 Task: Apply the "Change Tempo" effect creatively to simulate a vinyl record slowing down.
Action: Mouse moved to (82, 7)
Screenshot: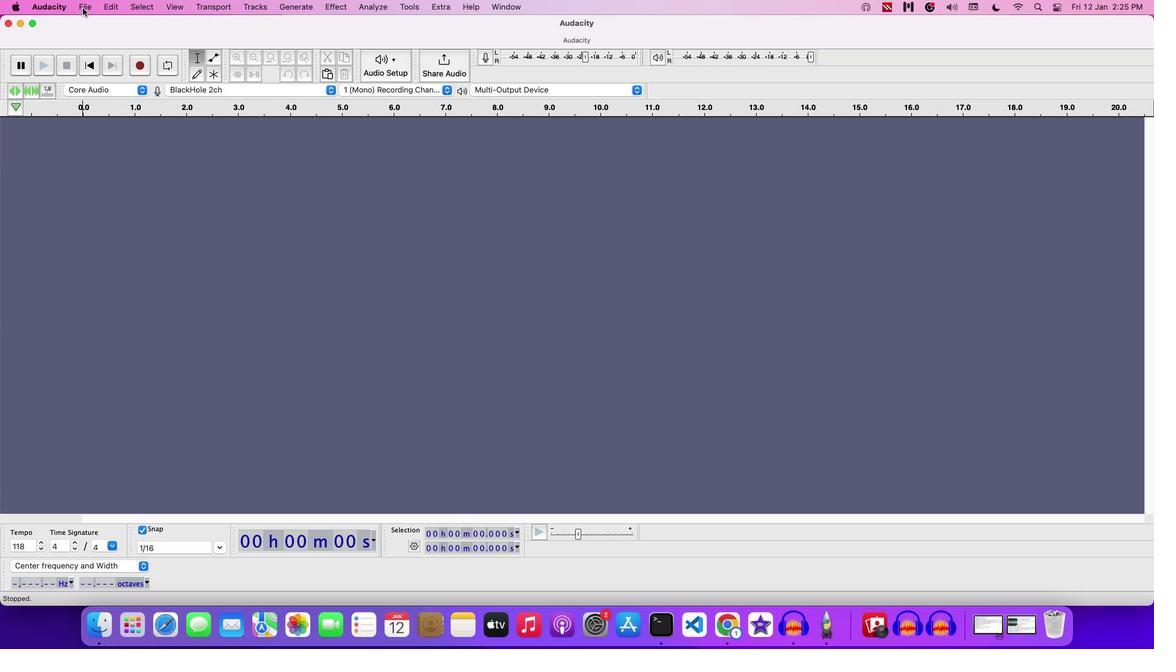 
Action: Mouse pressed left at (82, 7)
Screenshot: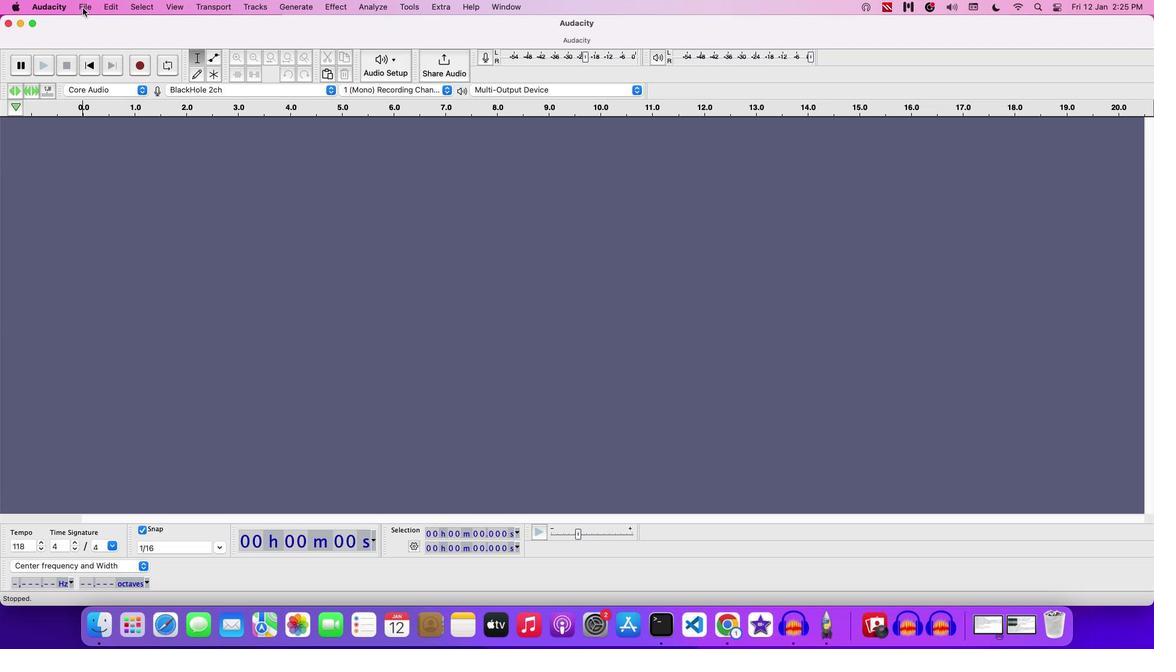 
Action: Mouse moved to (94, 33)
Screenshot: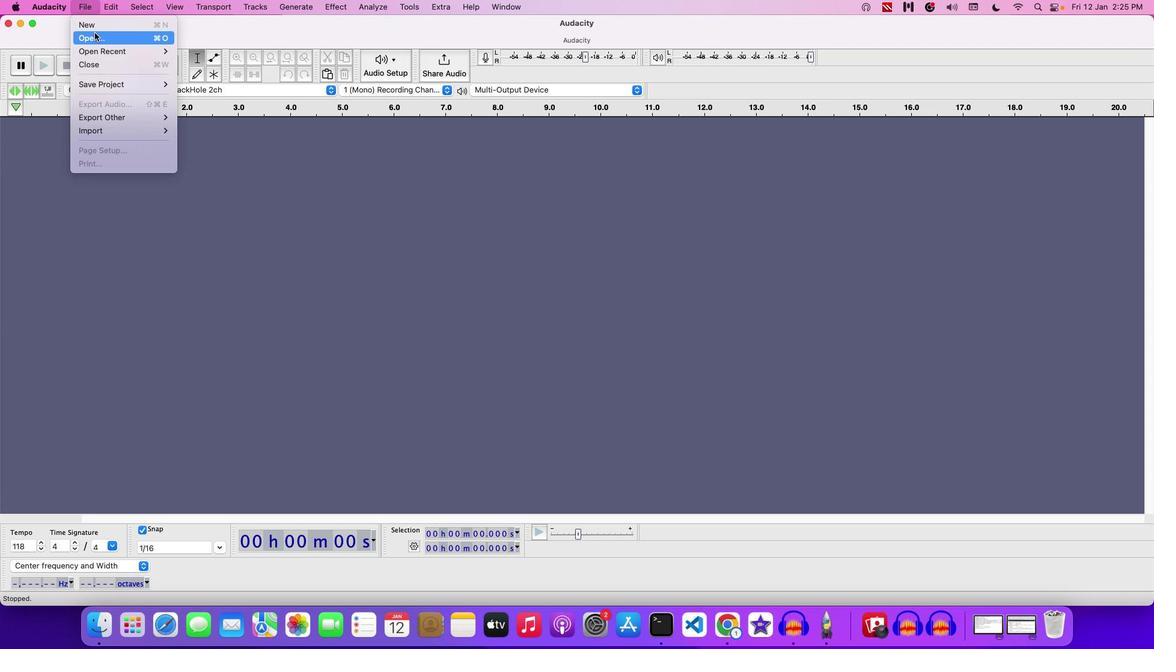 
Action: Mouse pressed left at (94, 33)
Screenshot: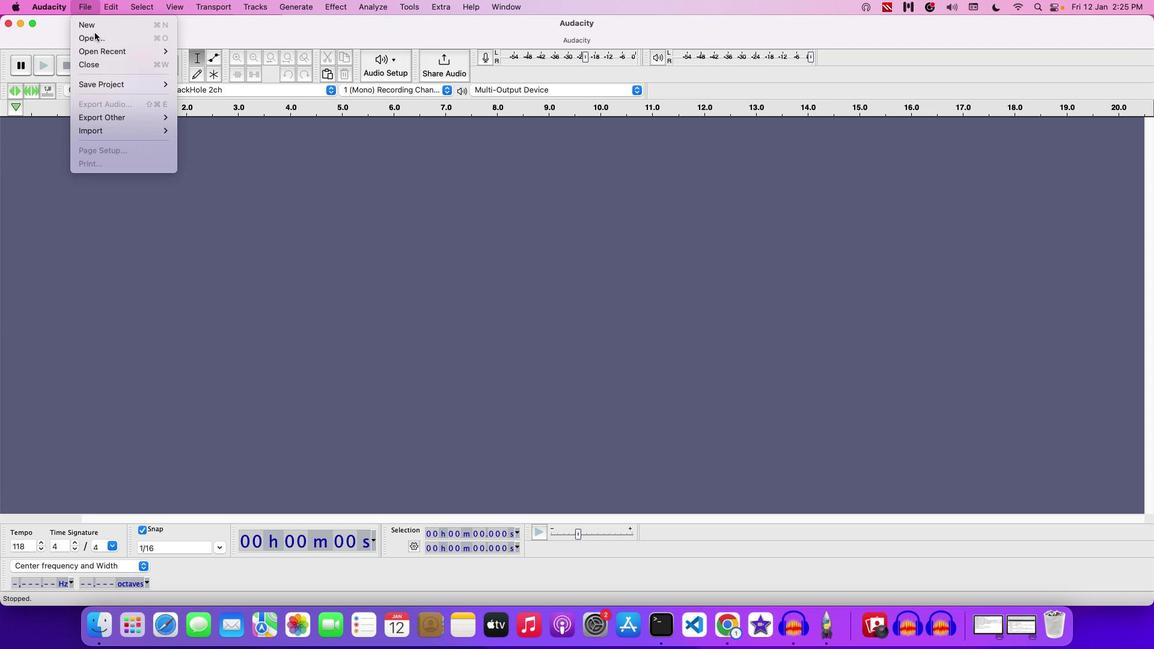 
Action: Mouse moved to (584, 128)
Screenshot: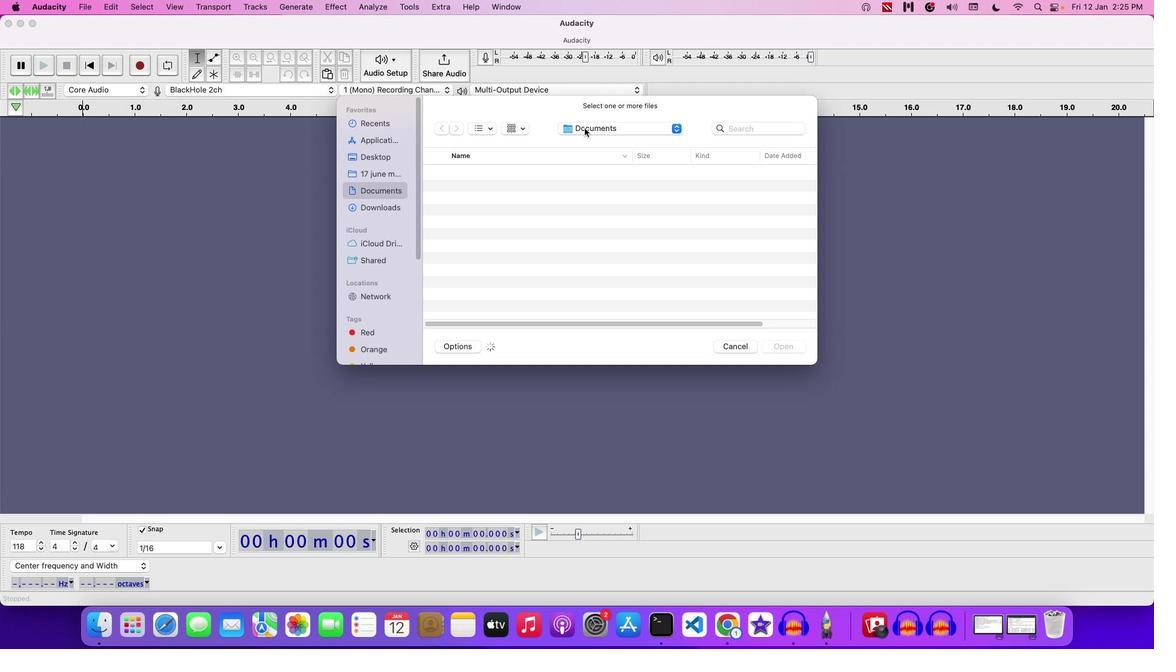 
Action: Mouse pressed left at (584, 128)
Screenshot: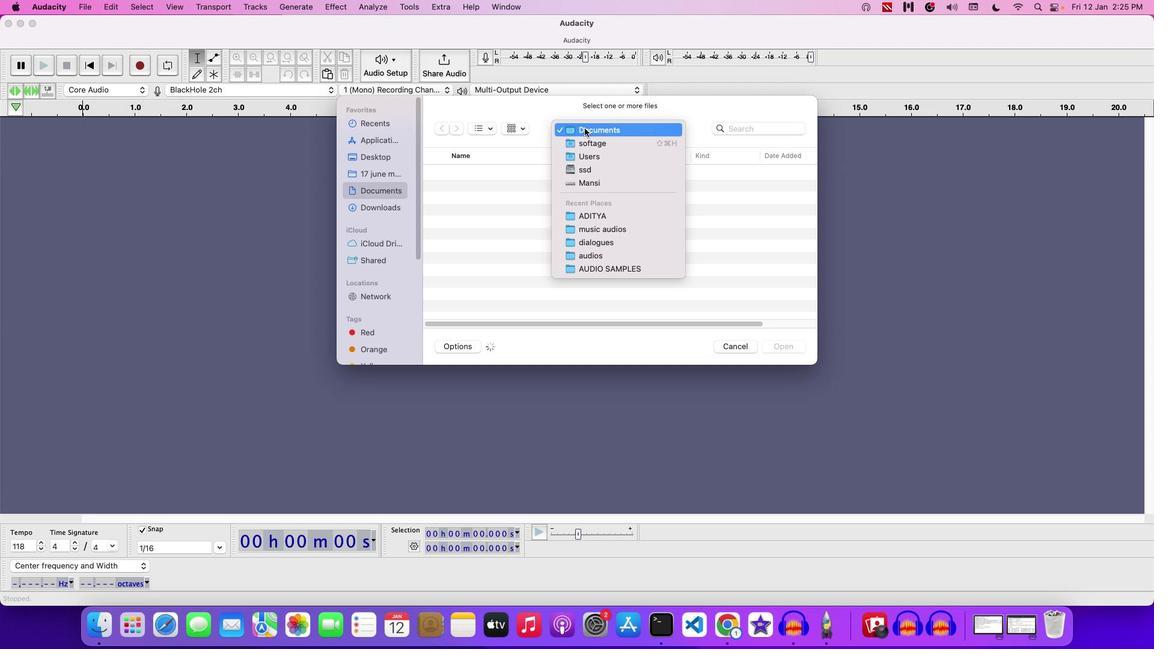 
Action: Mouse moved to (602, 218)
Screenshot: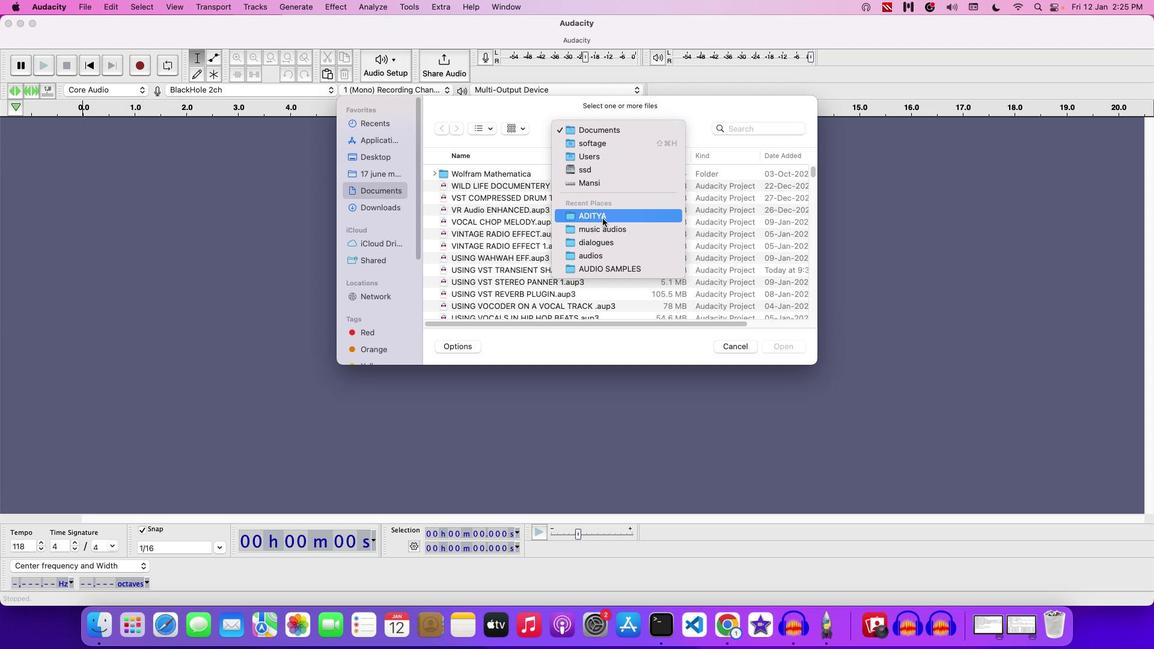 
Action: Mouse pressed left at (602, 218)
Screenshot: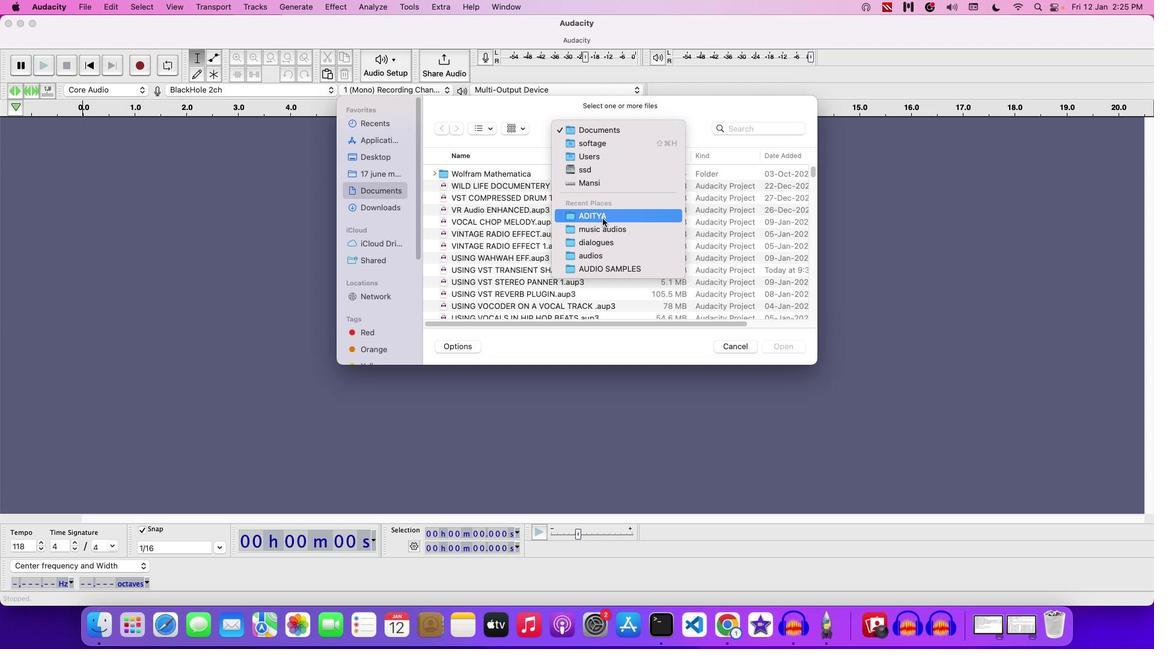
Action: Mouse moved to (537, 245)
Screenshot: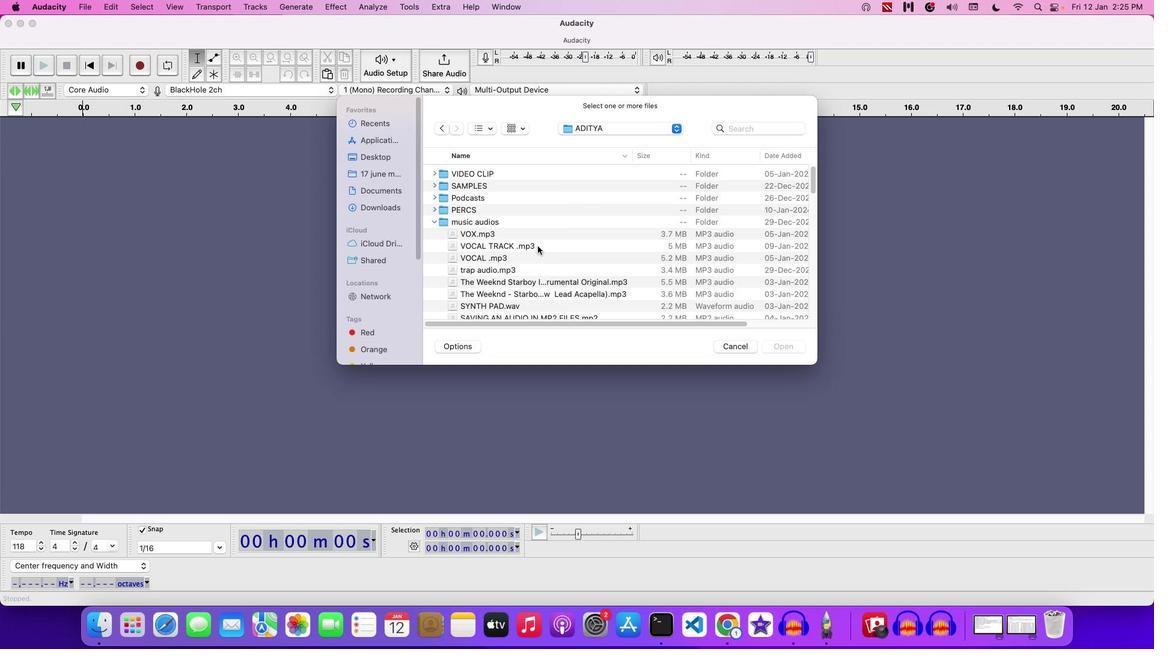 
Action: Mouse scrolled (537, 245) with delta (0, 0)
Screenshot: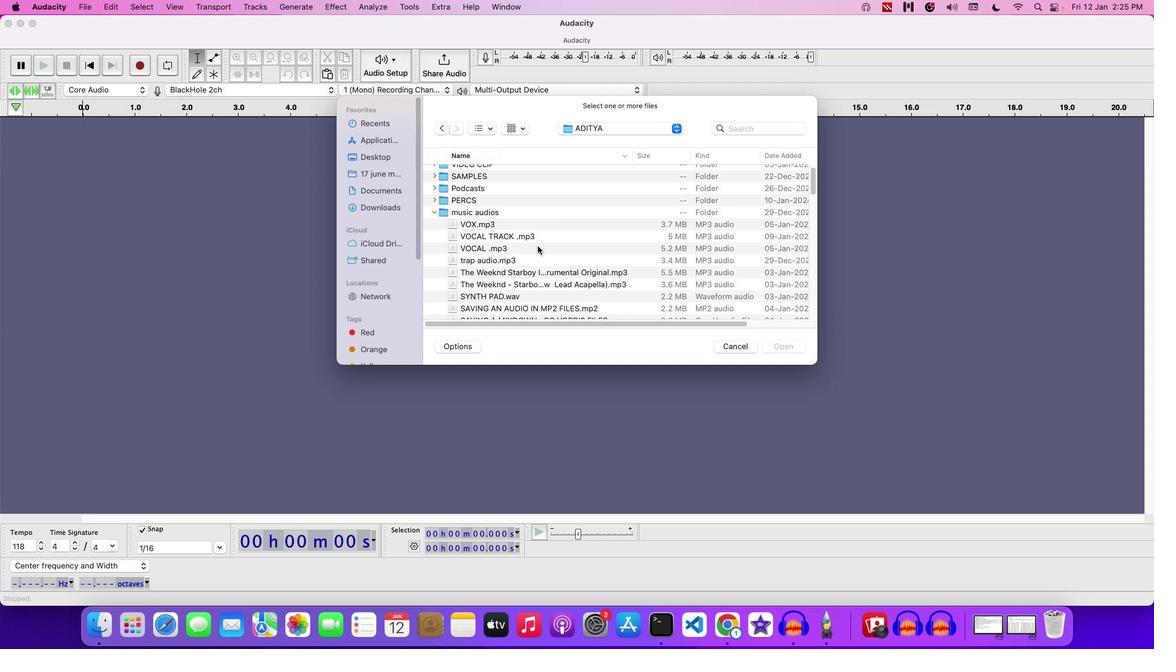 
Action: Mouse scrolled (537, 245) with delta (0, 0)
Screenshot: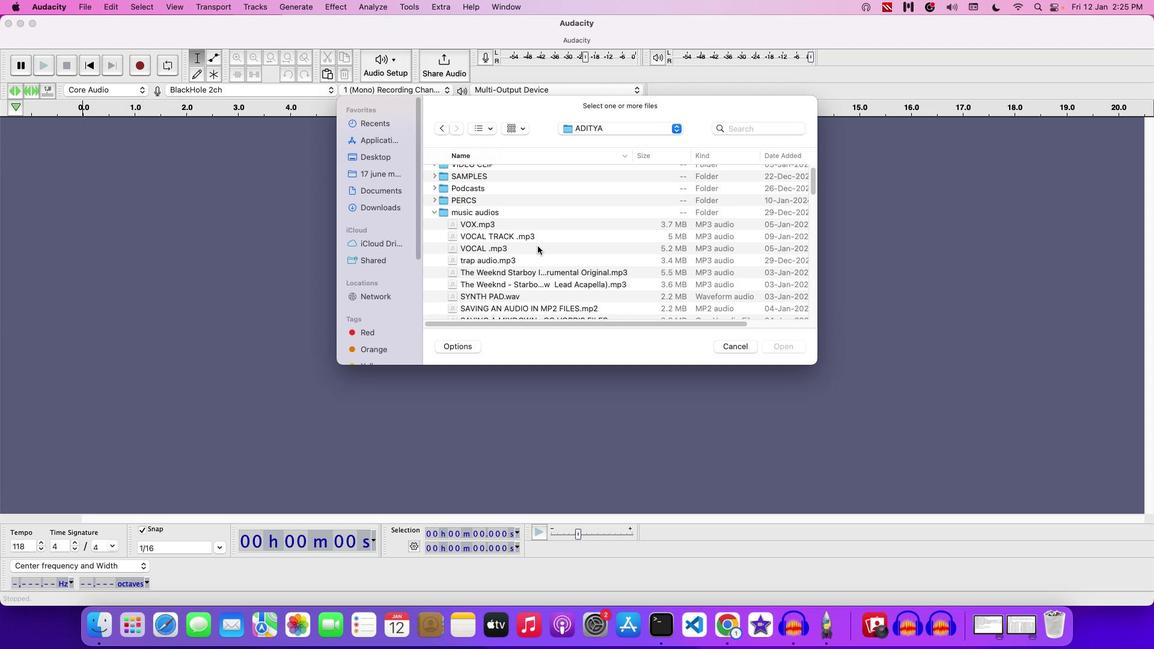 
Action: Mouse scrolled (537, 245) with delta (0, 0)
Screenshot: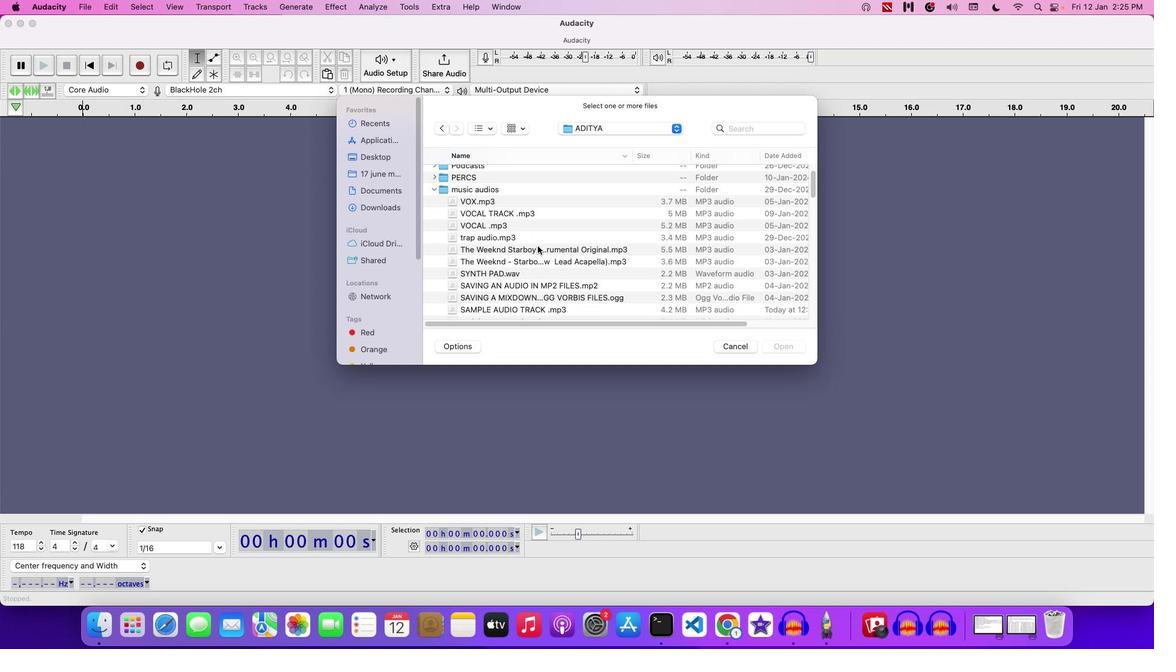 
Action: Mouse moved to (527, 214)
Screenshot: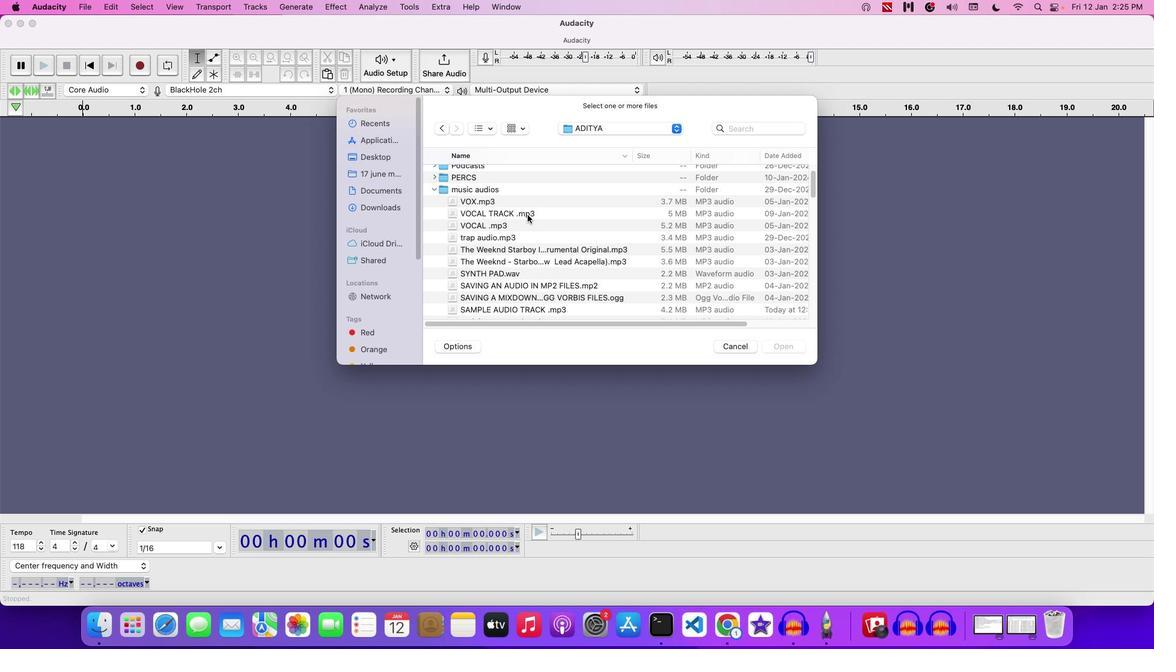 
Action: Mouse pressed left at (527, 214)
Screenshot: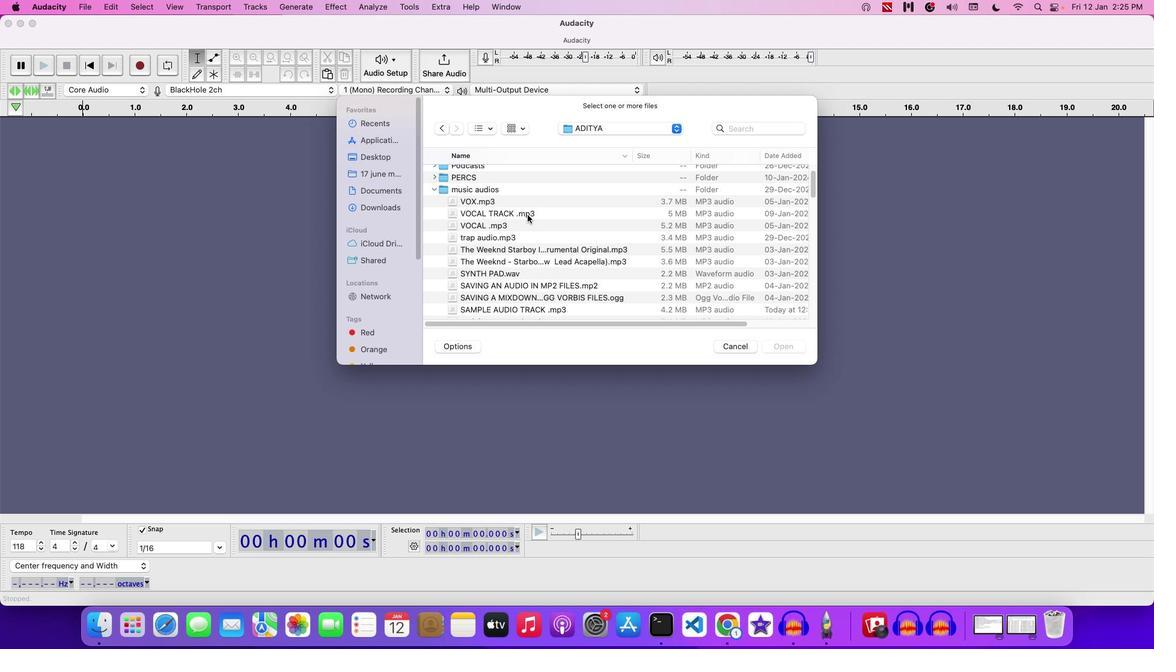 
Action: Mouse moved to (533, 213)
Screenshot: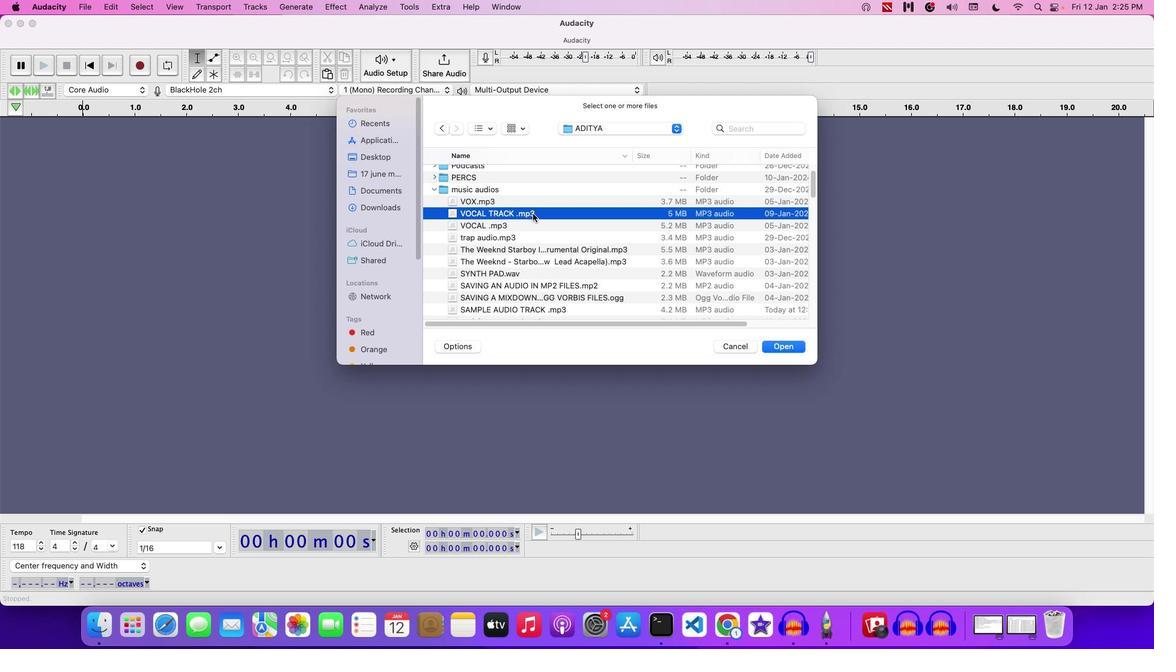 
Action: Mouse pressed left at (533, 213)
Screenshot: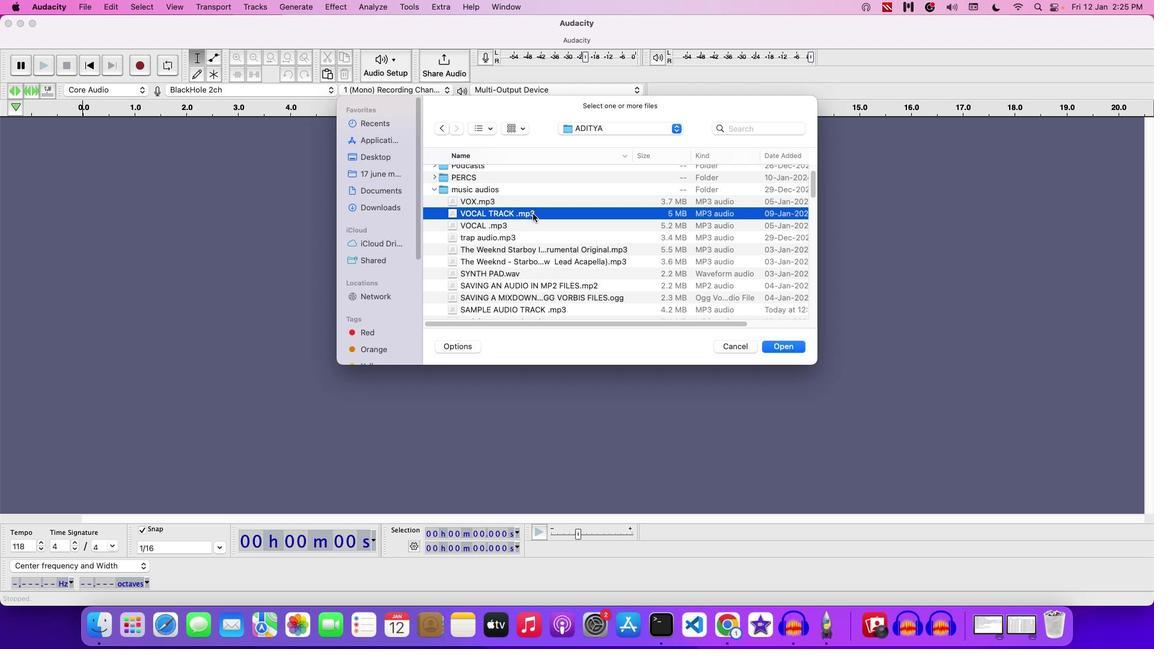 
Action: Mouse moved to (731, 346)
Screenshot: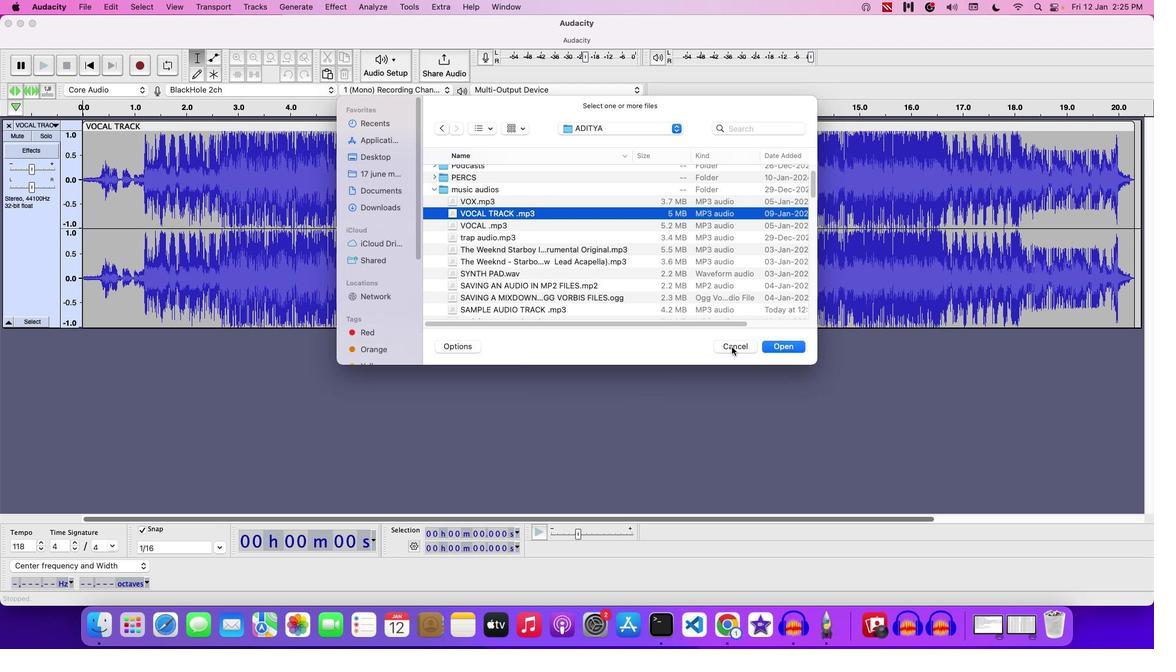 
Action: Mouse pressed left at (731, 346)
Screenshot: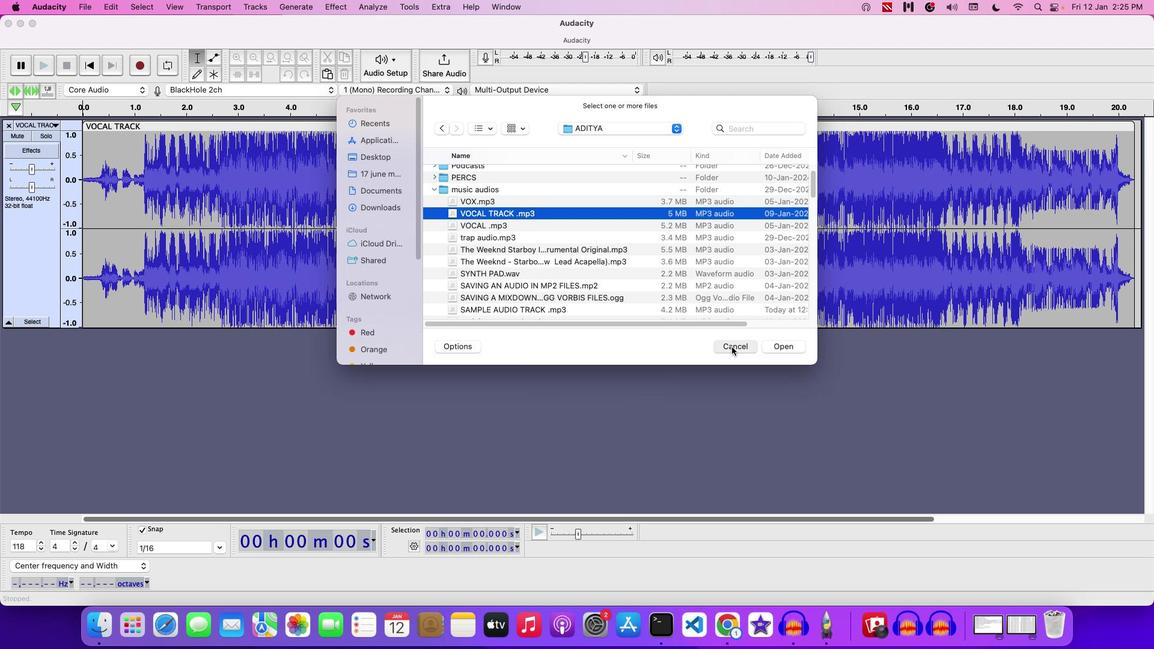 
Action: Mouse moved to (80, 129)
Screenshot: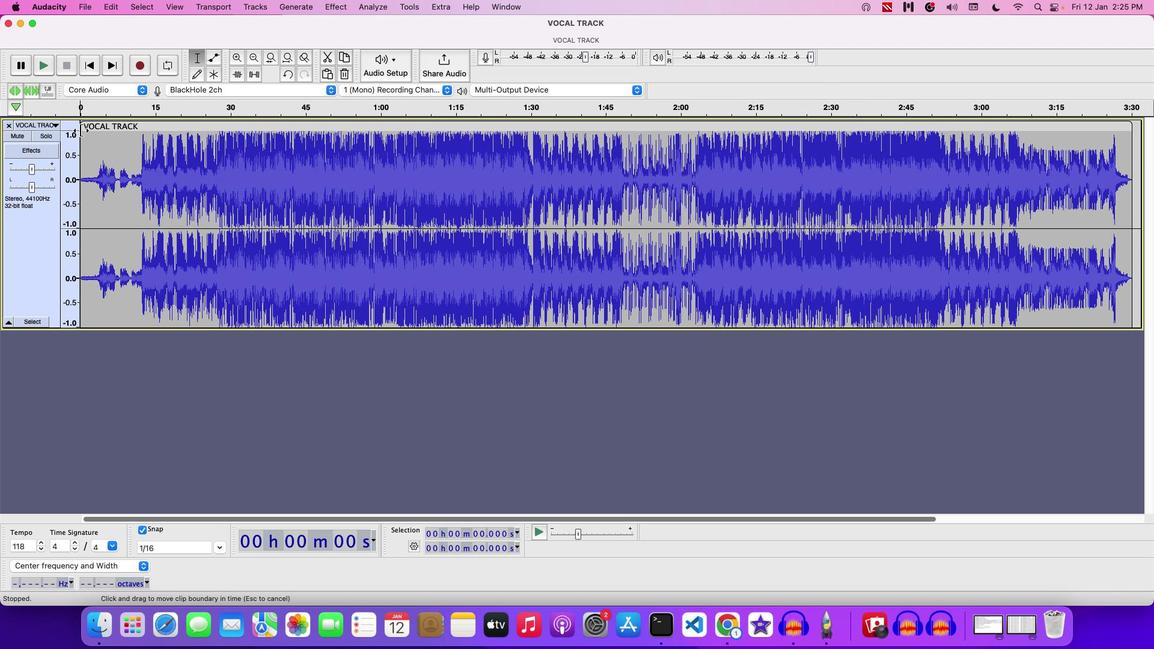 
Action: Mouse pressed left at (80, 129)
Screenshot: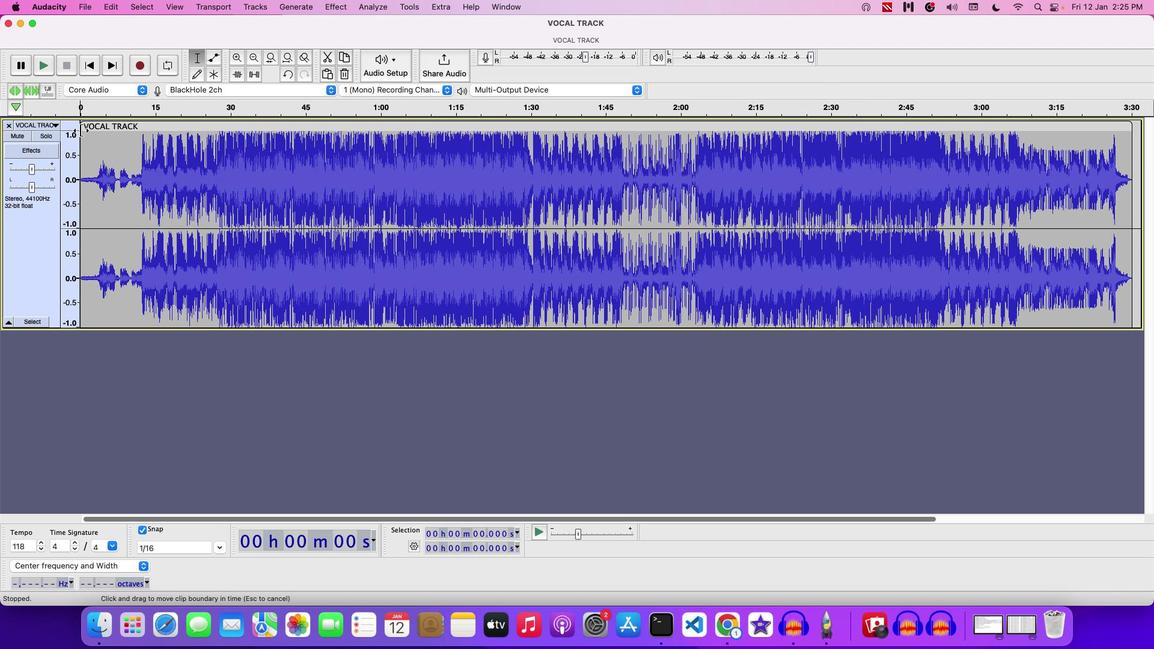 
Action: Mouse moved to (142, 128)
Screenshot: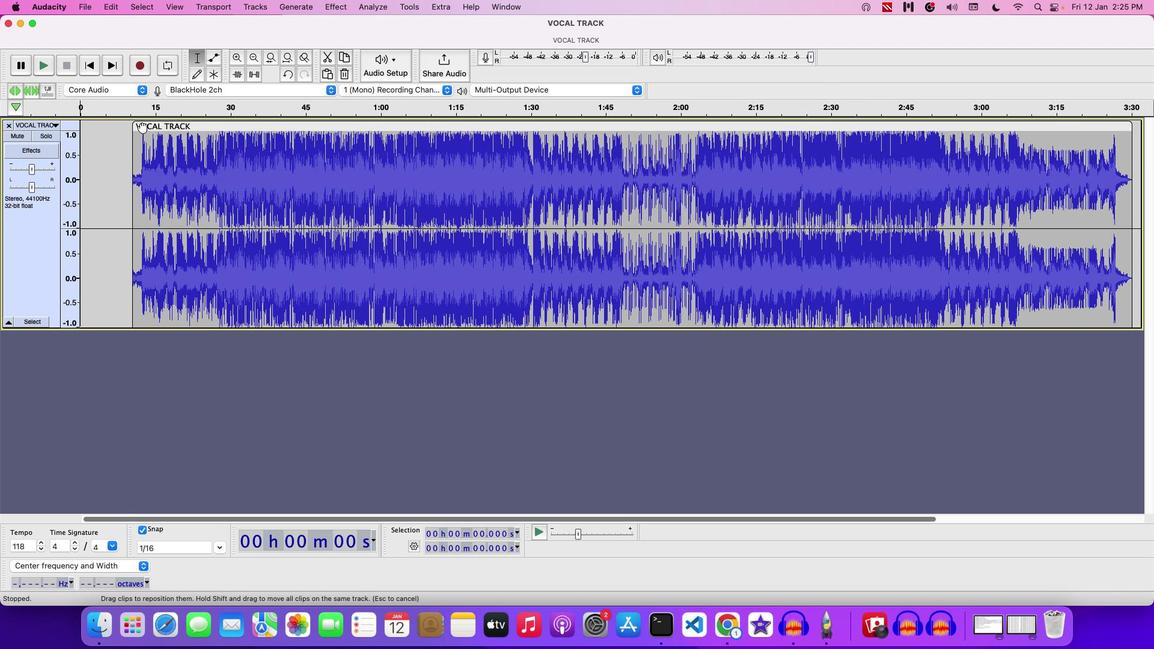 
Action: Mouse pressed left at (142, 128)
Screenshot: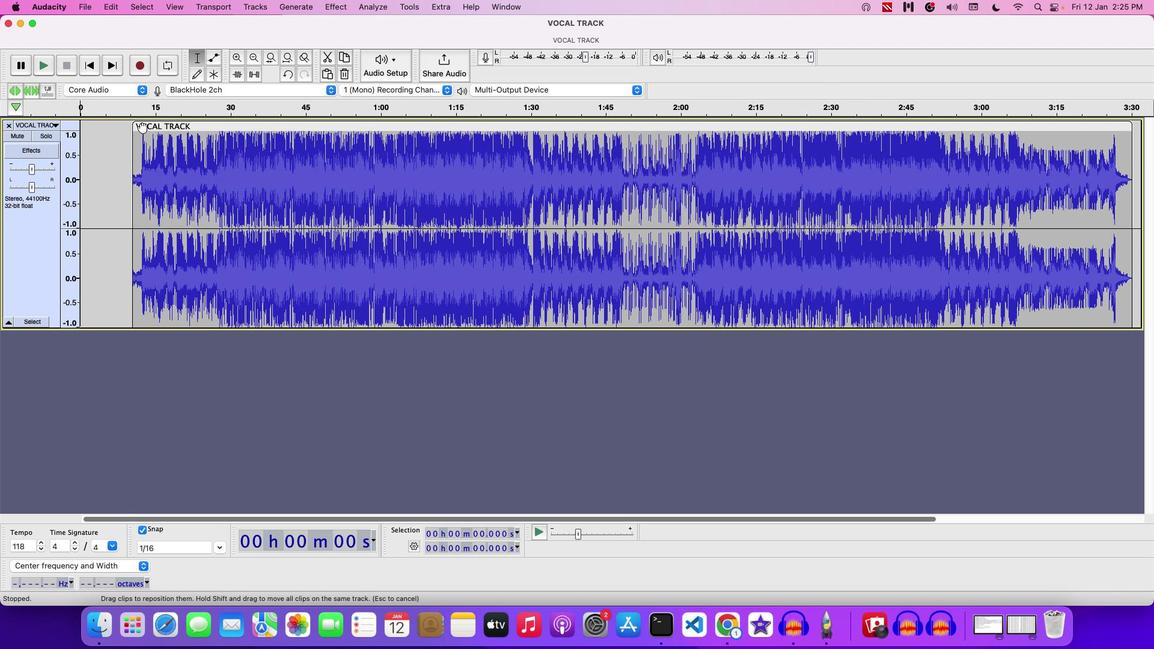 
Action: Mouse moved to (92, 125)
Screenshot: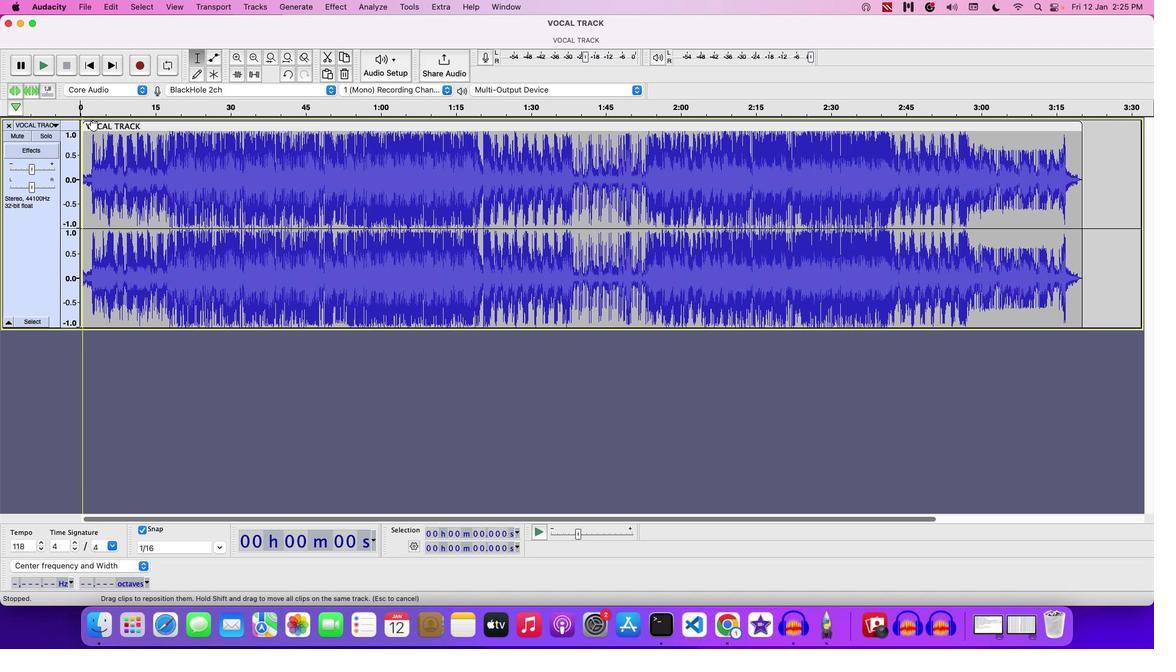 
Action: Key pressed Key.space
Screenshot: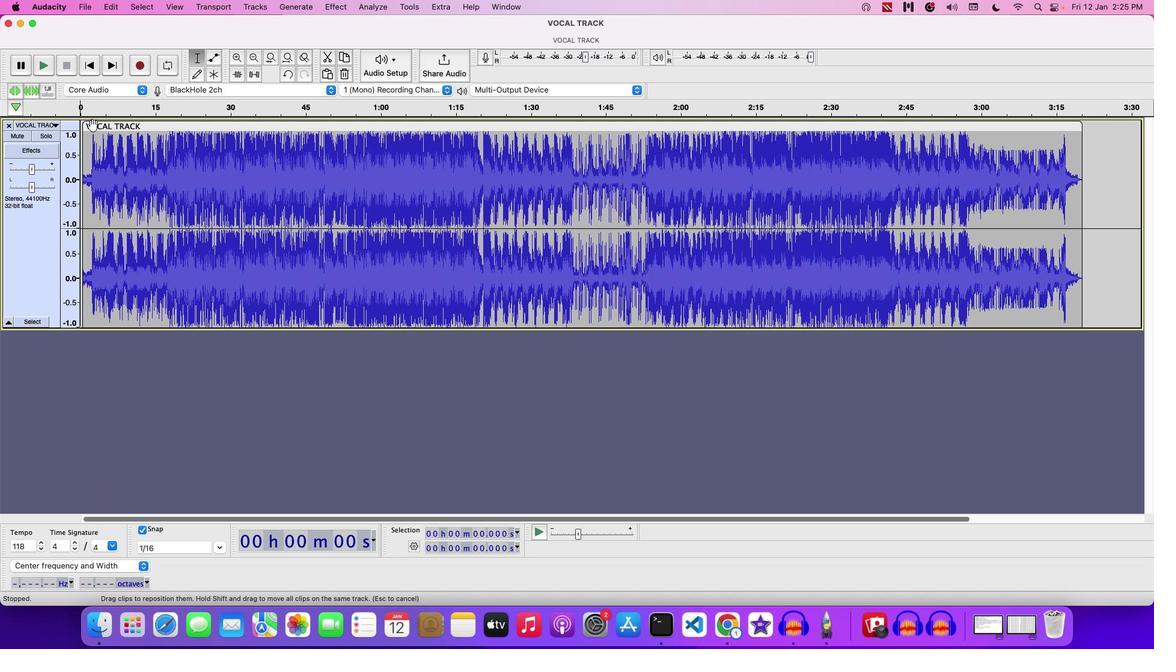 
Action: Mouse moved to (106, 129)
Screenshot: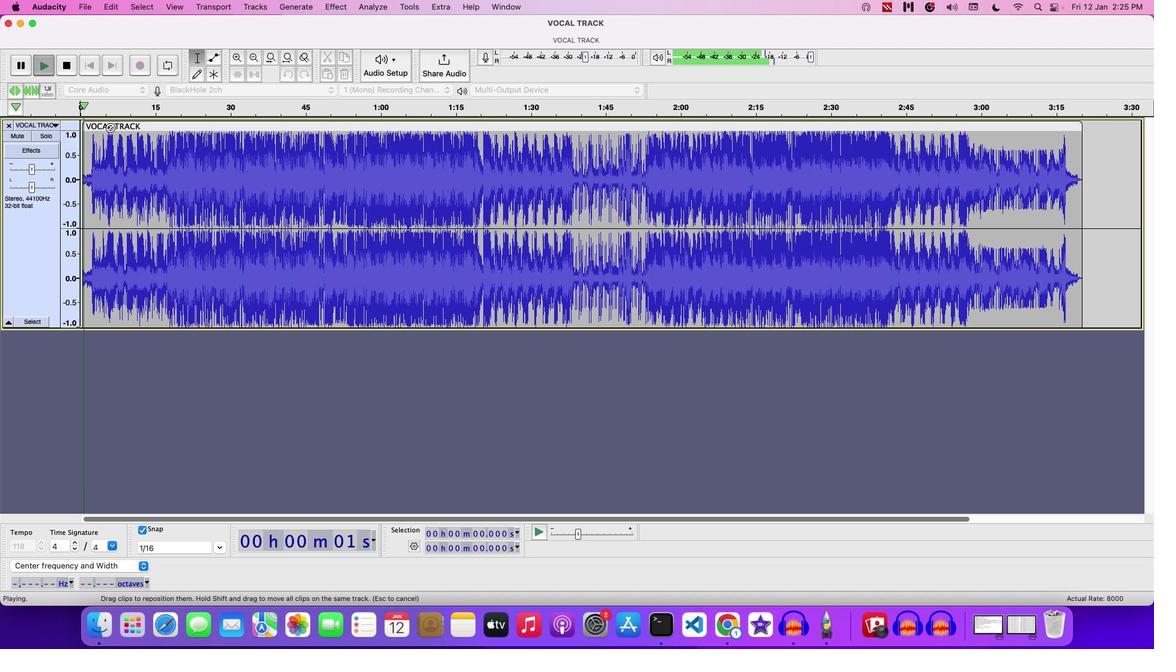 
Action: Key pressed Key.space
Screenshot: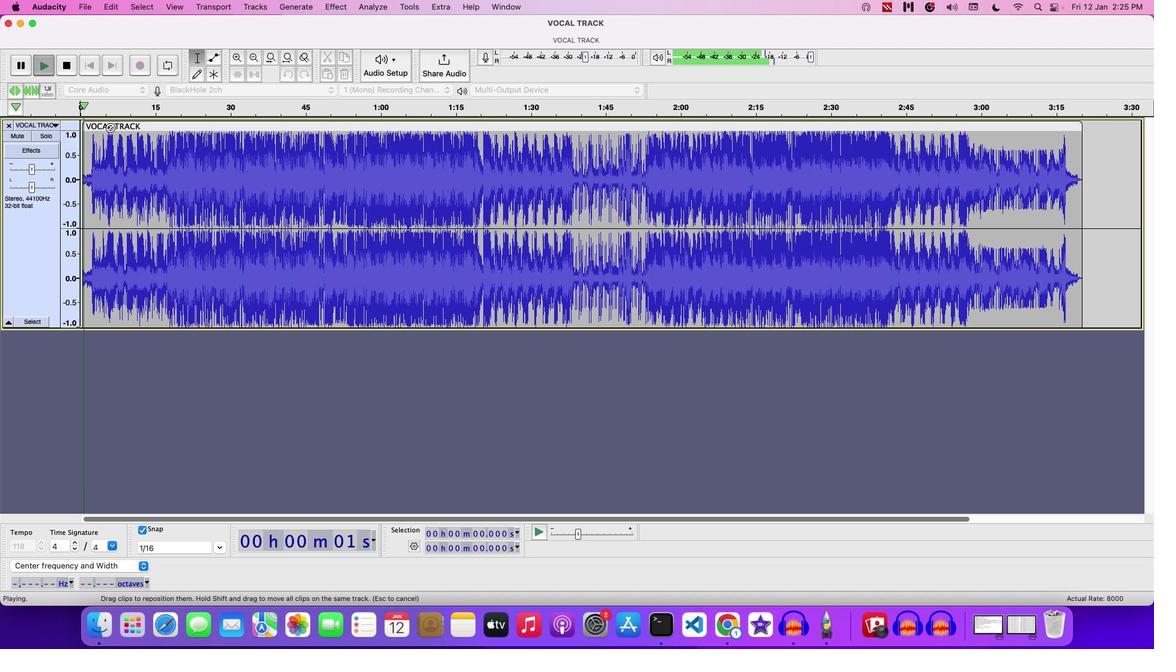 
Action: Mouse moved to (110, 127)
Screenshot: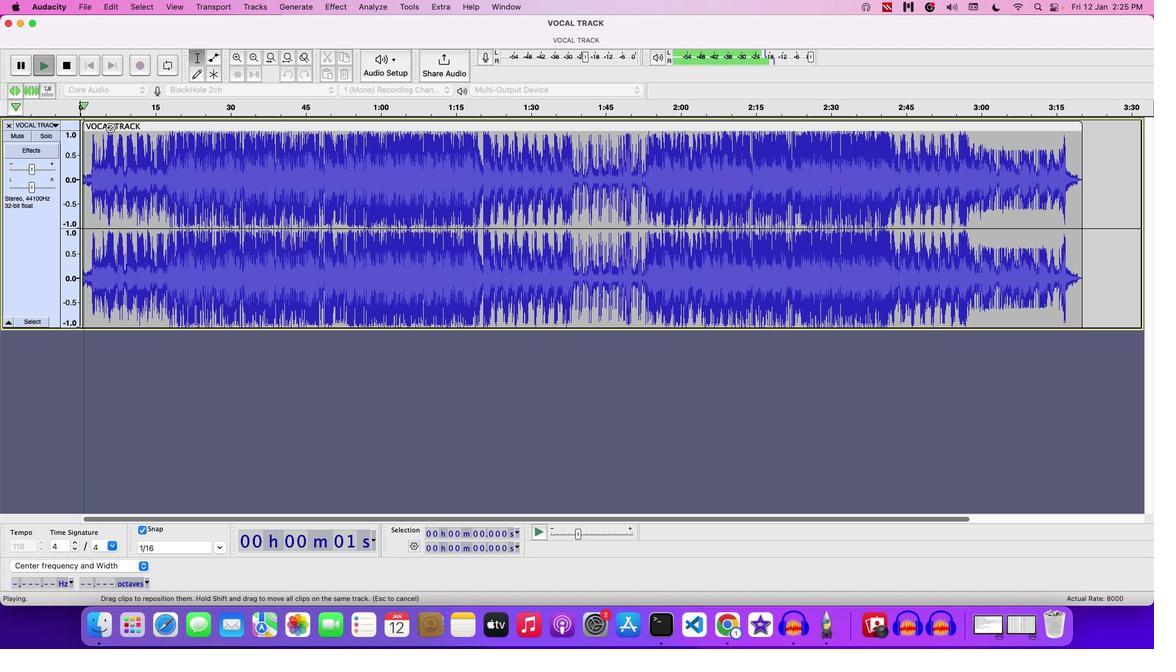 
Action: Mouse pressed left at (110, 127)
Screenshot: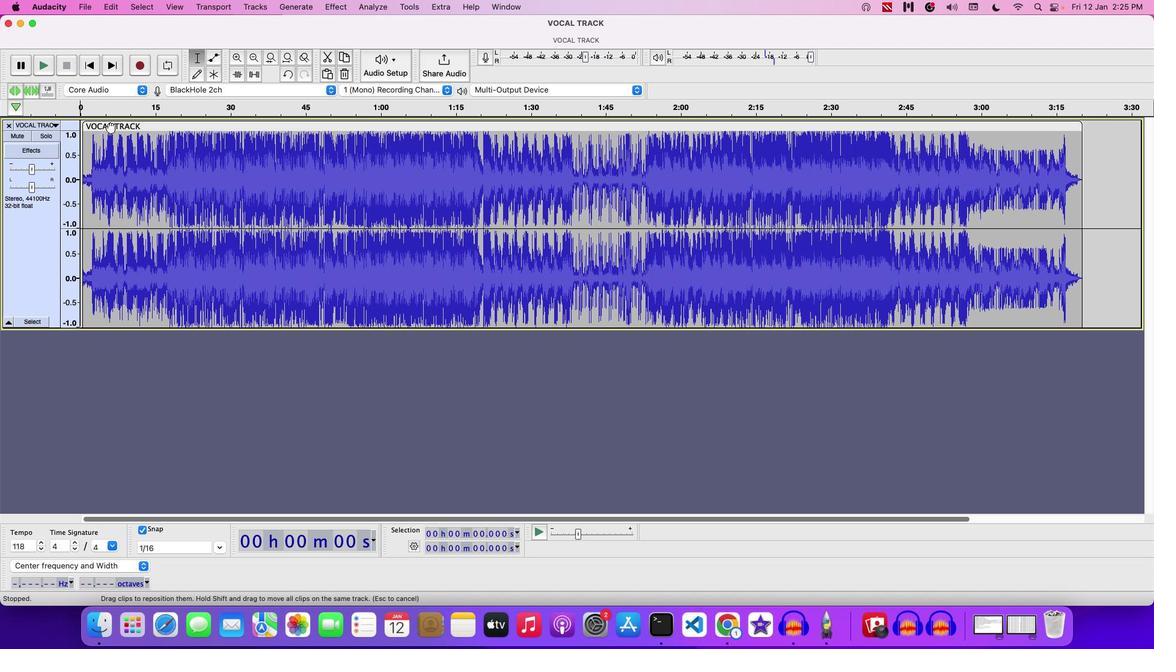 
Action: Mouse moved to (106, 125)
Screenshot: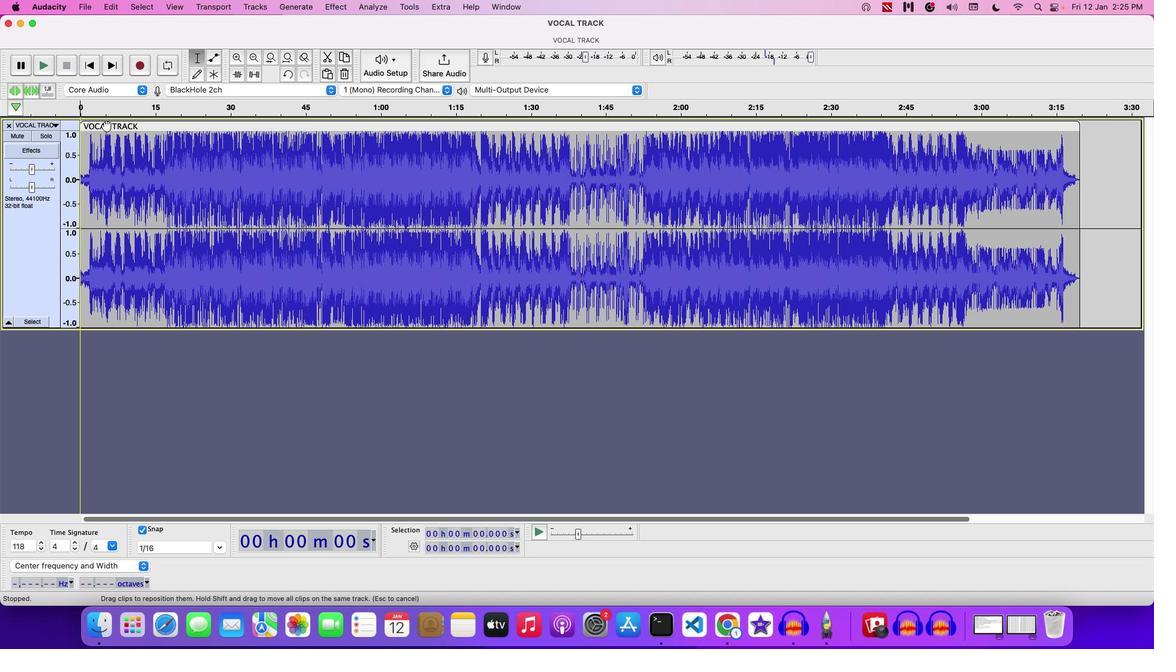 
Action: Key pressed Key.space
Screenshot: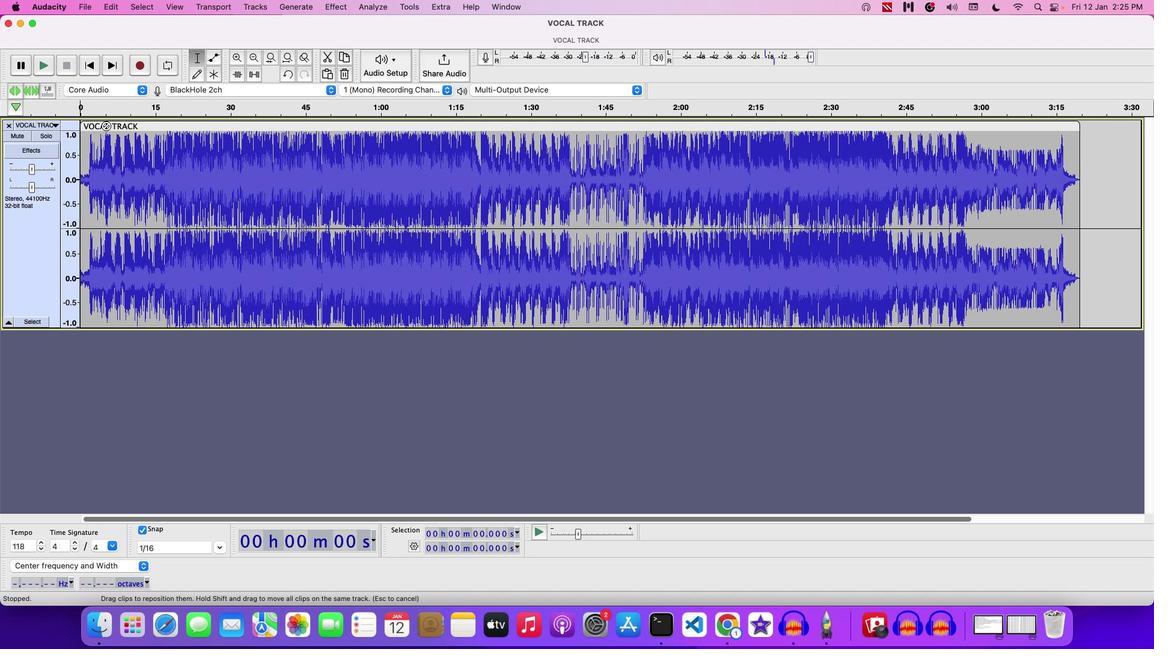 
Action: Mouse moved to (238, 145)
Screenshot: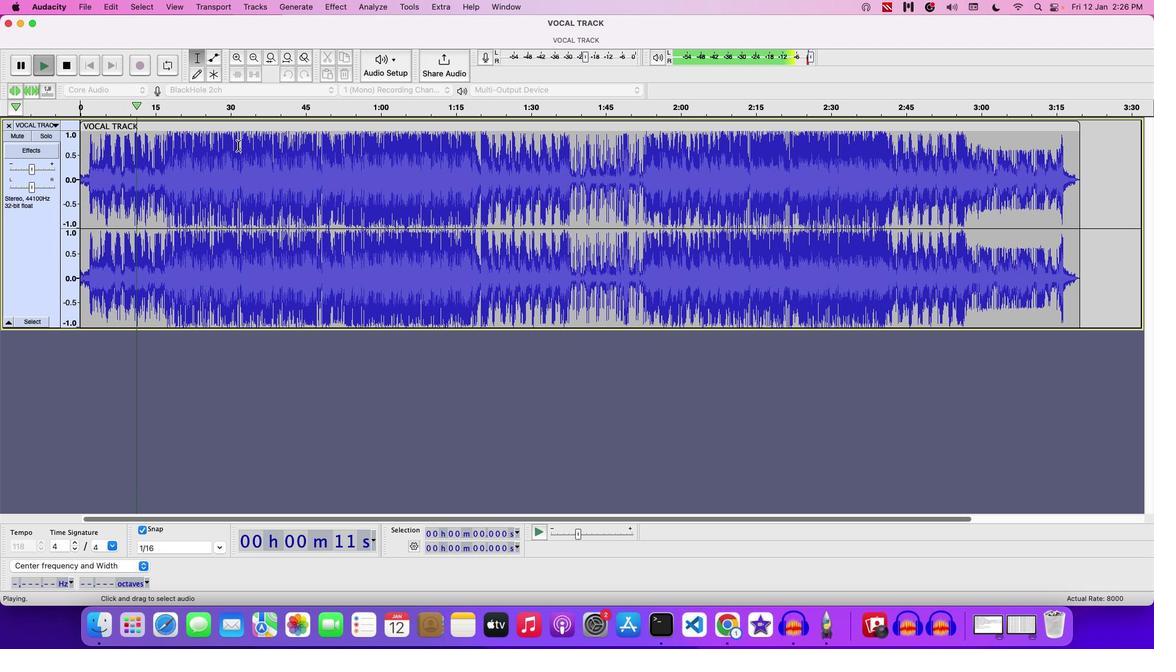
Action: Mouse pressed left at (238, 145)
Screenshot: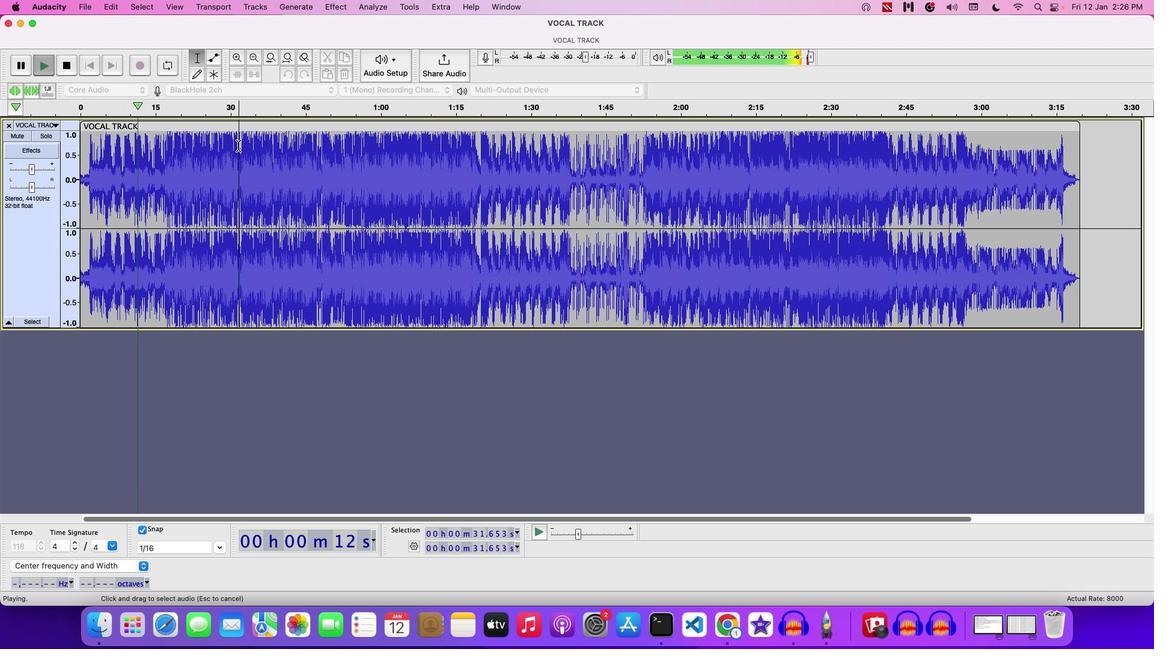
Action: Mouse moved to (321, 153)
Screenshot: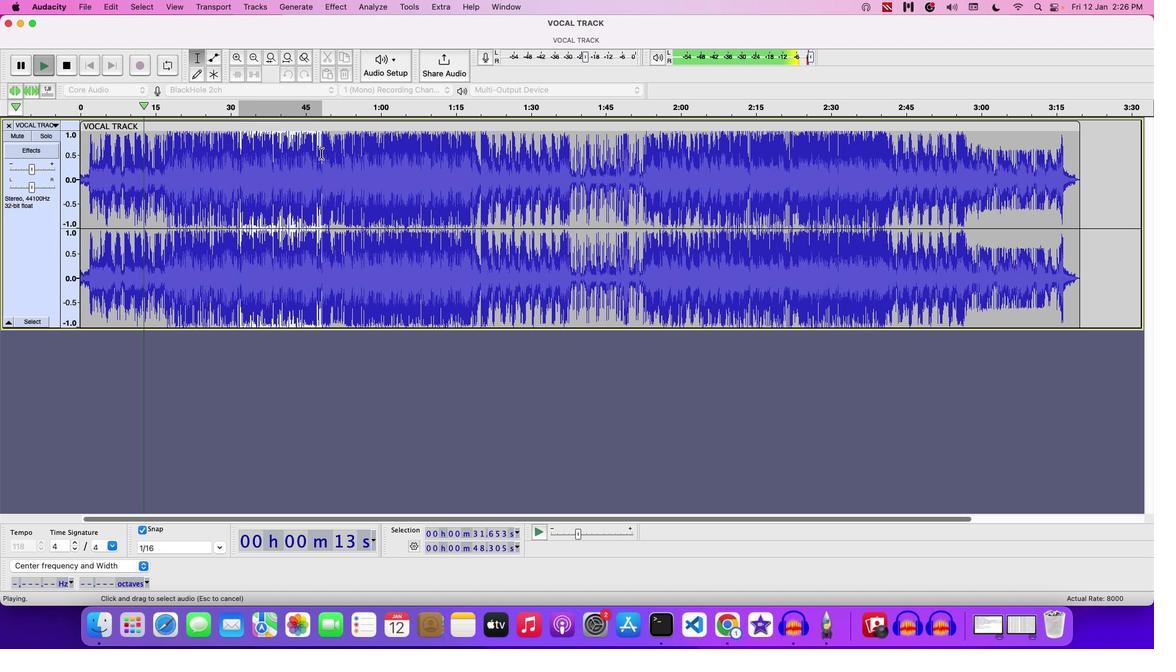 
Action: Key pressed Key.spaceKey.space
Screenshot: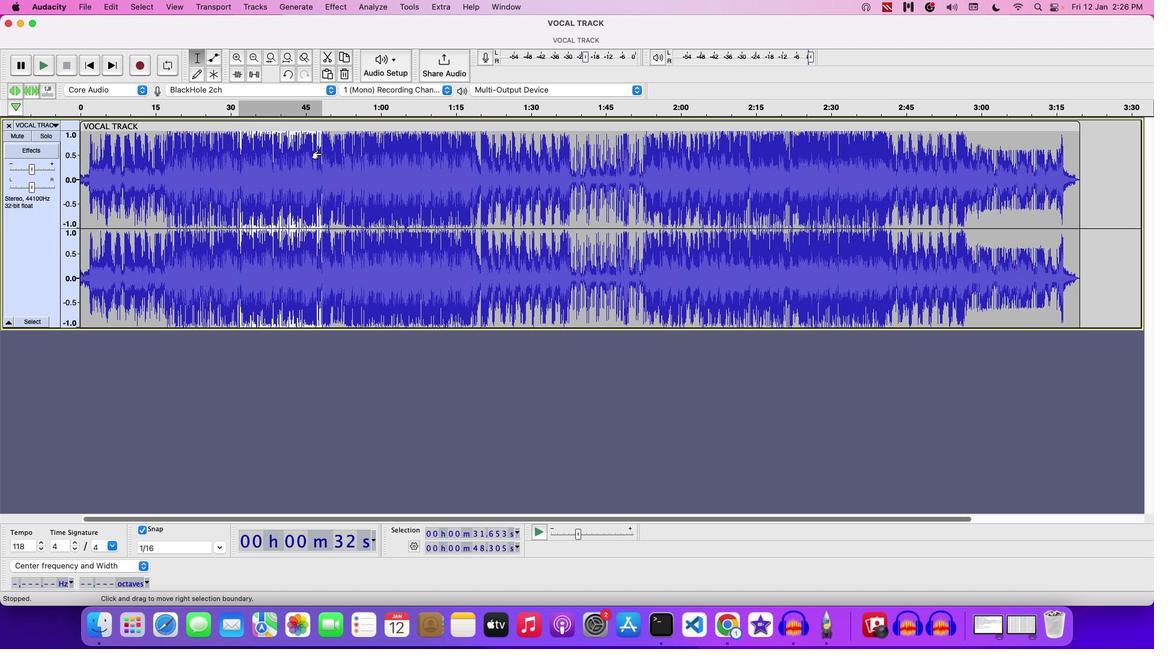 
Action: Mouse moved to (322, 154)
Screenshot: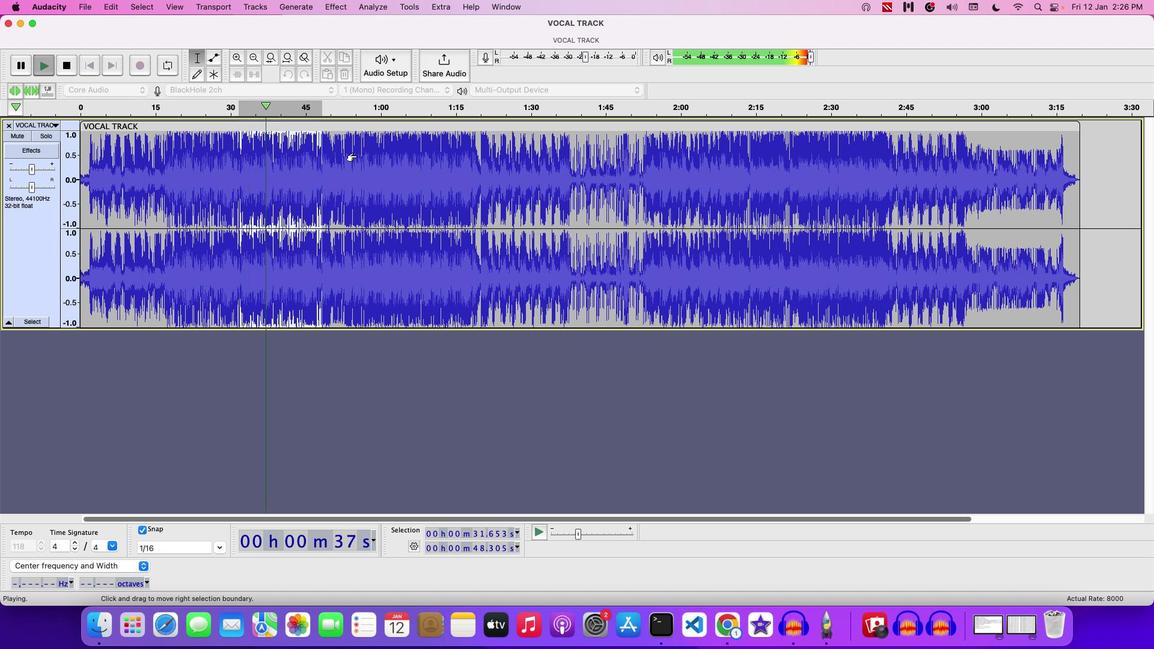 
Action: Key pressed Key.space
Screenshot: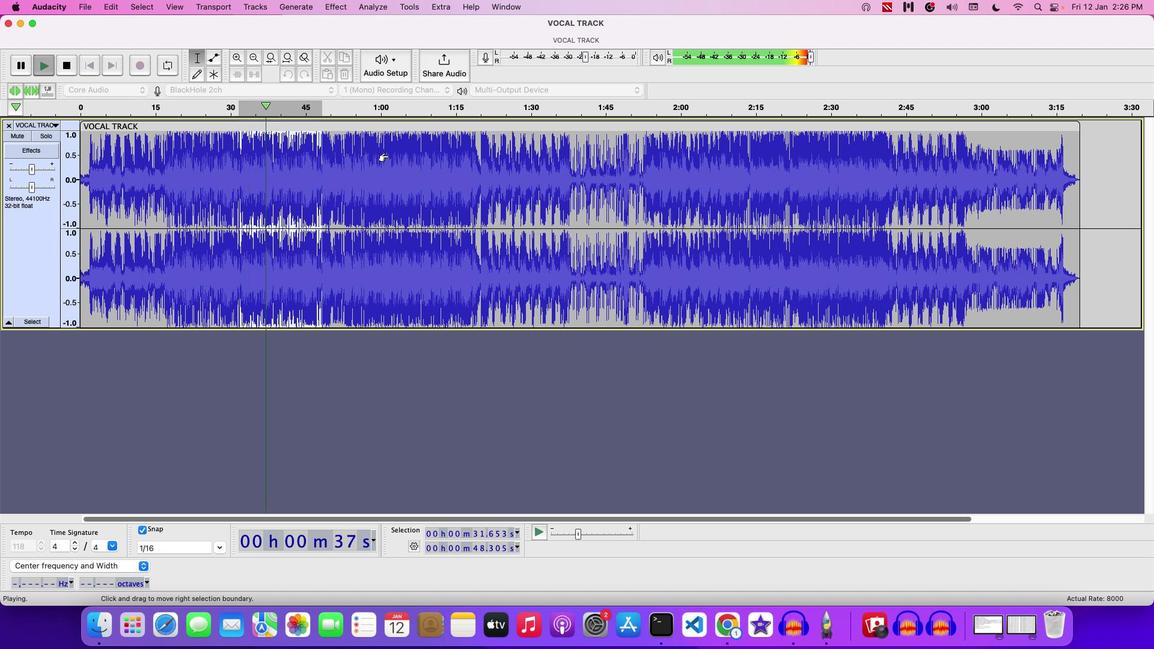 
Action: Mouse moved to (481, 162)
Screenshot: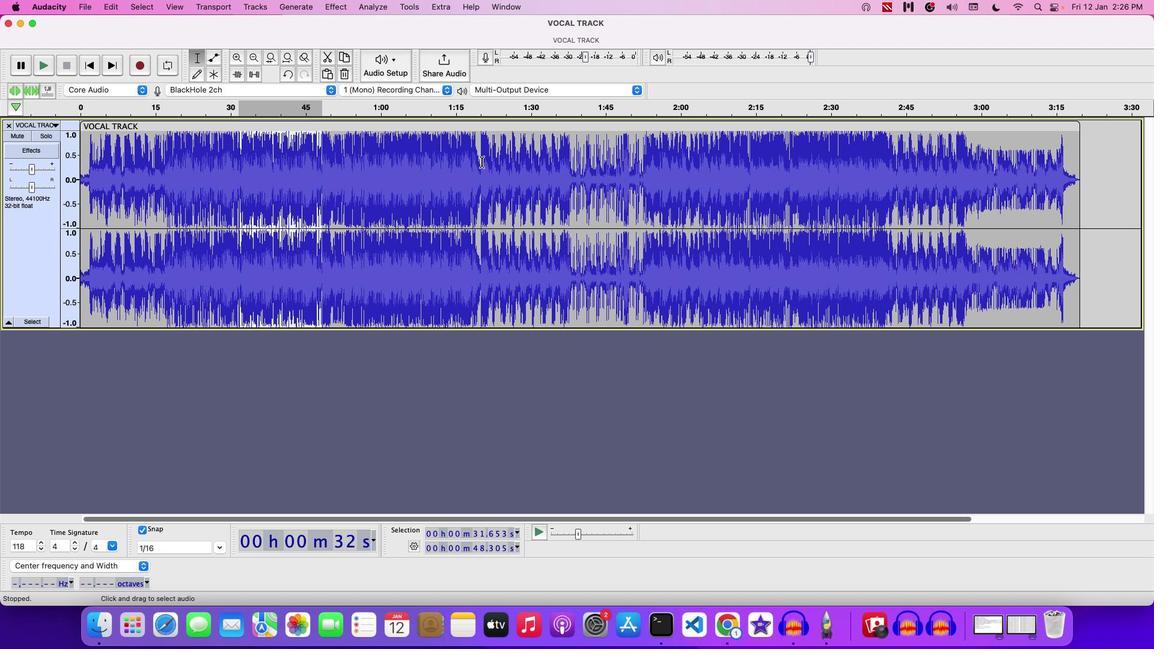 
Action: Mouse pressed left at (481, 162)
Screenshot: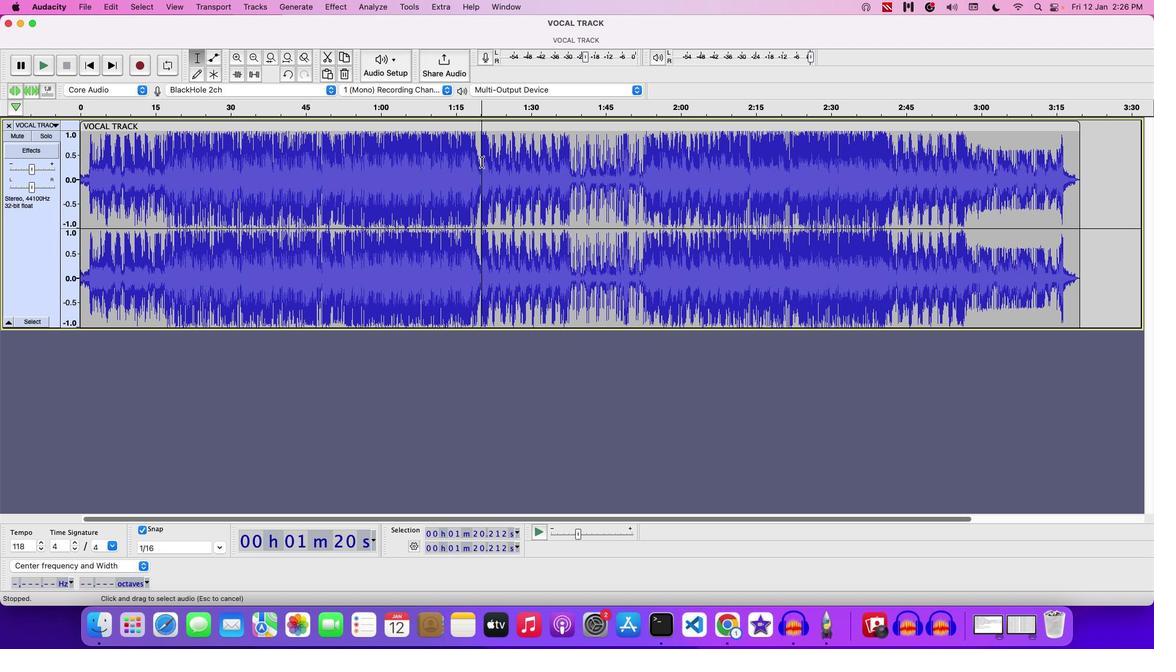 
Action: Mouse moved to (575, 170)
Screenshot: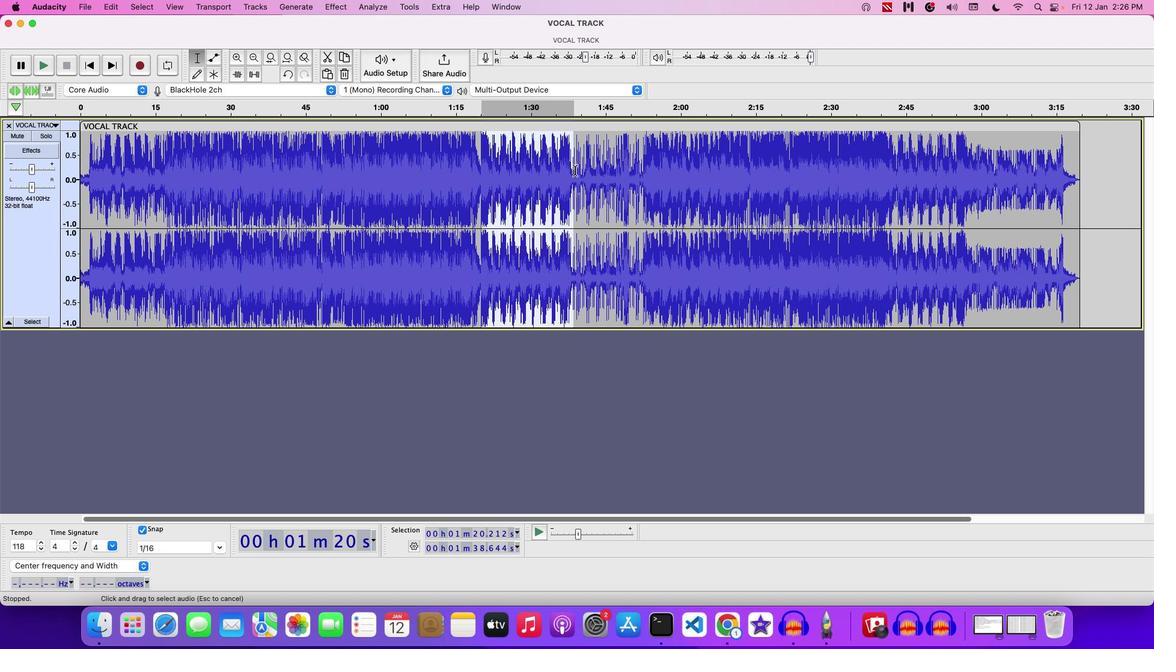 
Action: Key pressed Key.space
Screenshot: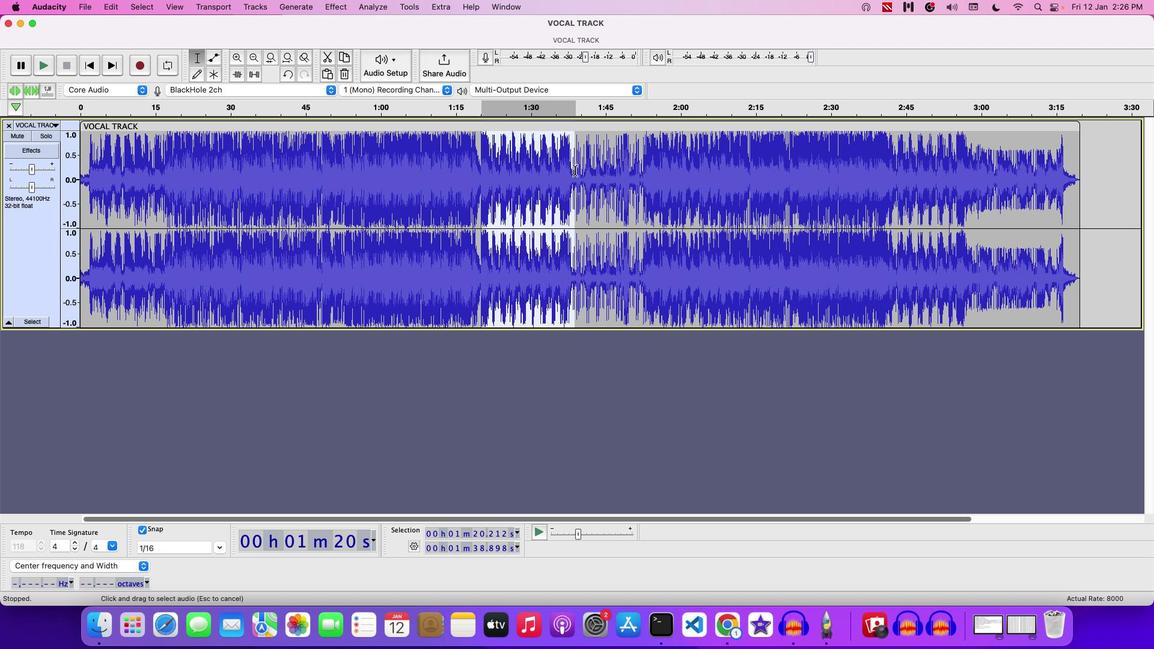 
Action: Mouse moved to (650, 174)
Screenshot: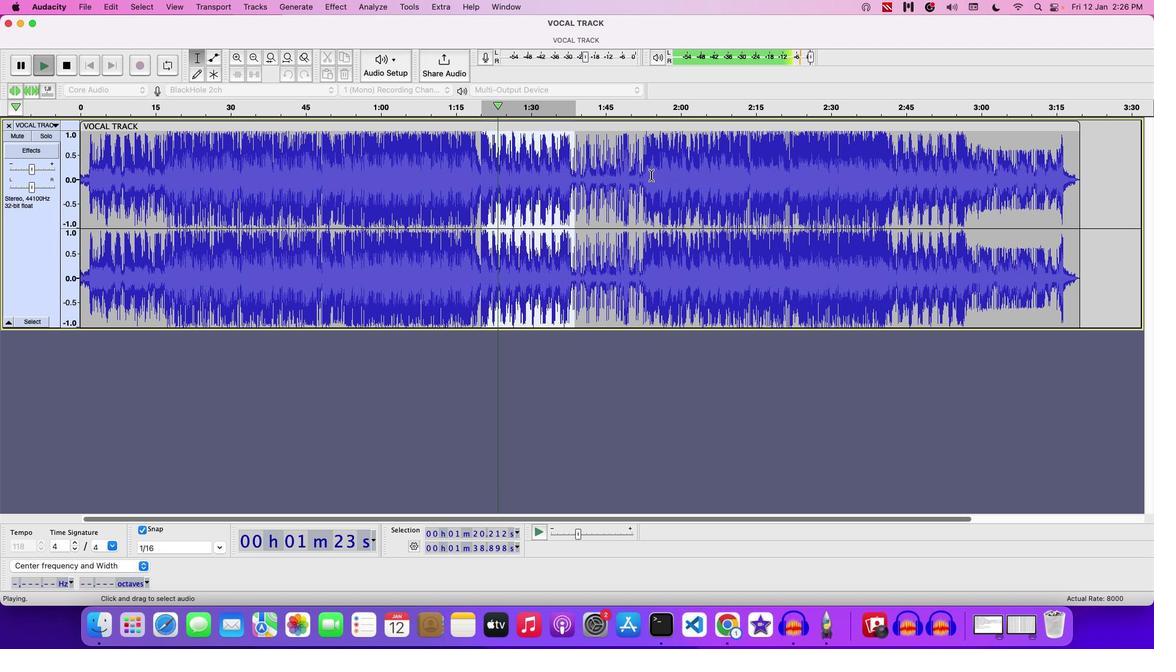 
Action: Mouse pressed left at (650, 174)
Screenshot: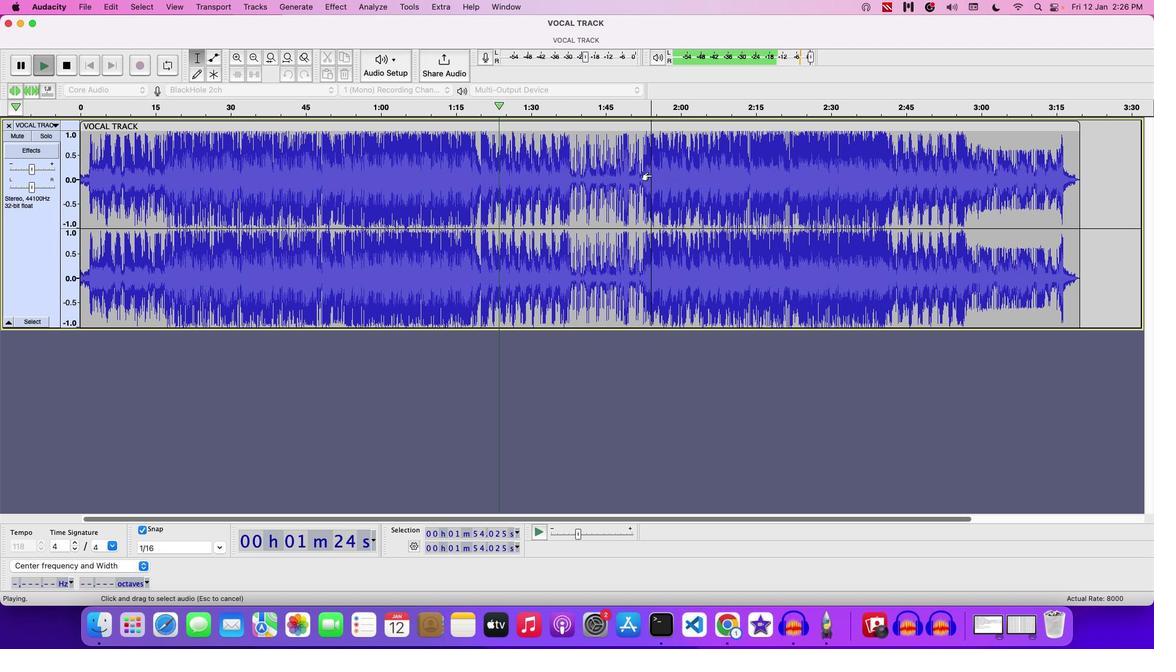 
Action: Mouse moved to (813, 173)
Screenshot: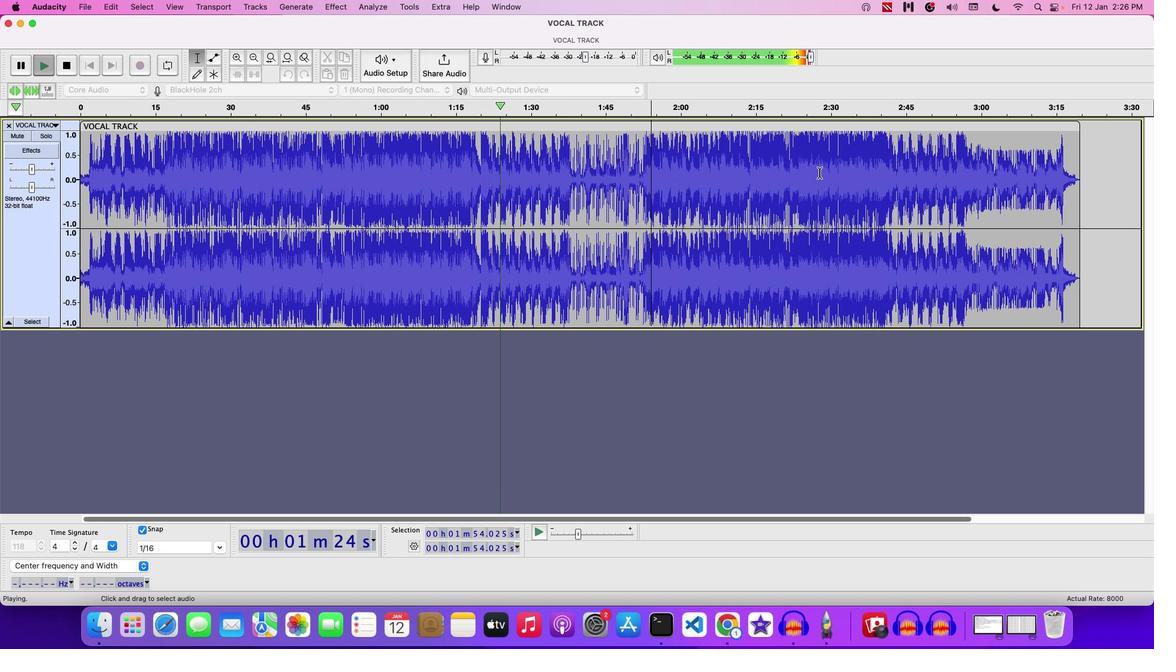 
Action: Key pressed Key.space
Screenshot: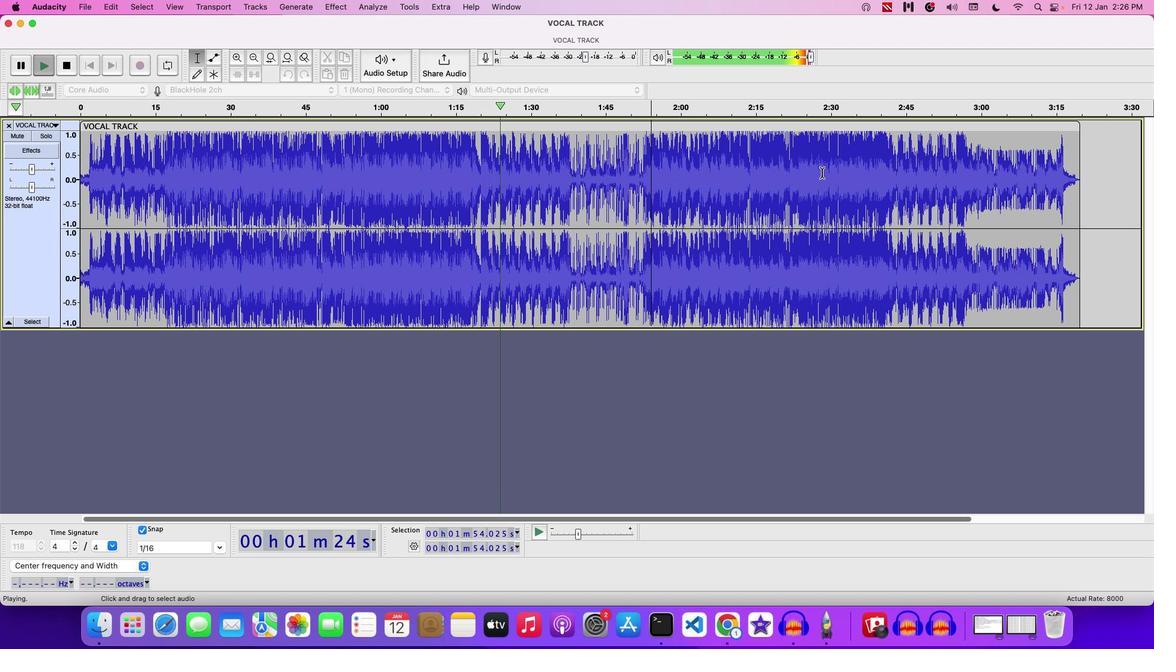 
Action: Mouse moved to (696, 167)
Screenshot: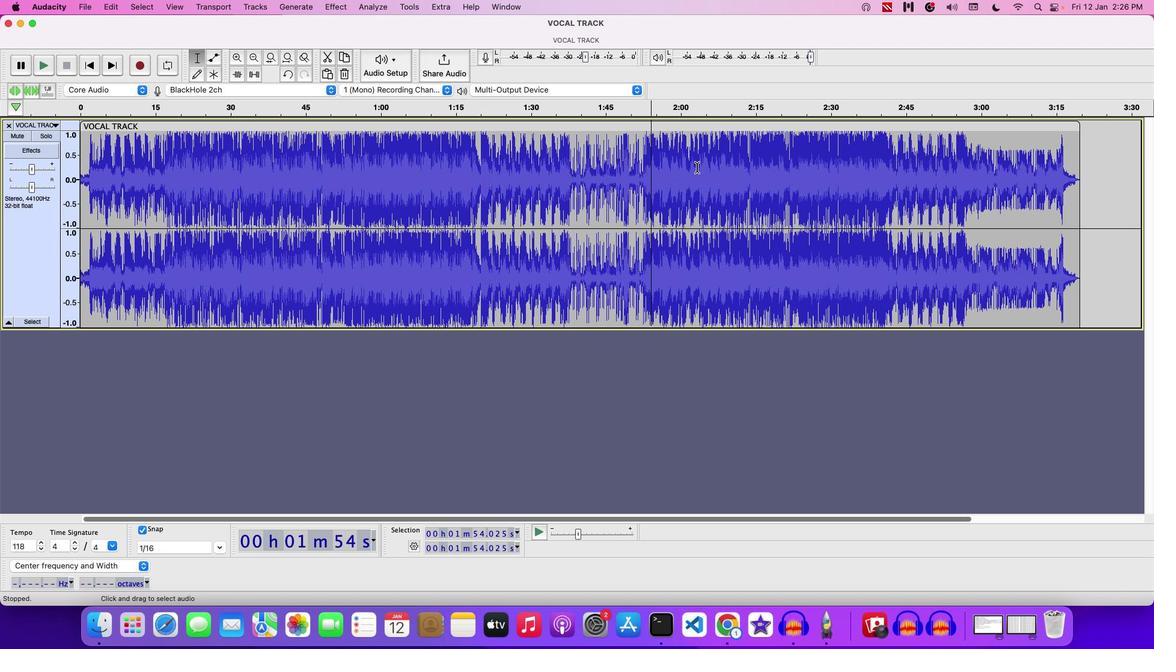 
Action: Mouse pressed left at (696, 167)
Screenshot: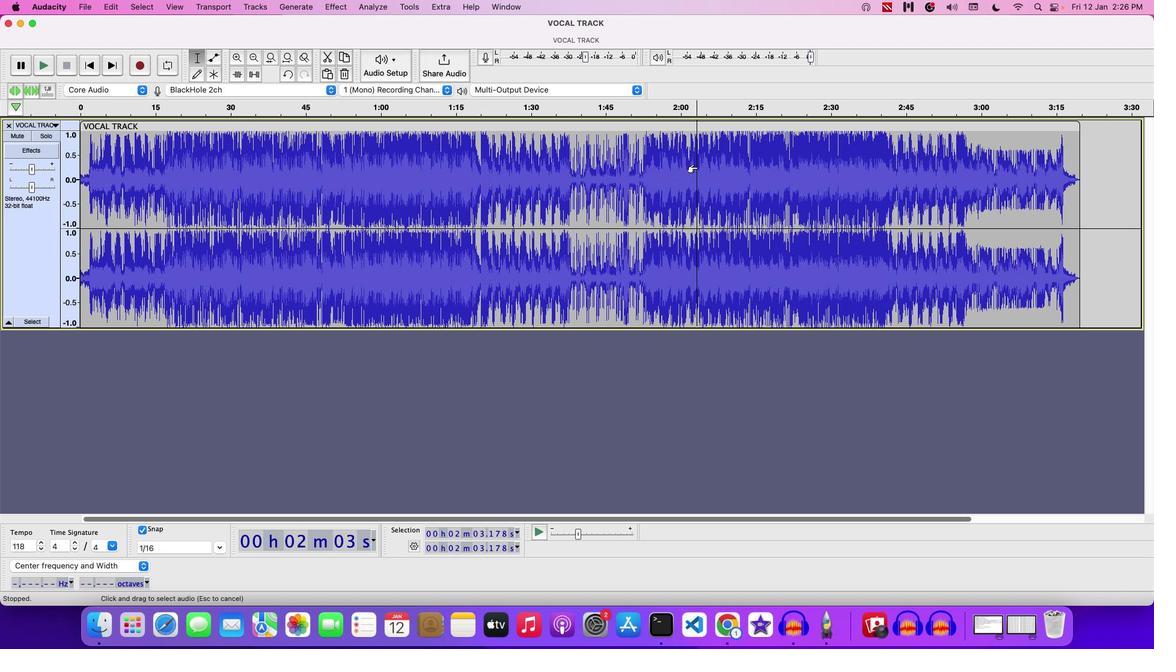 
Action: Key pressed Key.space
Screenshot: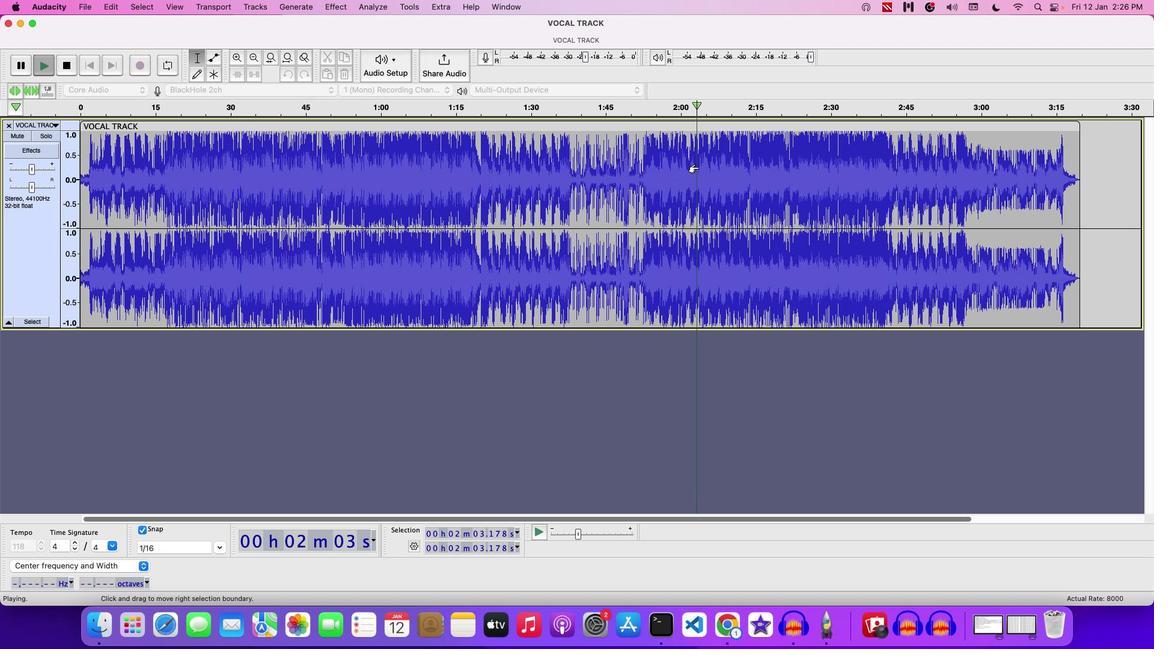 
Action: Mouse moved to (791, 168)
Screenshot: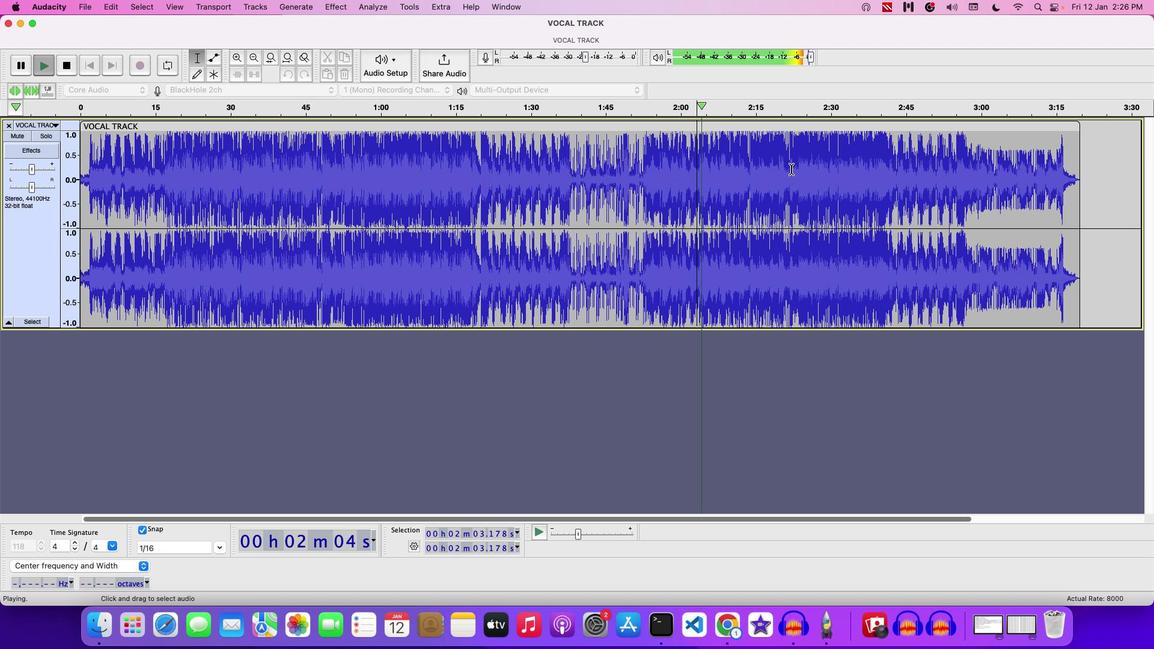 
Action: Mouse pressed left at (791, 168)
Screenshot: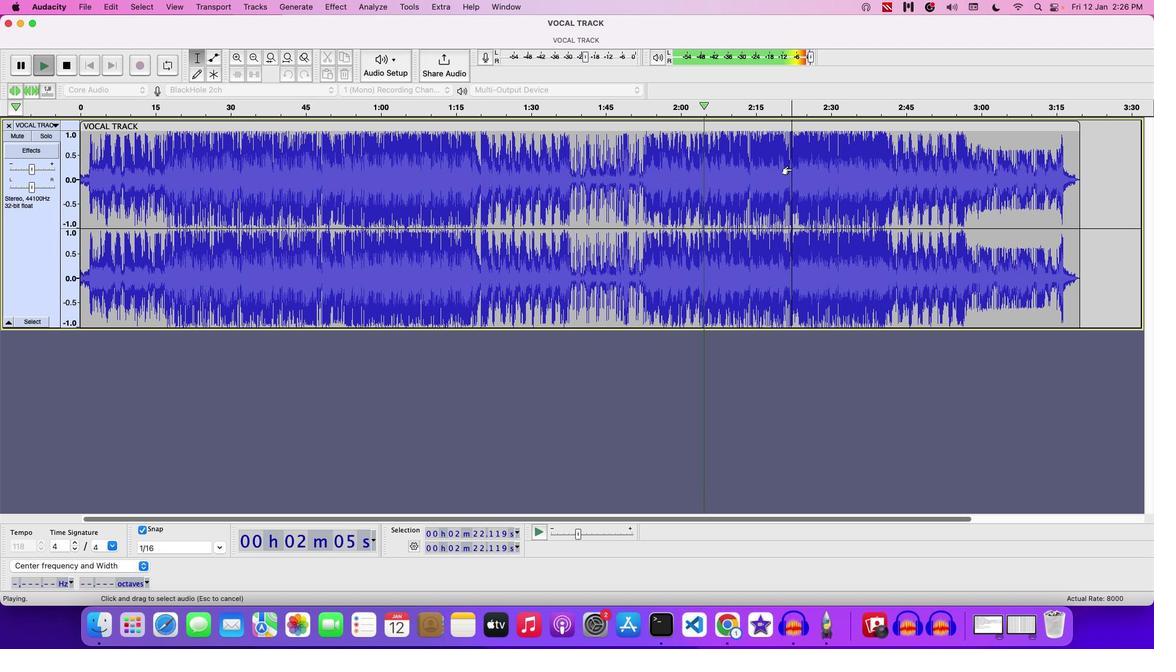 
Action: Key pressed Key.spaceKey.space
Screenshot: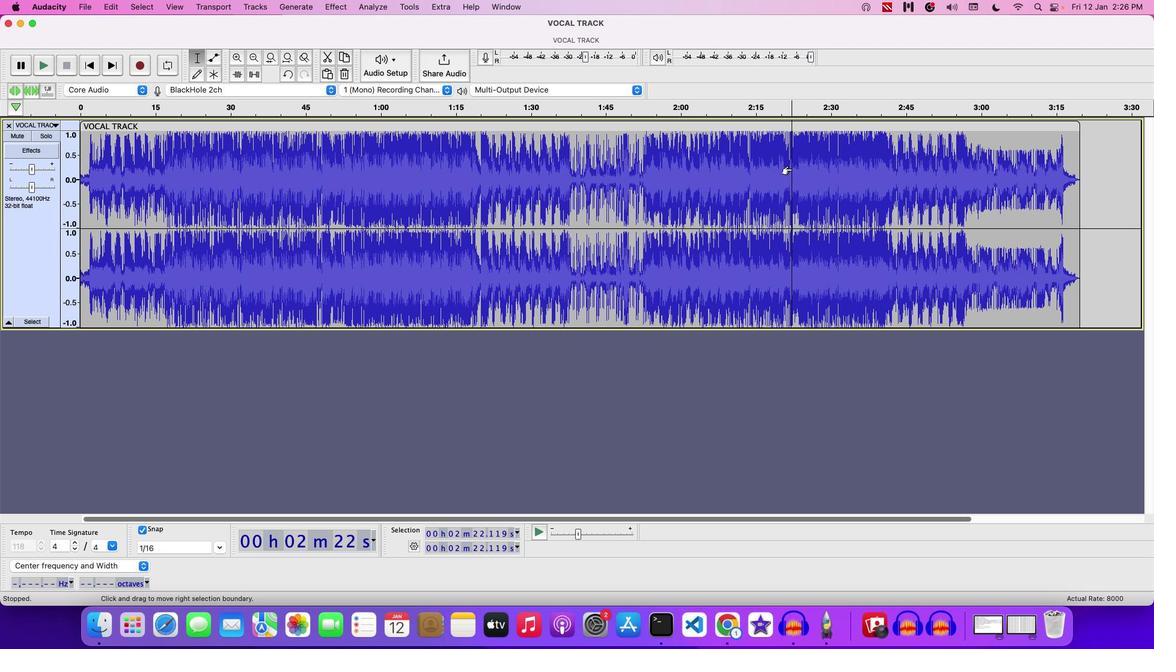 
Action: Mouse moved to (895, 166)
Screenshot: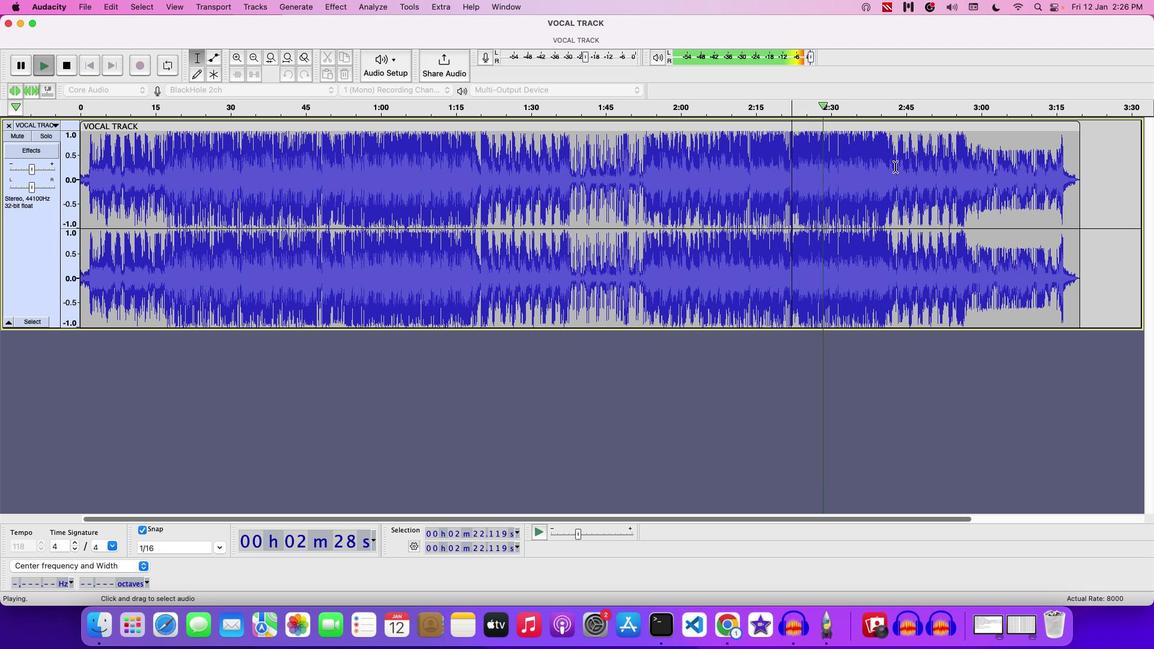 
Action: Mouse pressed left at (895, 166)
Screenshot: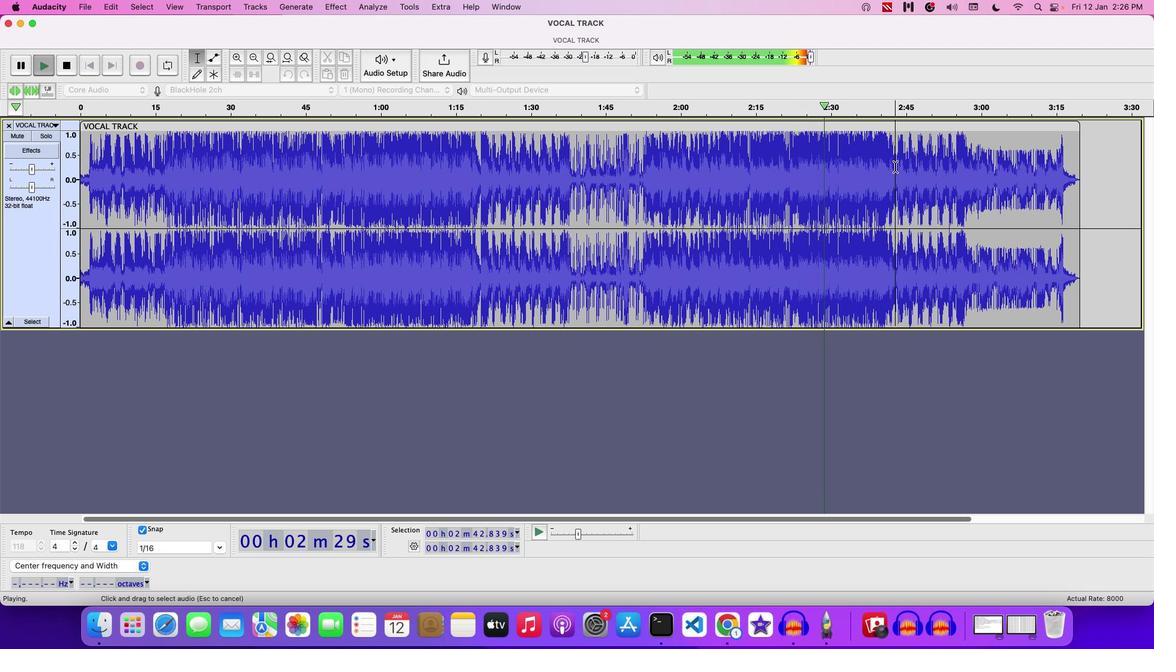 
Action: Key pressed Key.spaceKey.space
Screenshot: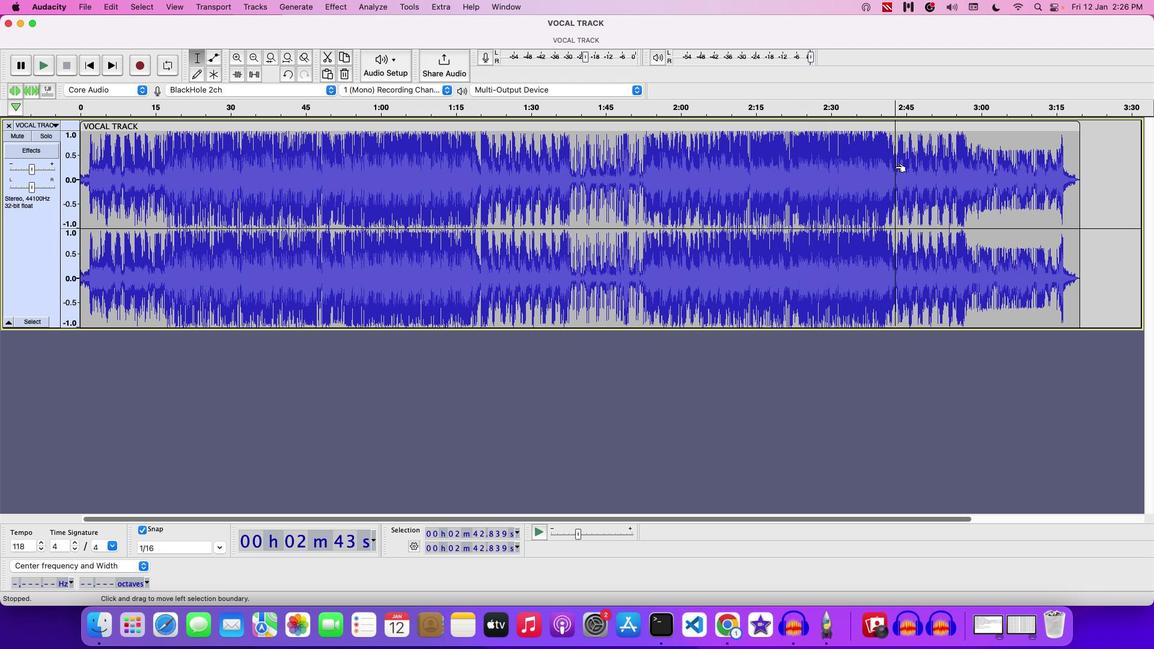 
Action: Mouse moved to (156, 154)
Screenshot: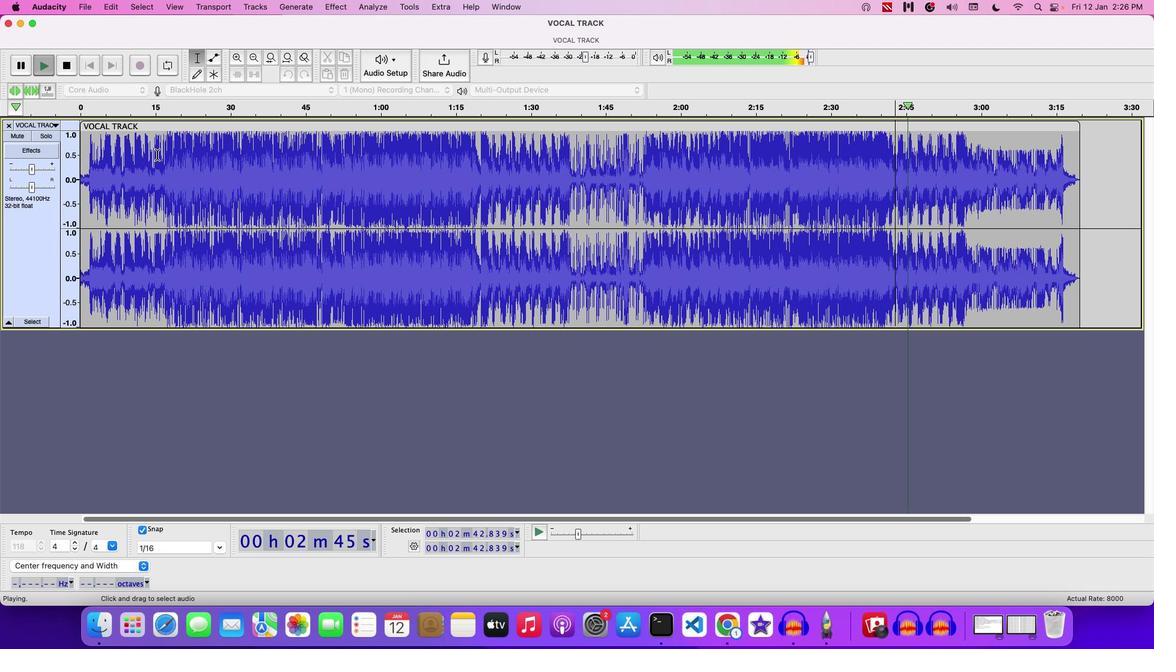 
Action: Mouse pressed left at (156, 154)
Screenshot: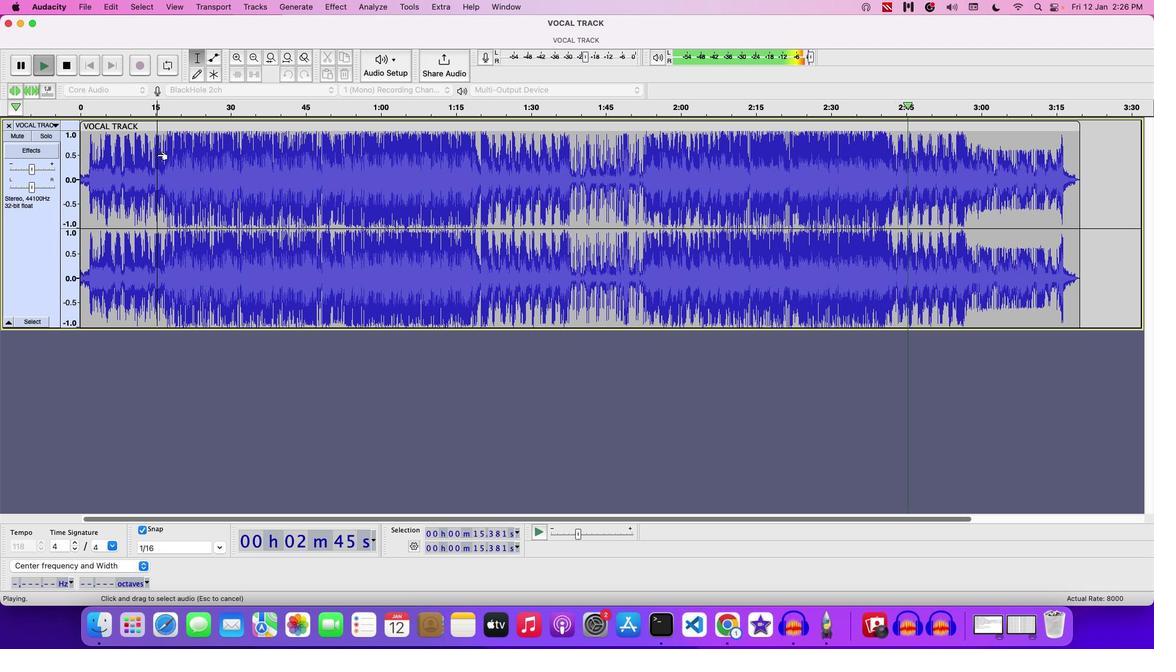 
Action: Key pressed Key.space
Screenshot: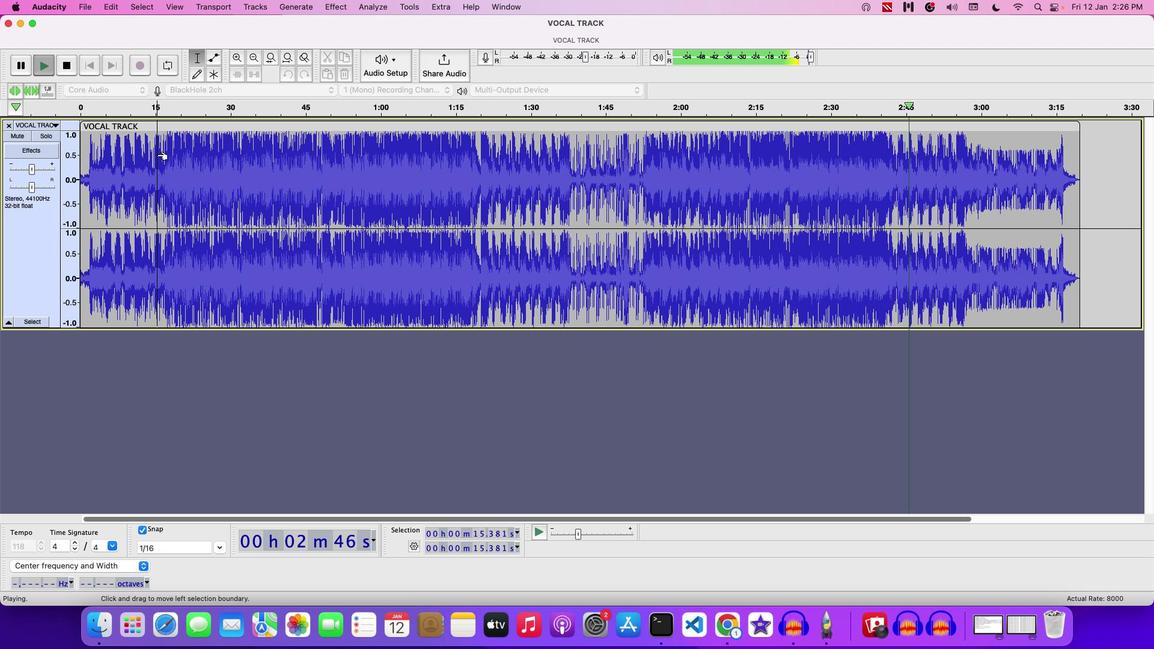
Action: Mouse moved to (158, 154)
Screenshot: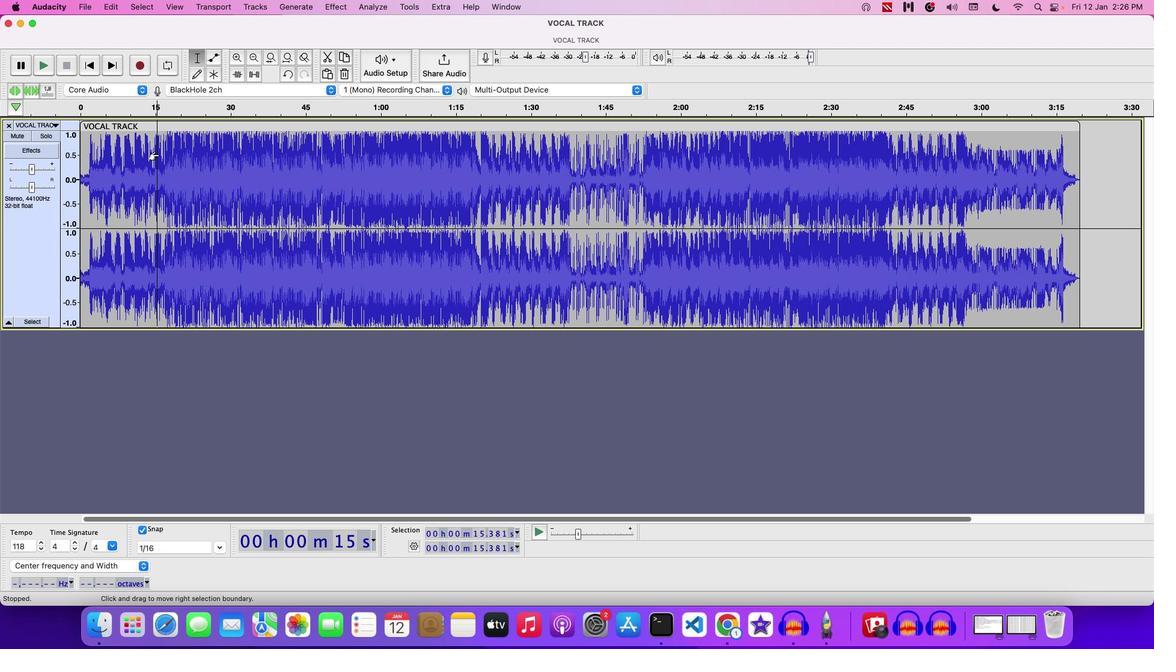 
Action: Key pressed Key.space
Screenshot: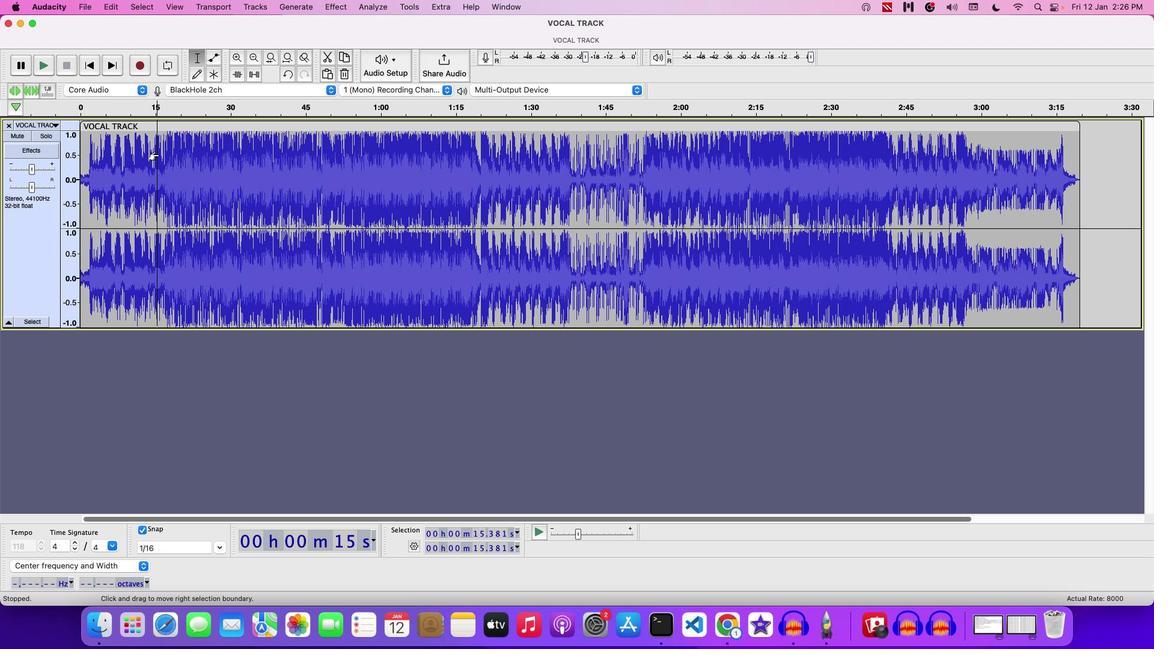 
Action: Mouse moved to (165, 154)
Screenshot: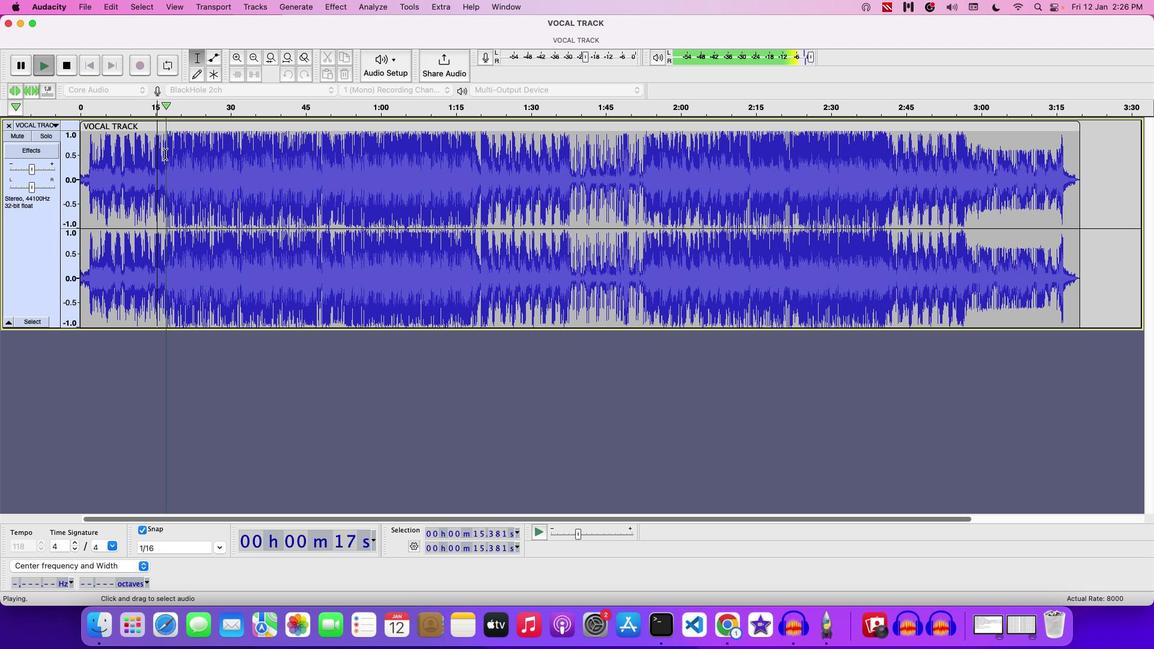 
Action: Mouse pressed left at (165, 154)
Screenshot: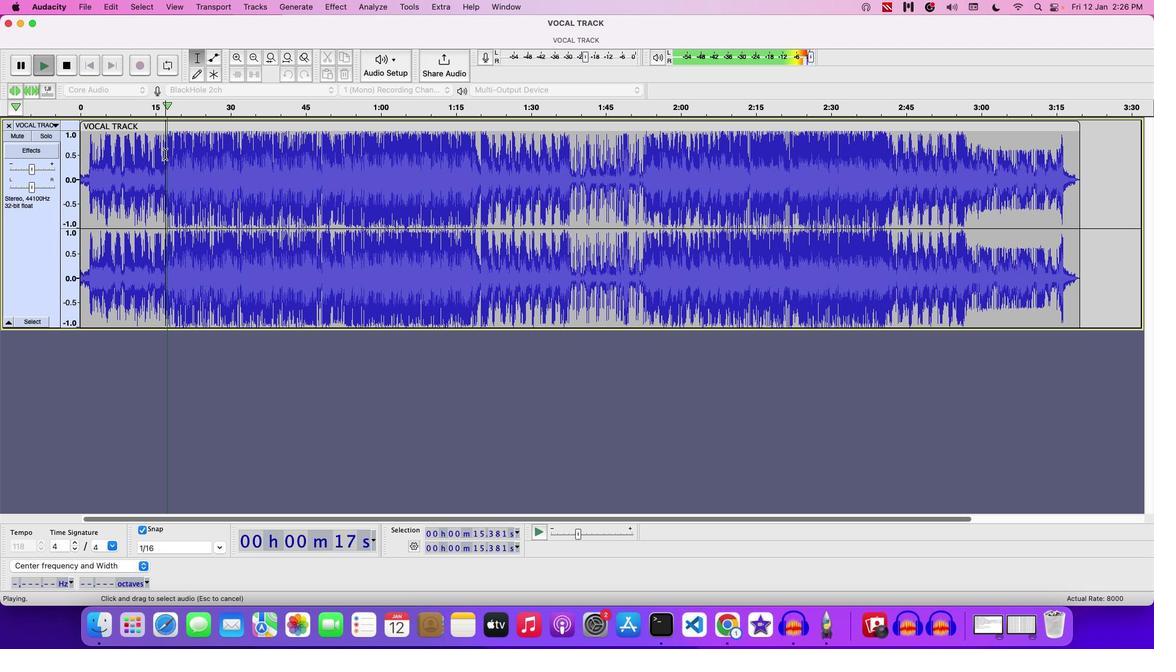 
Action: Mouse moved to (184, 153)
Screenshot: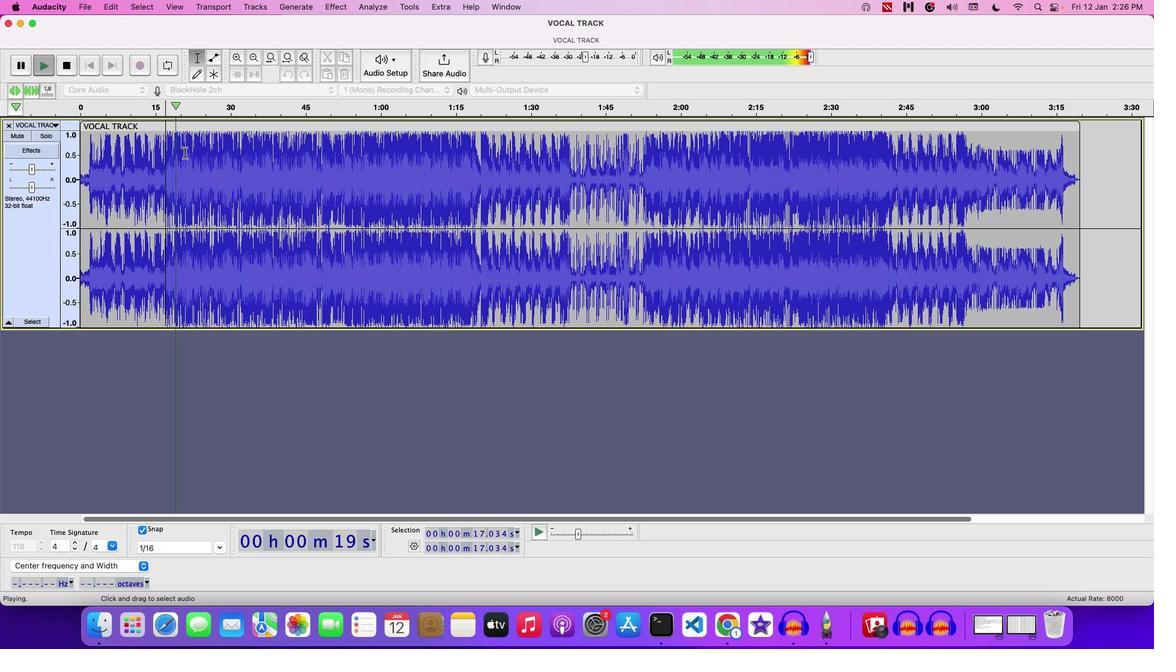 
Action: Key pressed Key.space
Screenshot: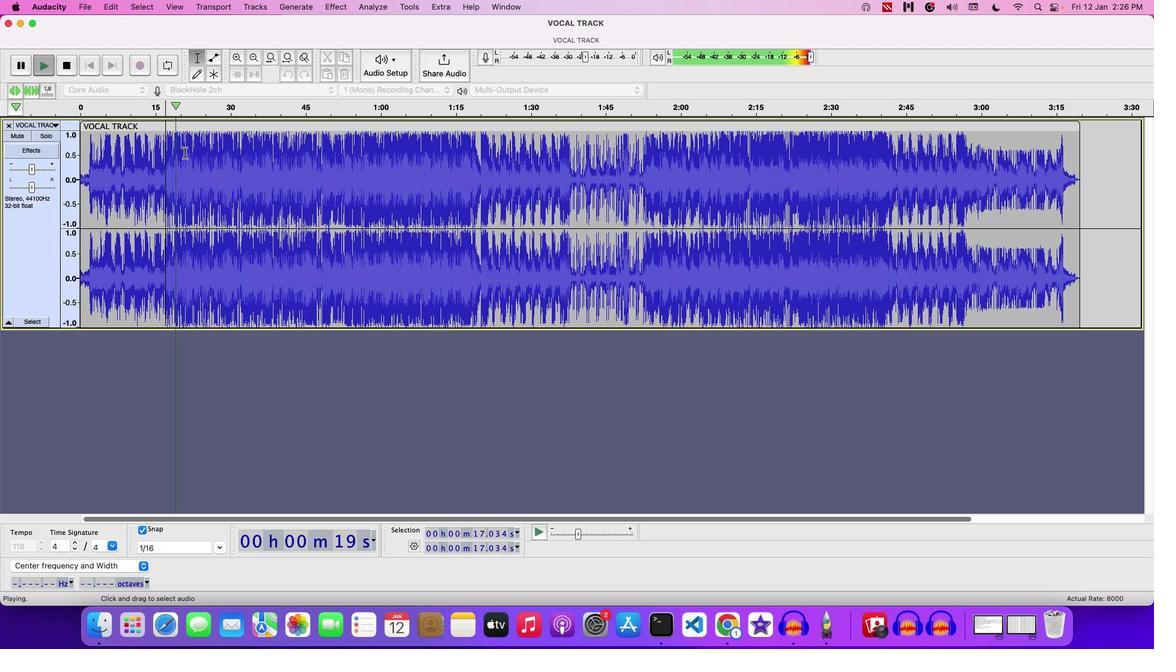 
Action: Mouse moved to (193, 156)
Screenshot: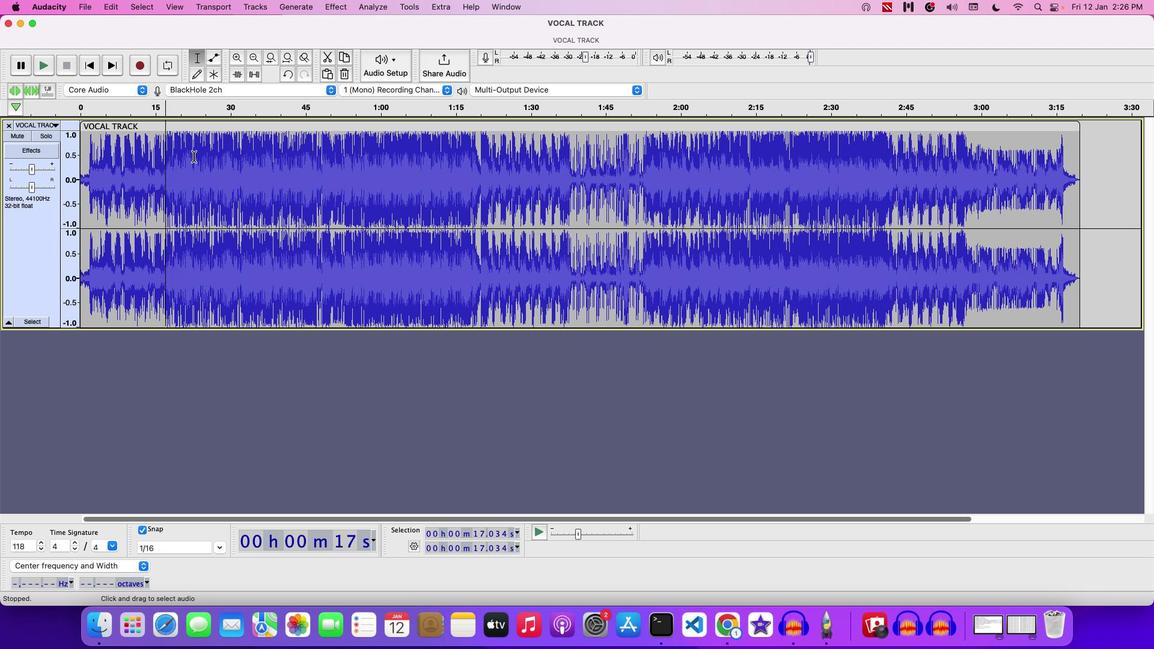 
Action: Mouse pressed left at (193, 156)
Screenshot: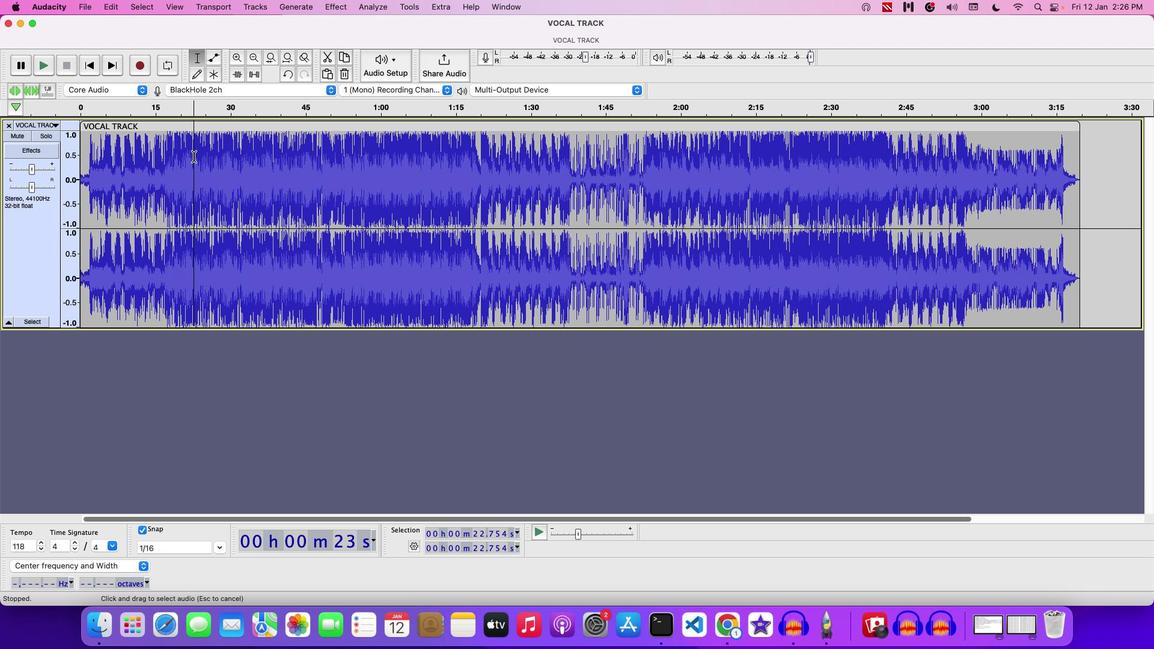 
Action: Mouse moved to (253, 167)
Screenshot: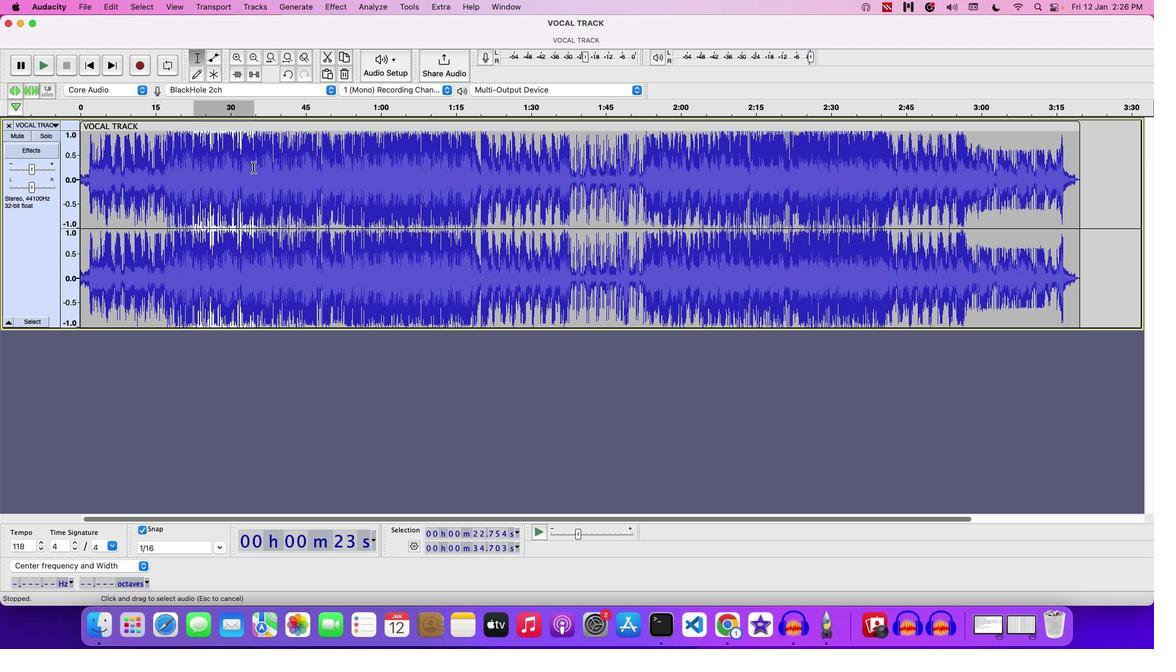 
Action: Key pressed Key.space
Screenshot: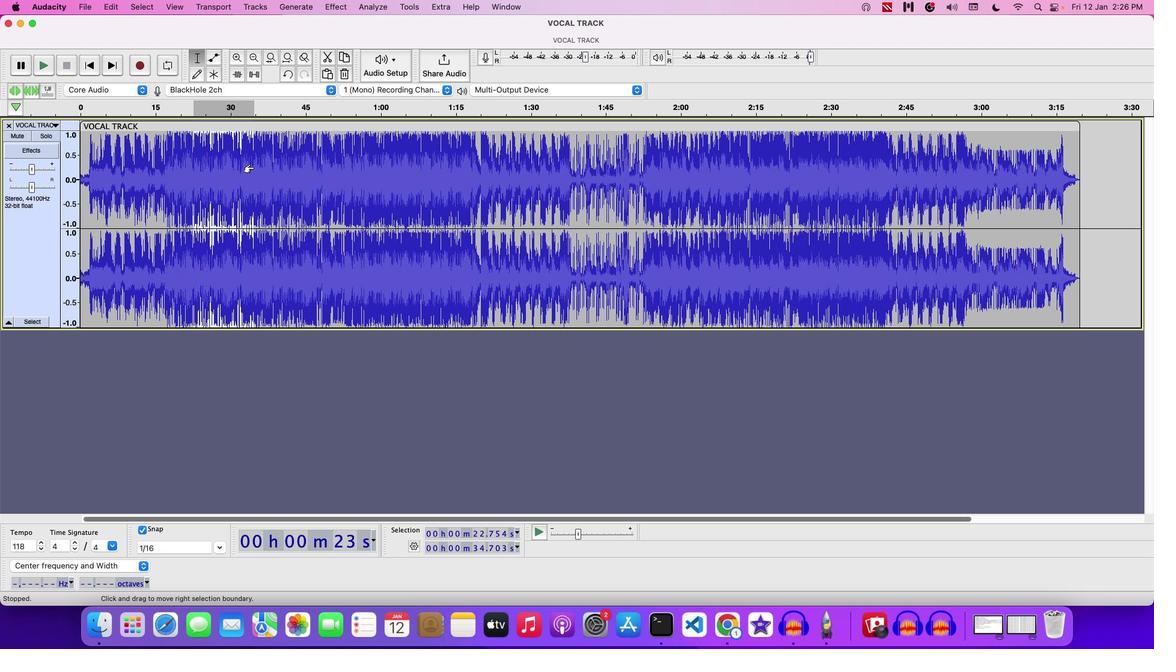 
Action: Mouse moved to (342, 5)
Screenshot: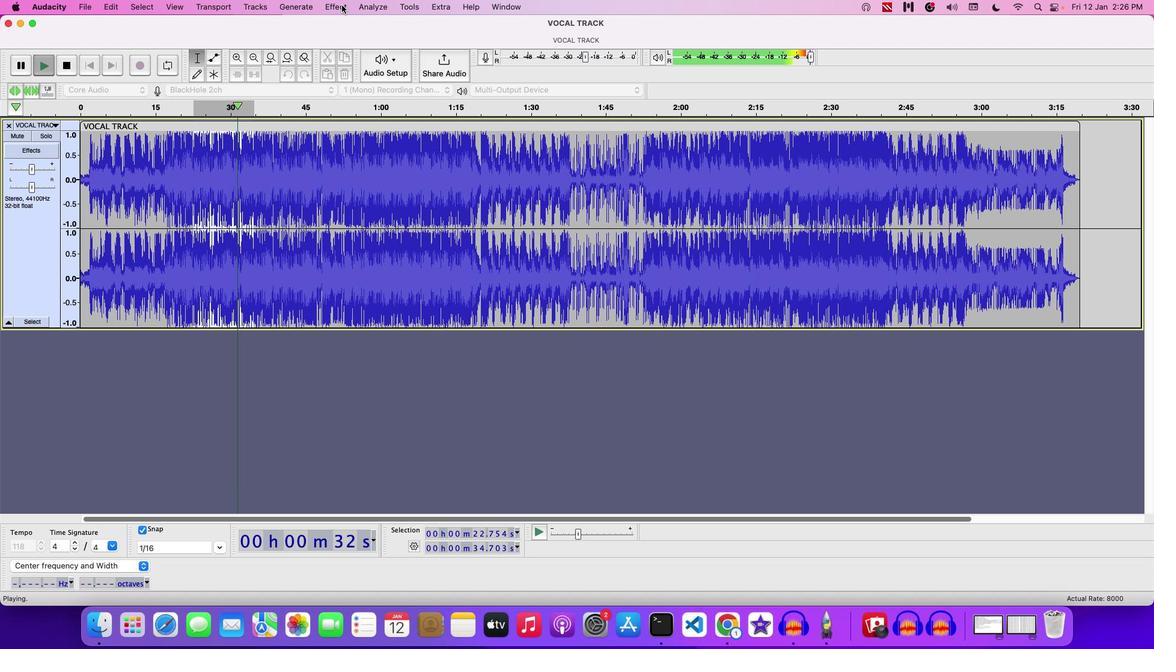 
Action: Mouse pressed left at (342, 5)
Screenshot: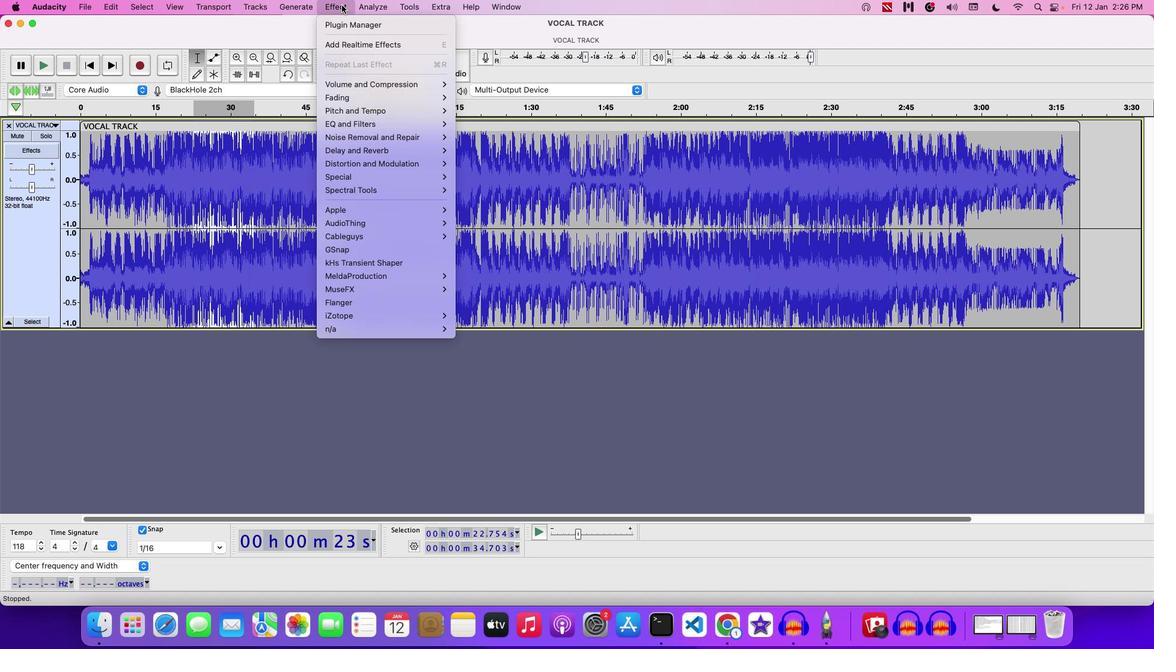 
Action: Mouse moved to (480, 132)
Screenshot: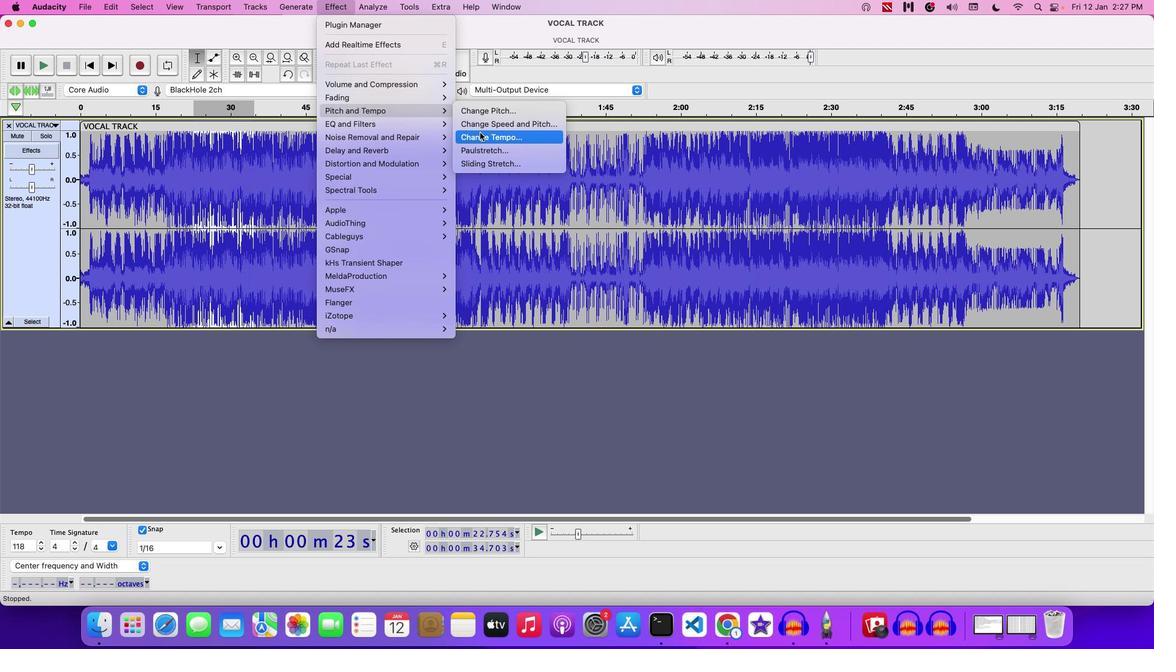 
Action: Mouse pressed left at (480, 132)
Screenshot: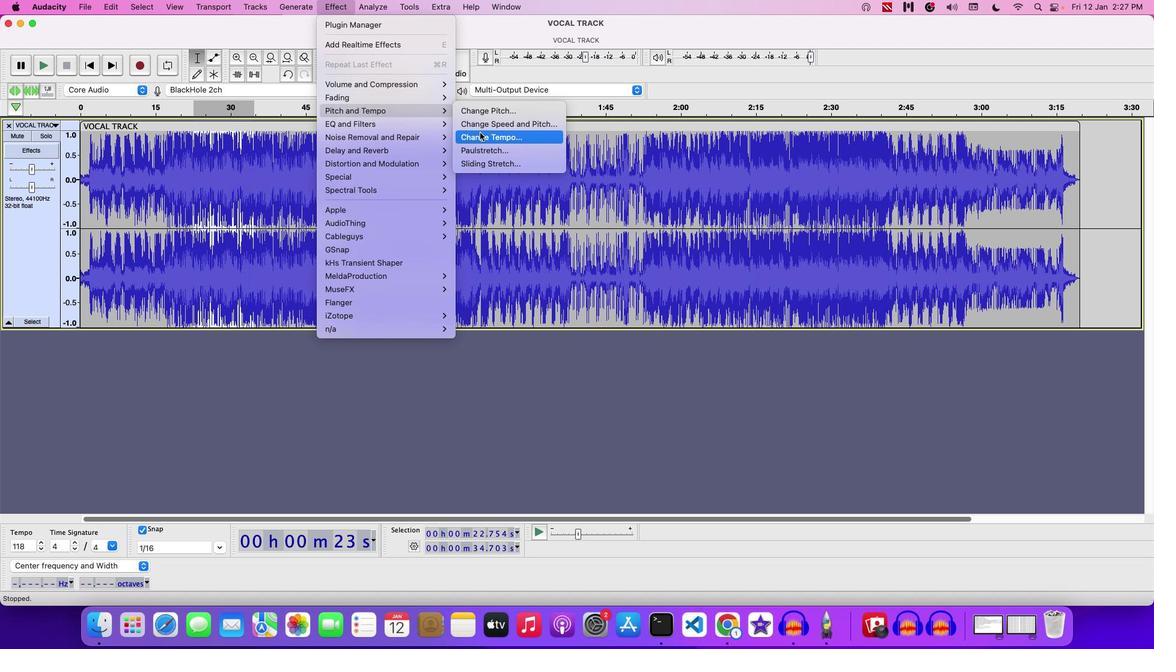 
Action: Mouse moved to (593, 248)
Screenshot: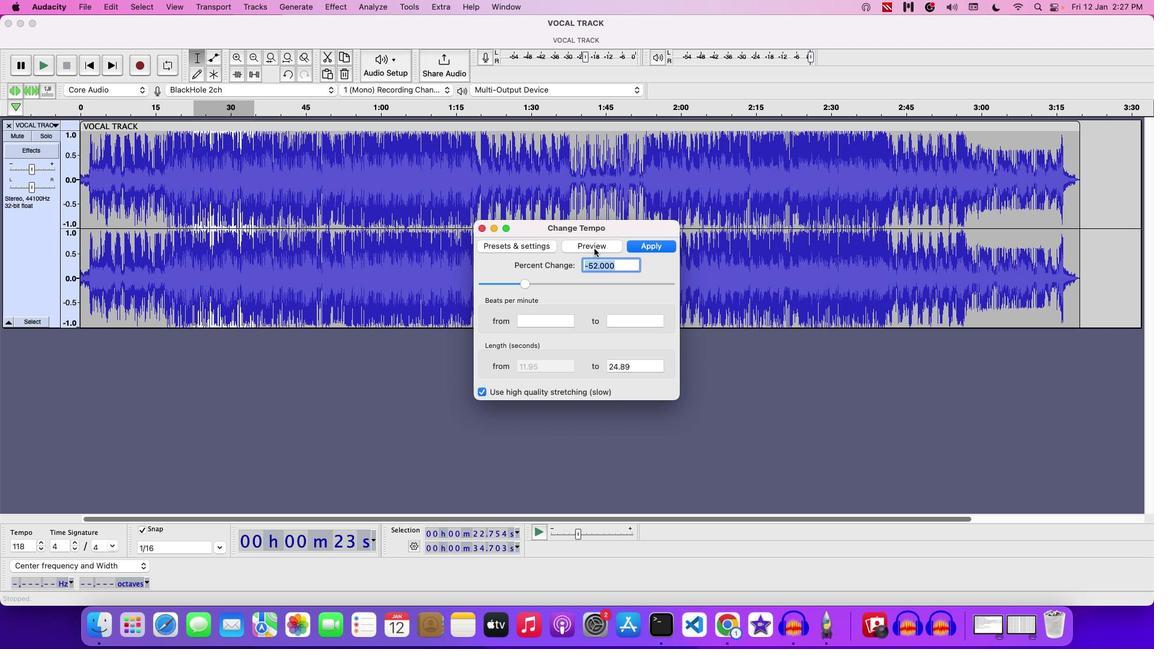 
Action: Mouse pressed left at (593, 248)
Screenshot: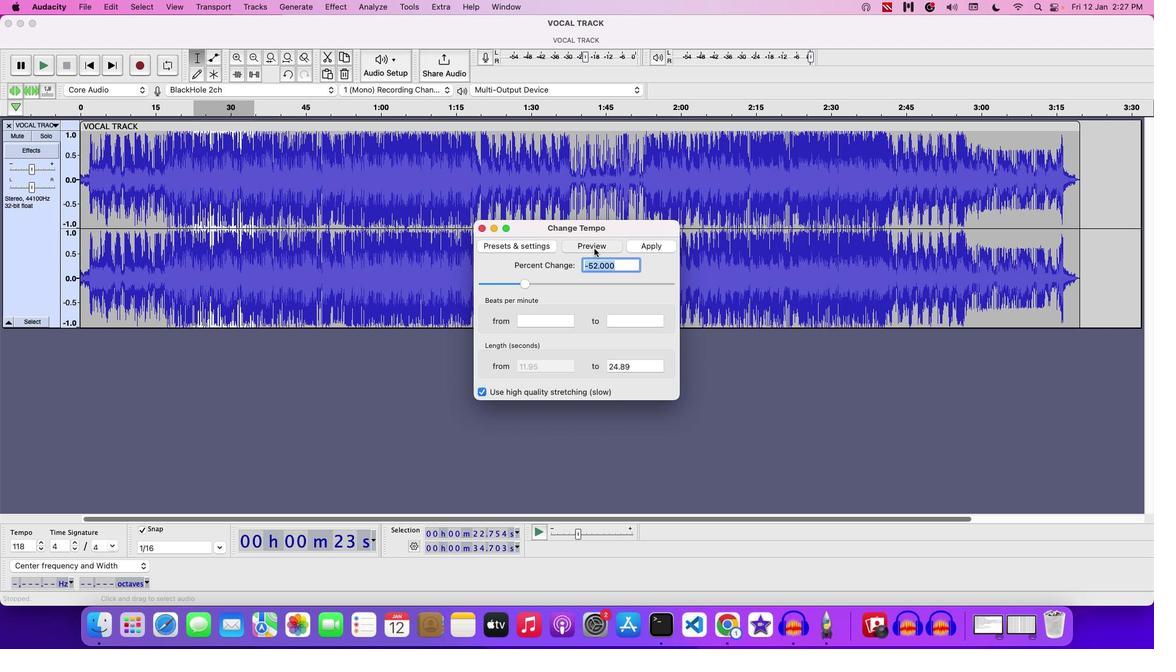 
Action: Mouse moved to (536, 283)
Screenshot: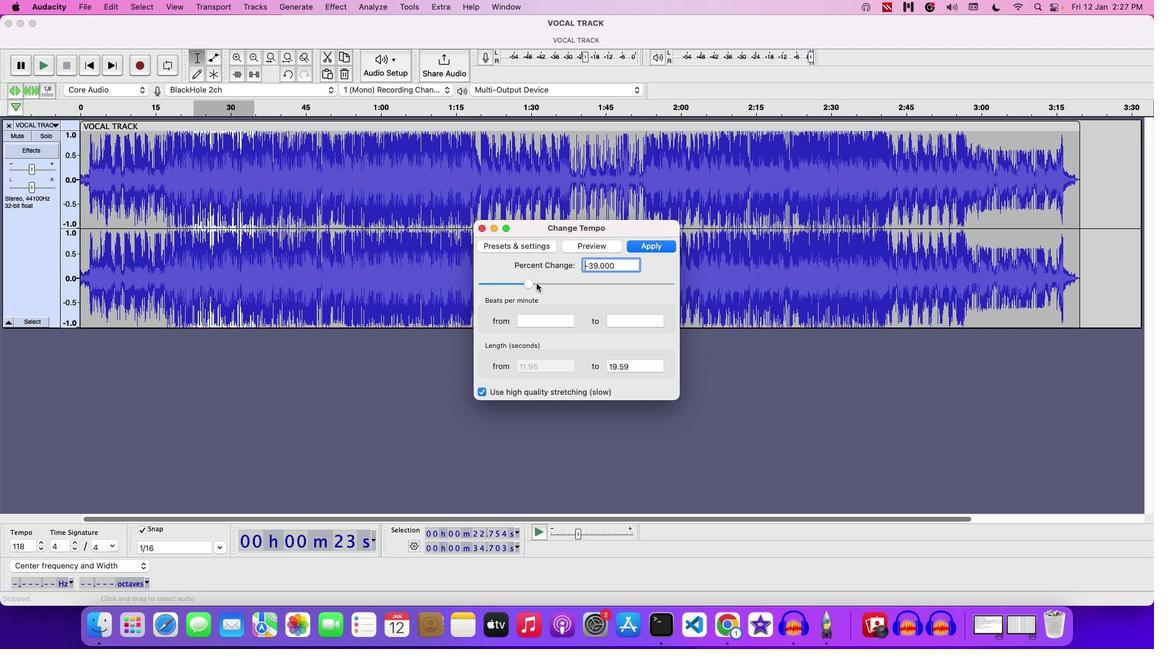 
Action: Mouse pressed left at (536, 283)
Screenshot: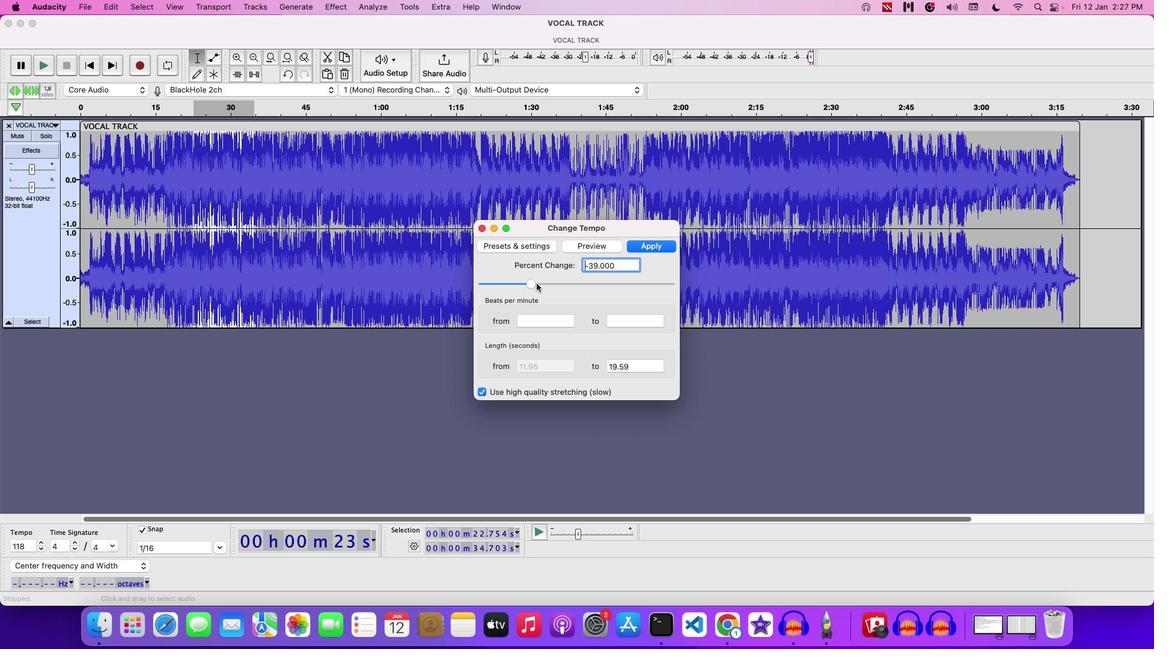 
Action: Mouse moved to (605, 247)
Screenshot: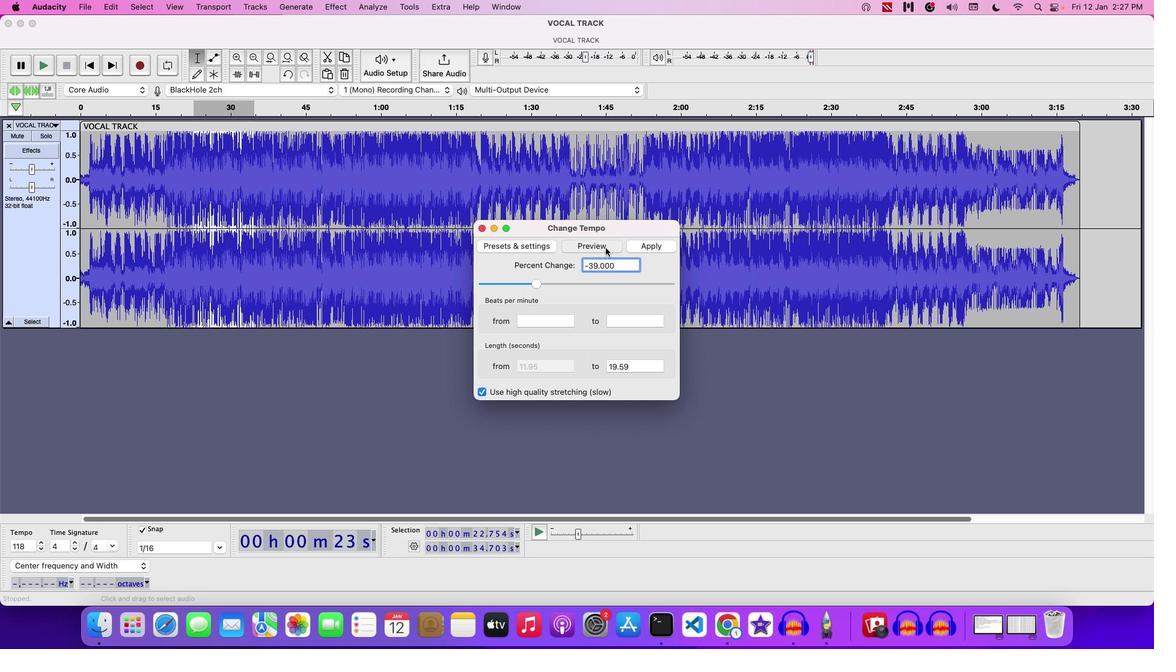 
Action: Mouse pressed left at (605, 247)
Screenshot: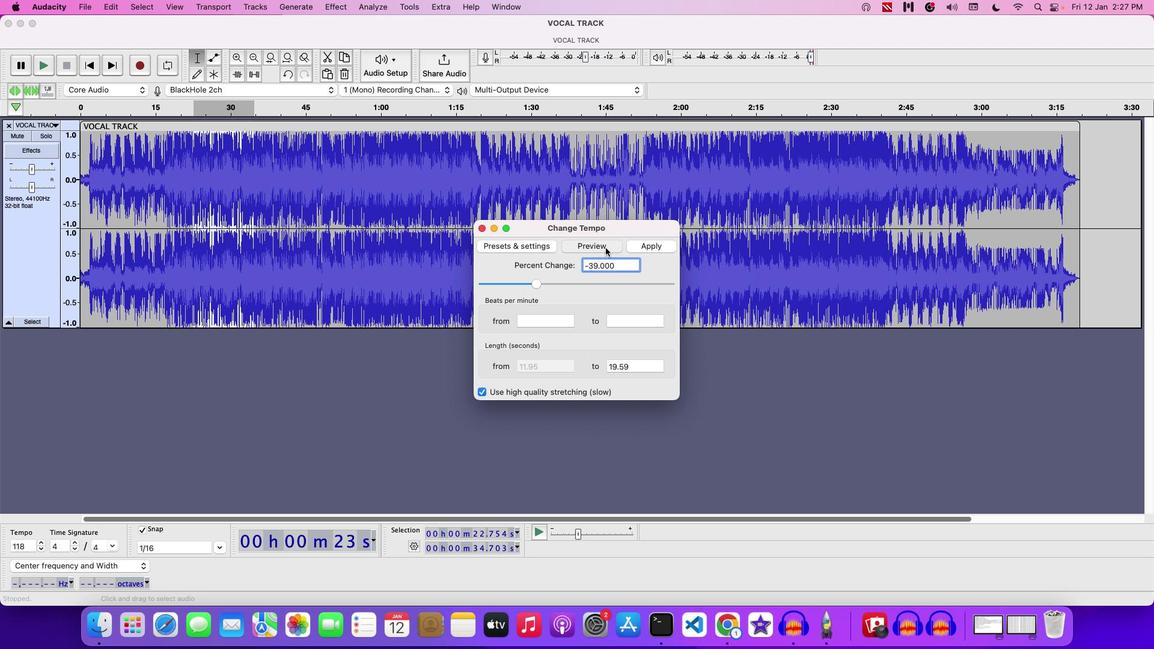 
Action: Mouse moved to (526, 281)
Screenshot: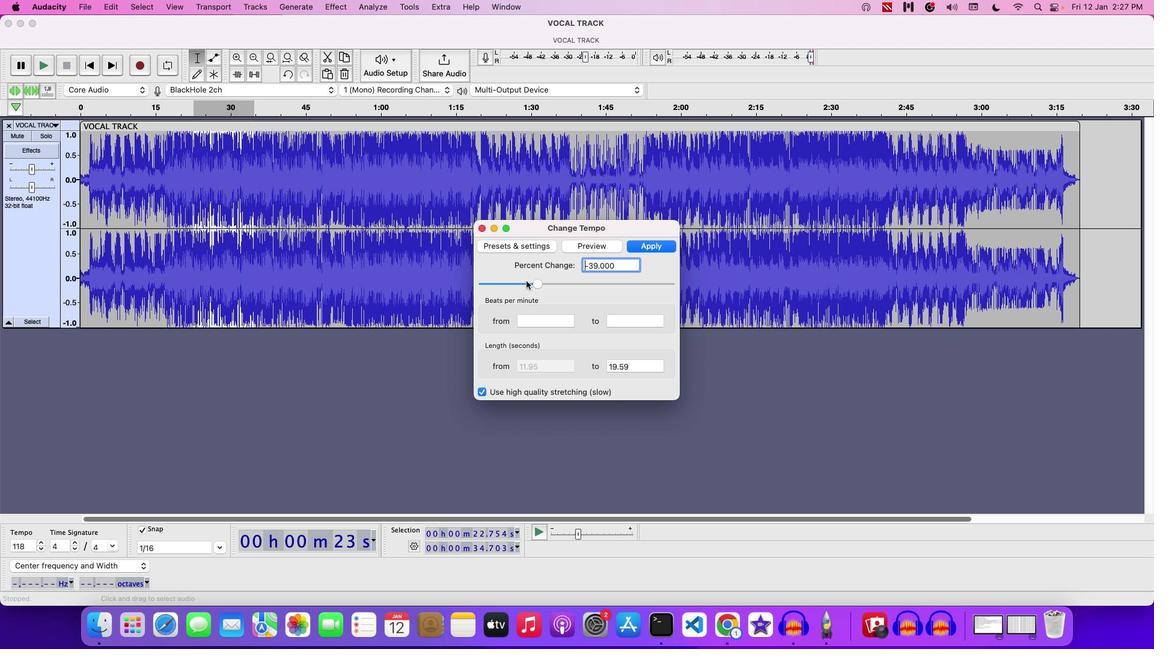 
Action: Mouse pressed left at (526, 281)
Screenshot: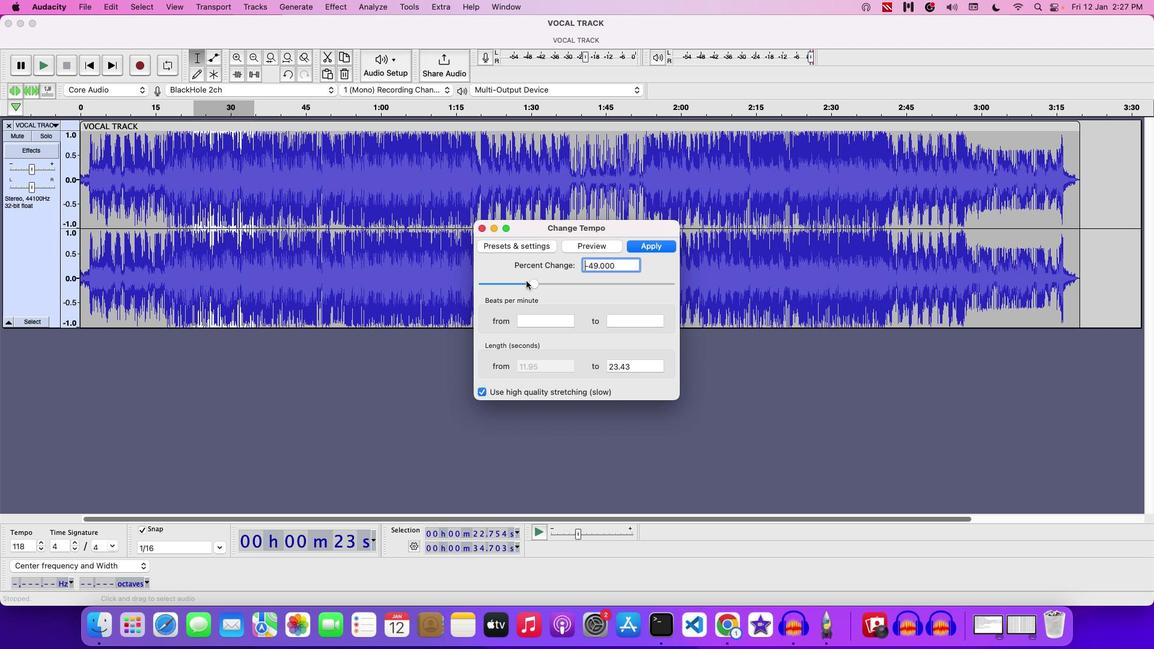 
Action: Mouse moved to (605, 245)
Screenshot: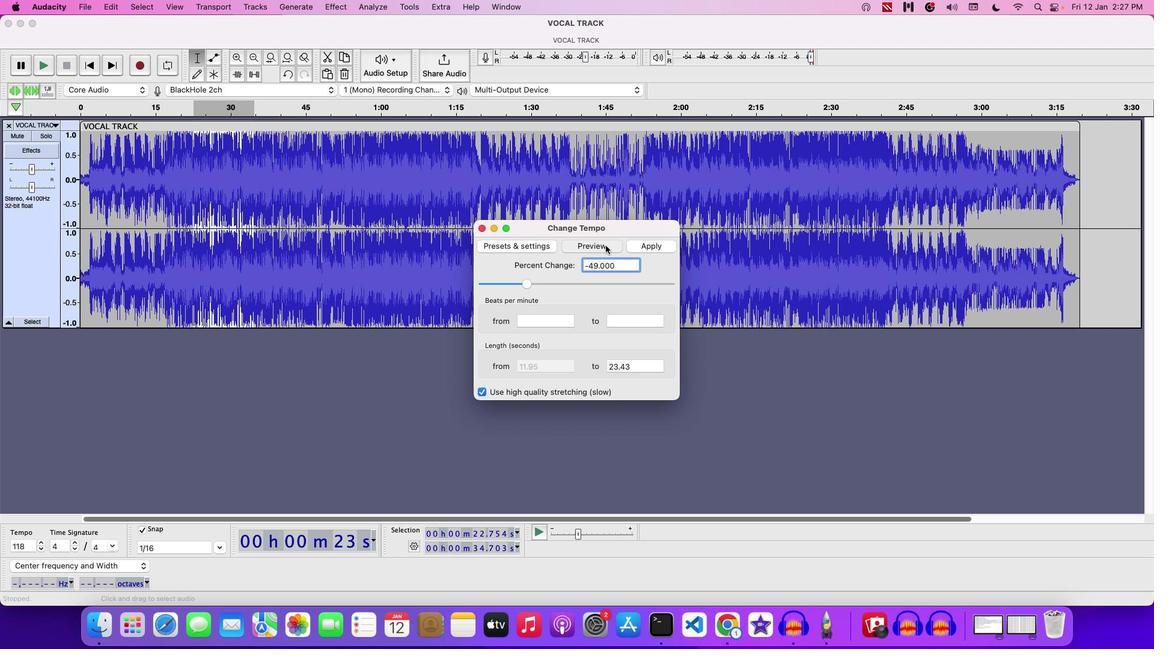 
Action: Mouse pressed left at (605, 245)
Screenshot: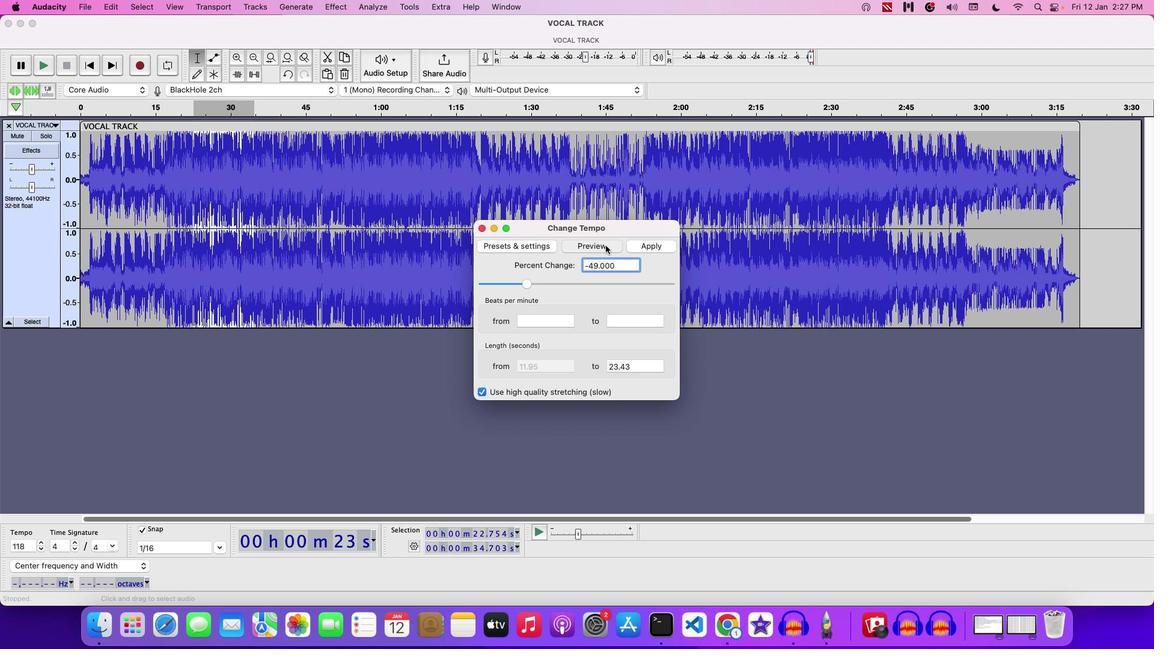 
Action: Mouse moved to (669, 247)
Screenshot: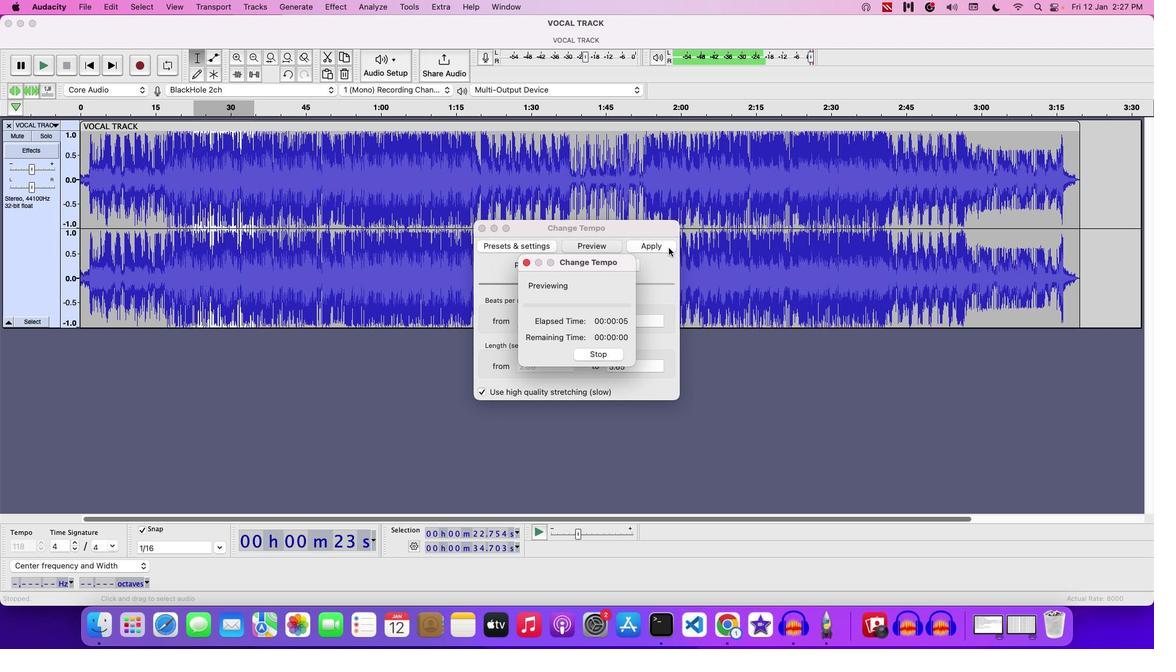 
Action: Mouse pressed left at (669, 247)
Screenshot: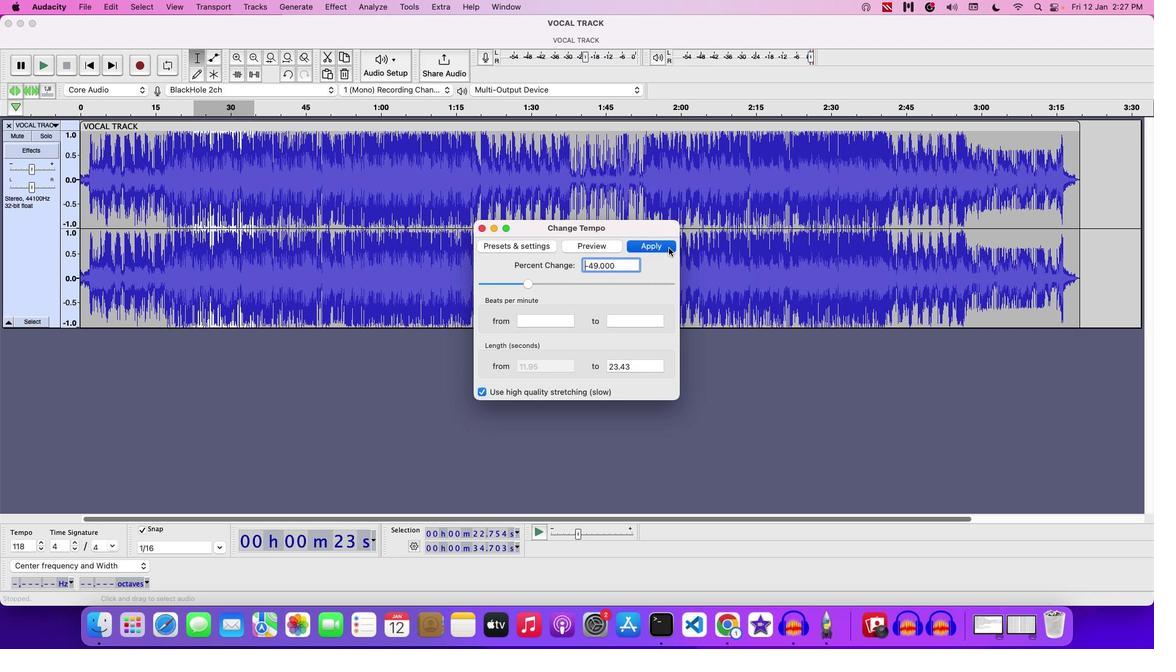 
Action: Mouse moved to (308, 147)
Screenshot: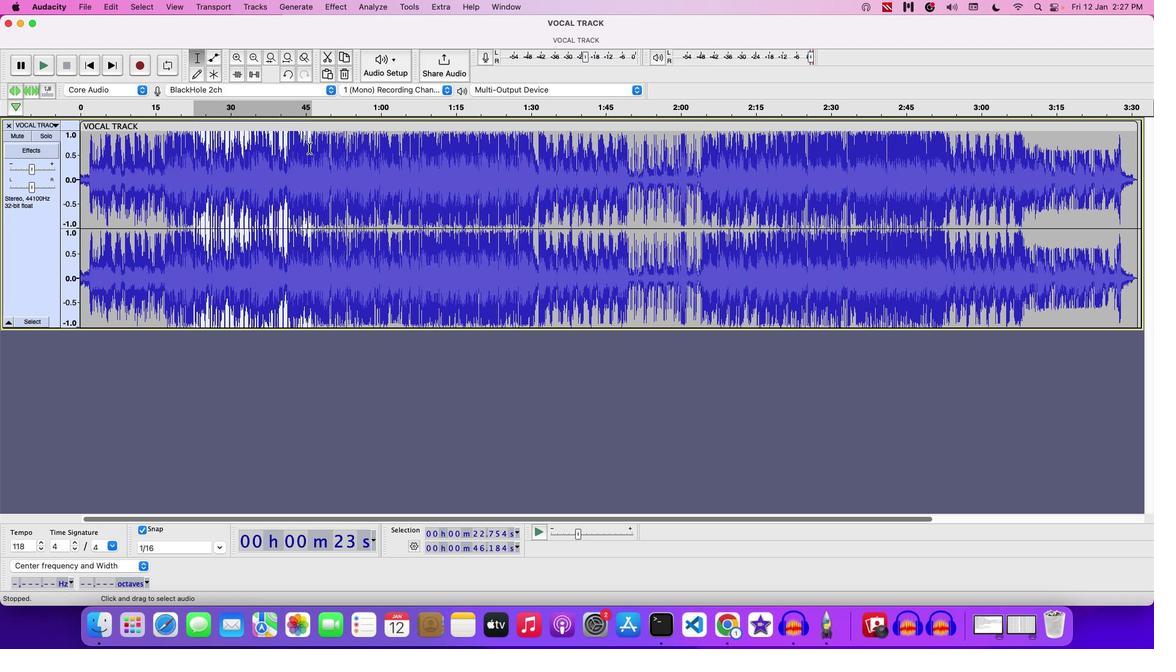 
Action: Mouse pressed left at (308, 147)
Screenshot: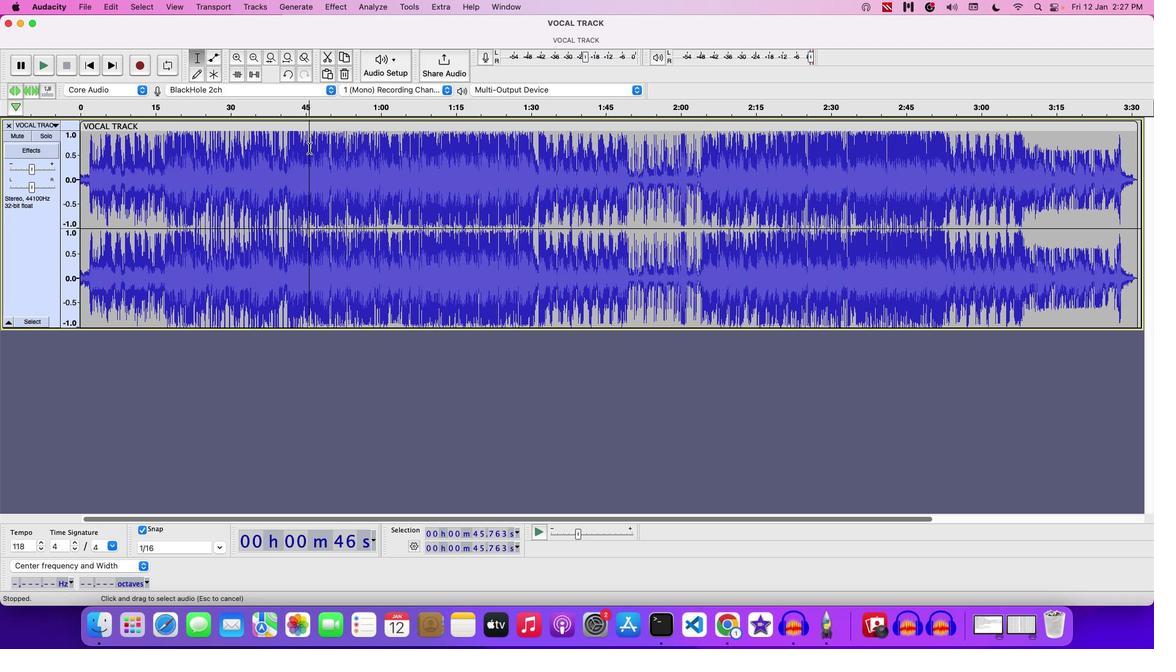 
Action: Mouse moved to (1136, 127)
Screenshot: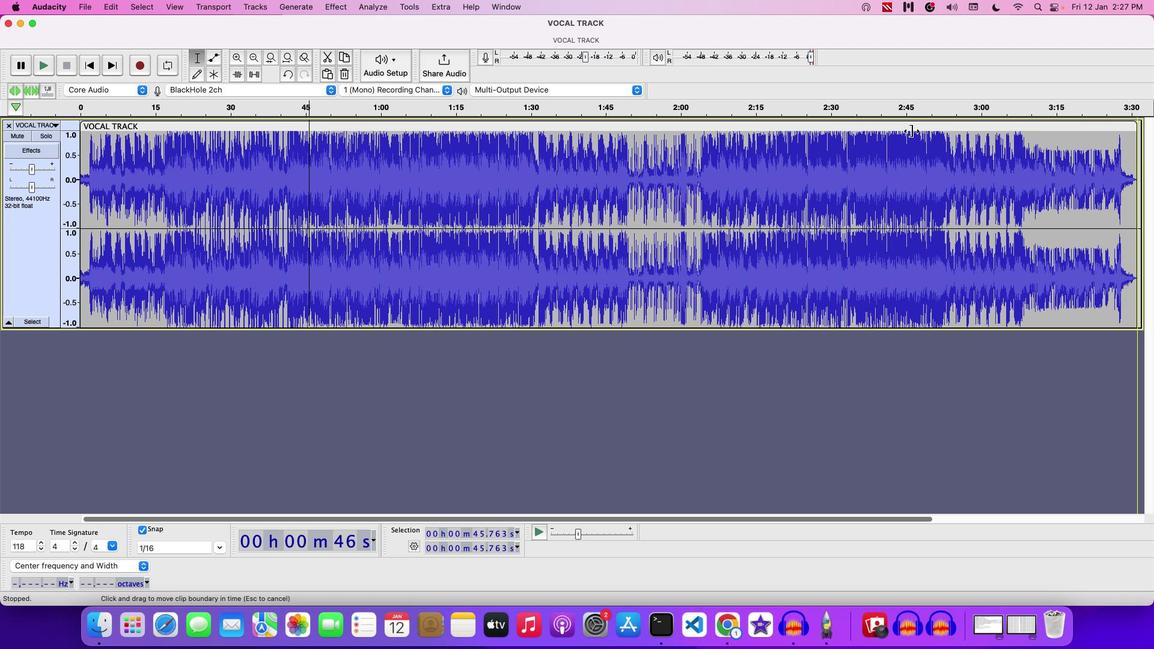
Action: Mouse pressed left at (1136, 127)
Screenshot: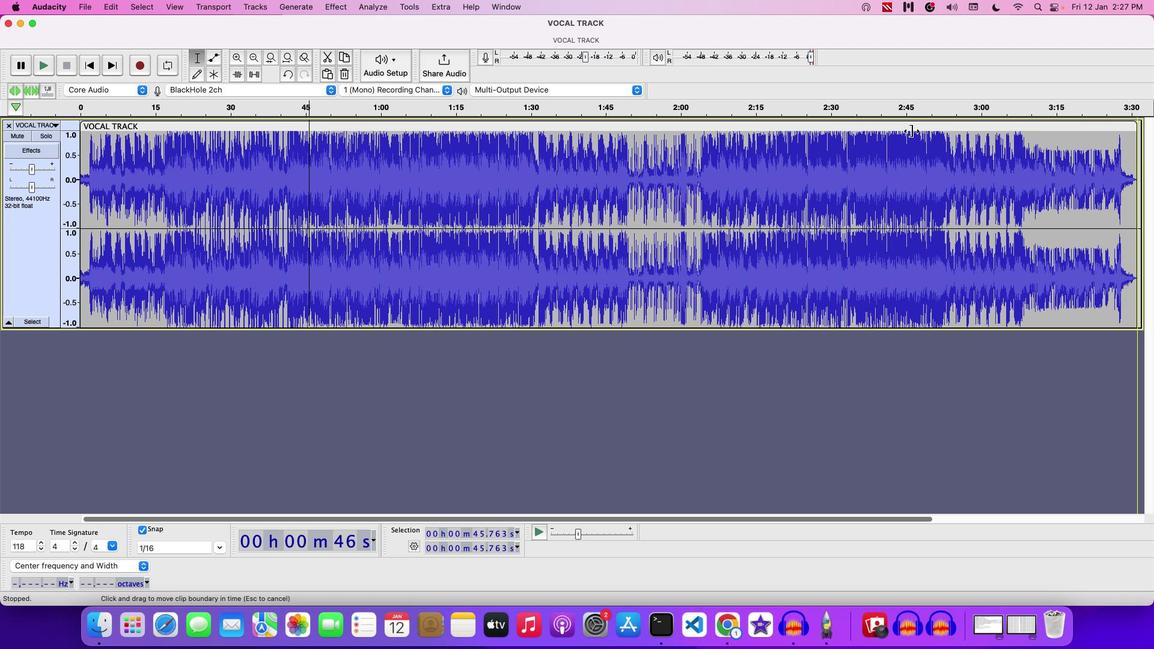 
Action: Mouse moved to (42, 232)
Screenshot: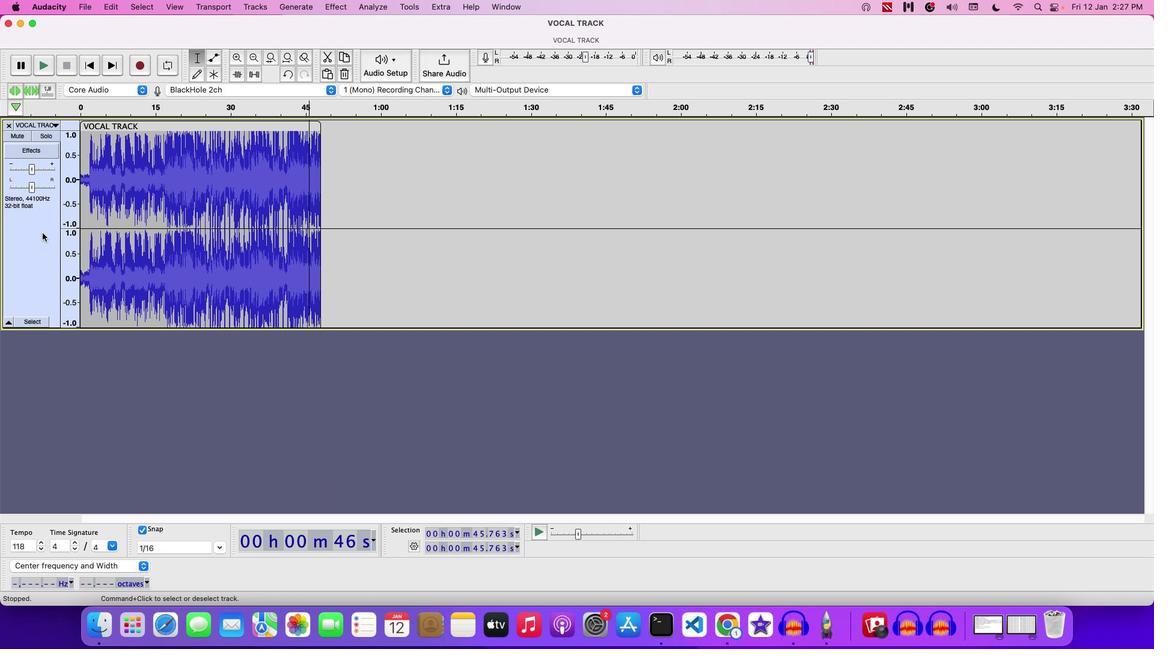 
Action: Mouse pressed left at (42, 232)
Screenshot: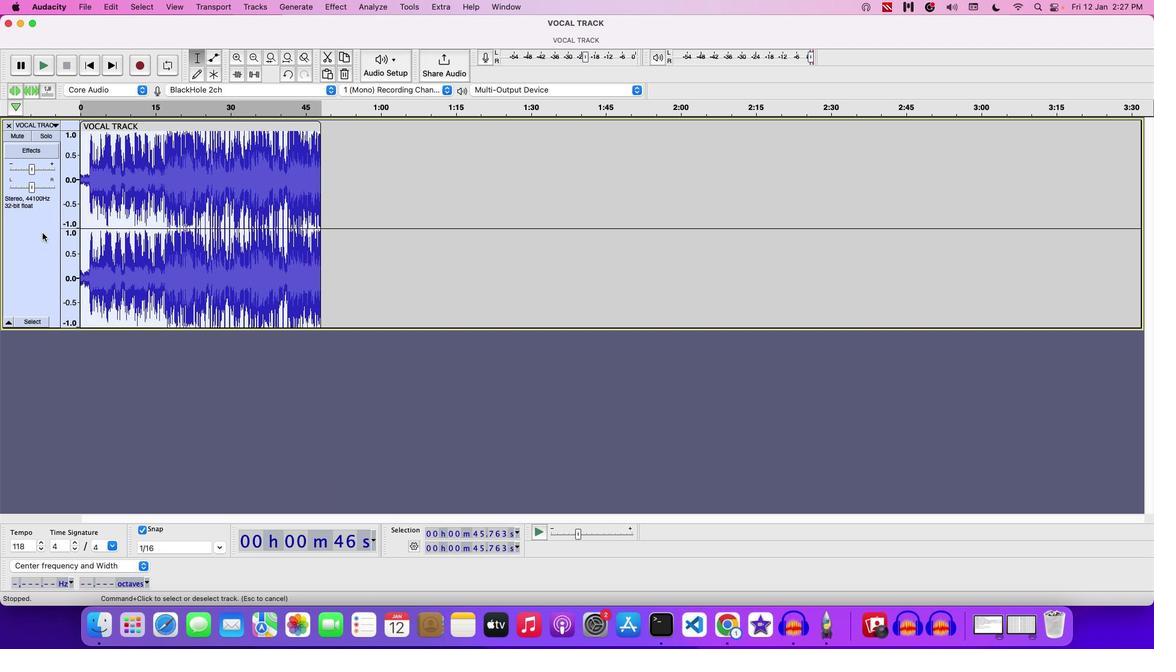 
Action: Mouse pressed left at (42, 232)
Screenshot: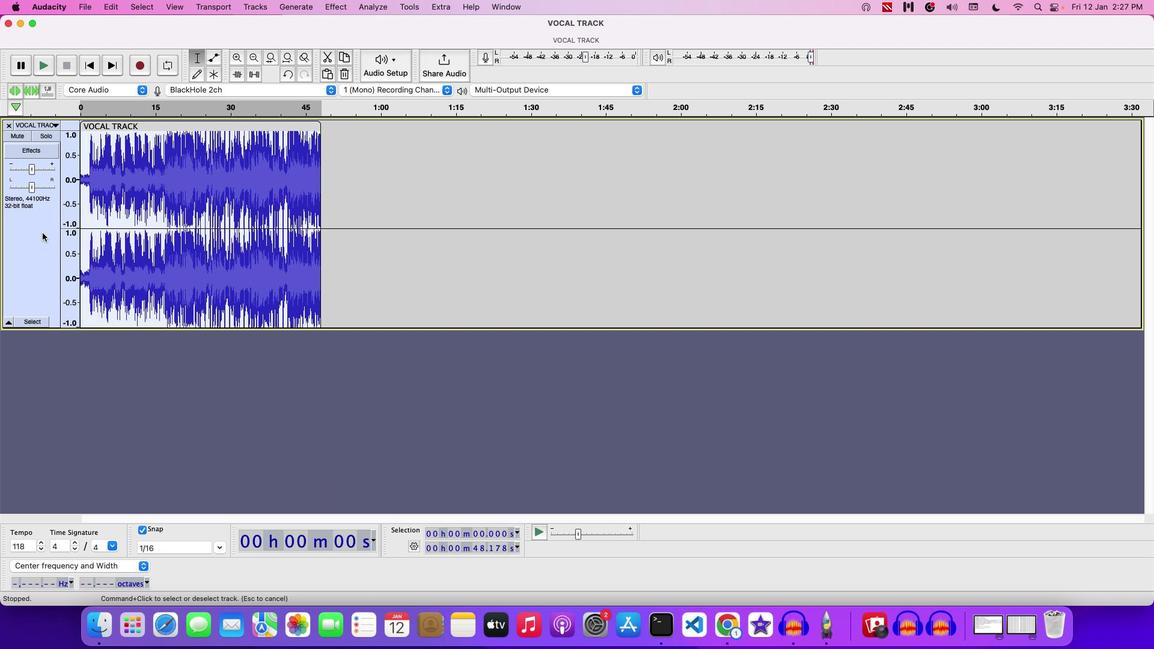 
Action: Key pressed Key.space
Screenshot: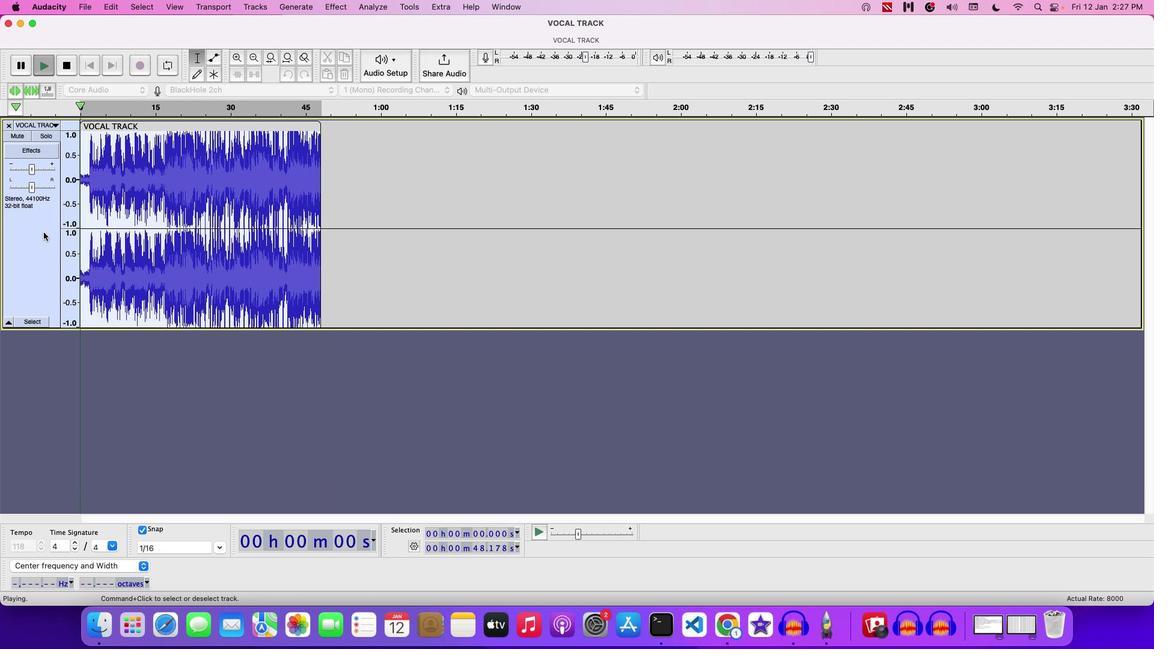 
Action: Mouse moved to (271, 189)
Screenshot: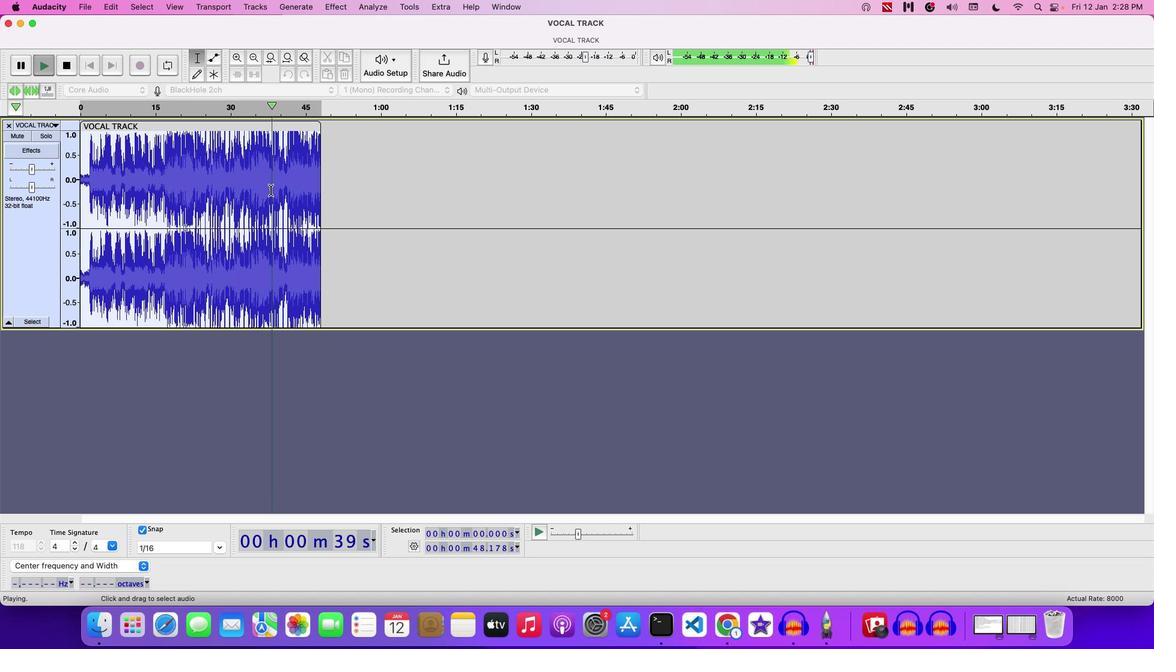 
Action: Mouse pressed left at (271, 189)
Screenshot: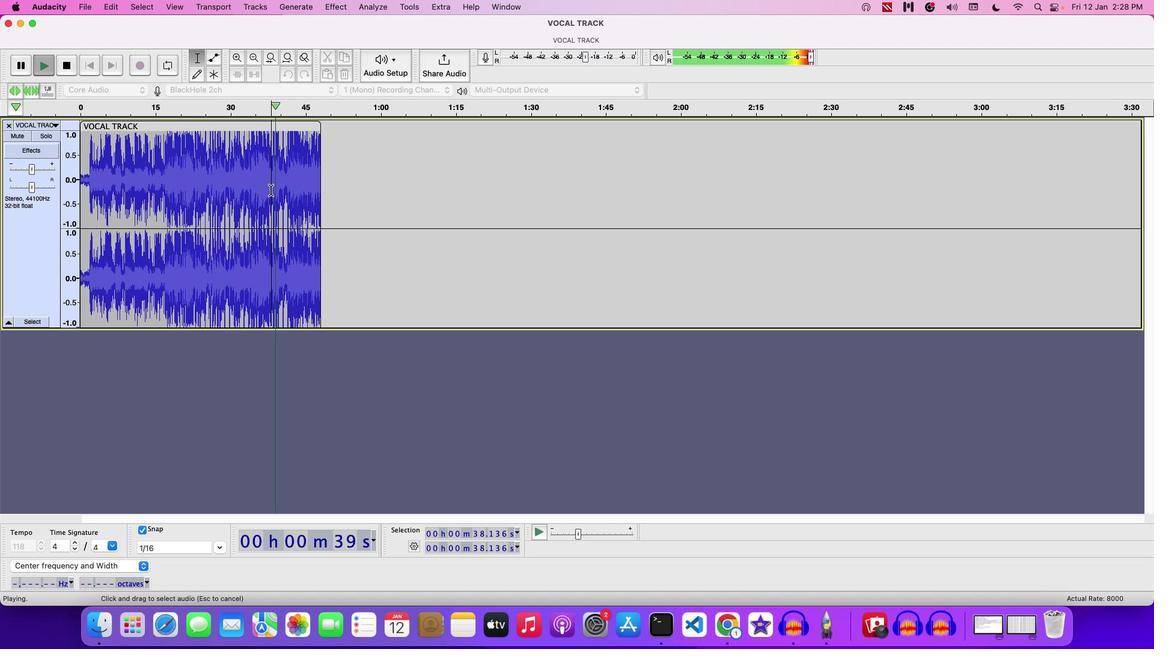 
Action: Mouse moved to (330, 56)
Screenshot: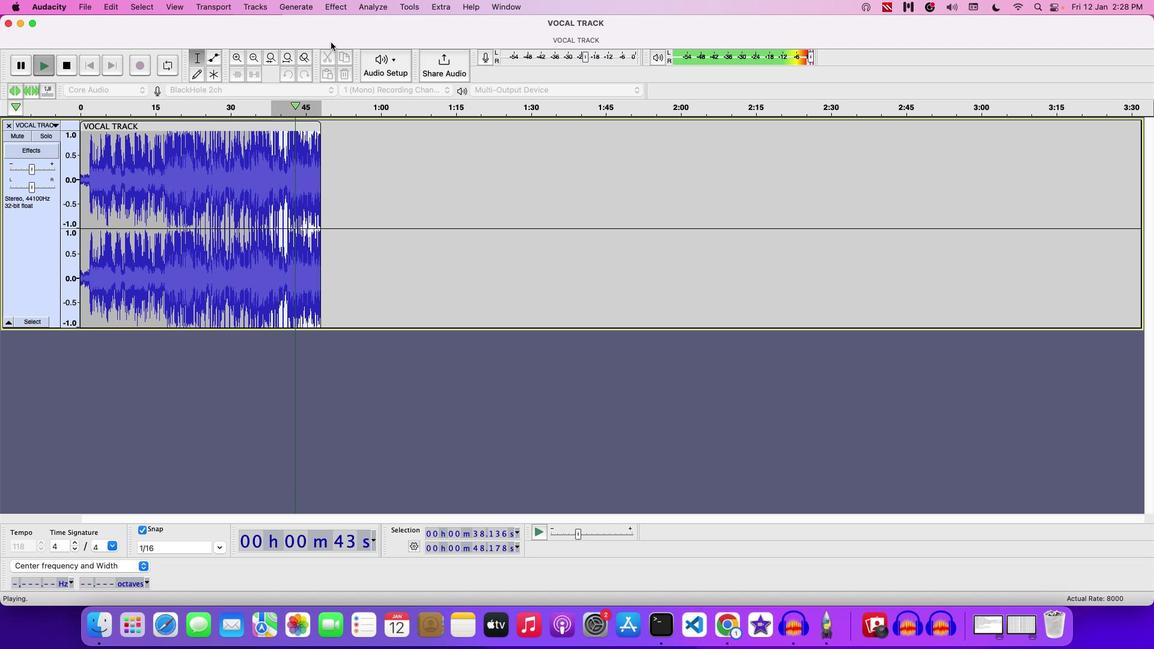 
Action: Key pressed Key.space
Screenshot: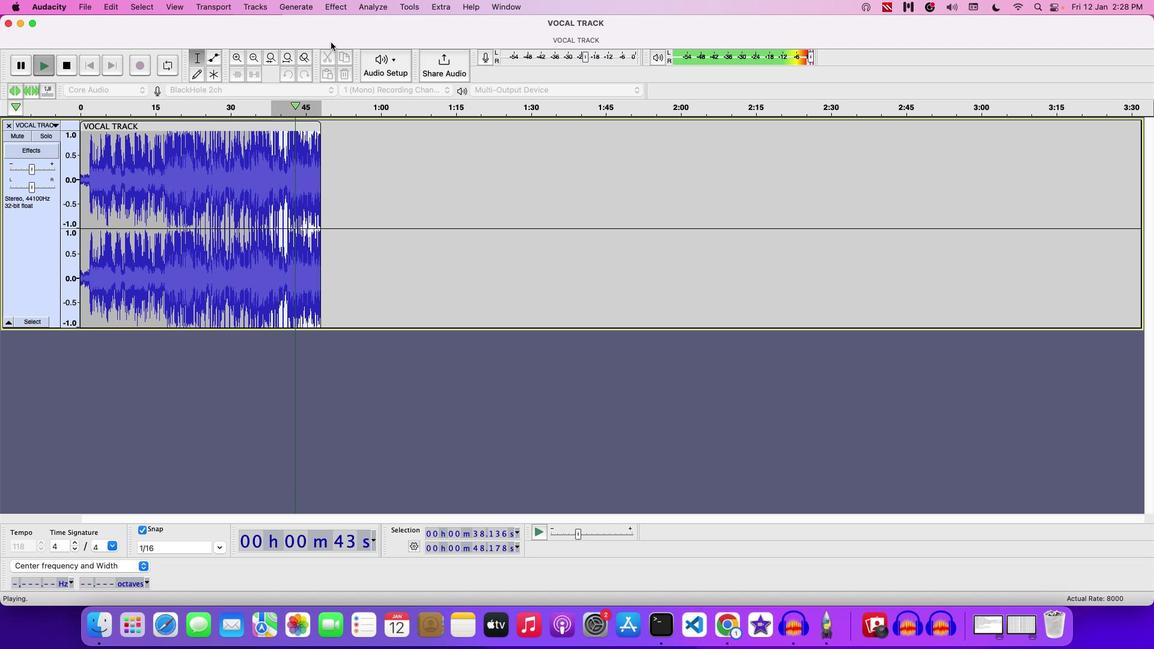 
Action: Mouse moved to (335, 0)
Screenshot: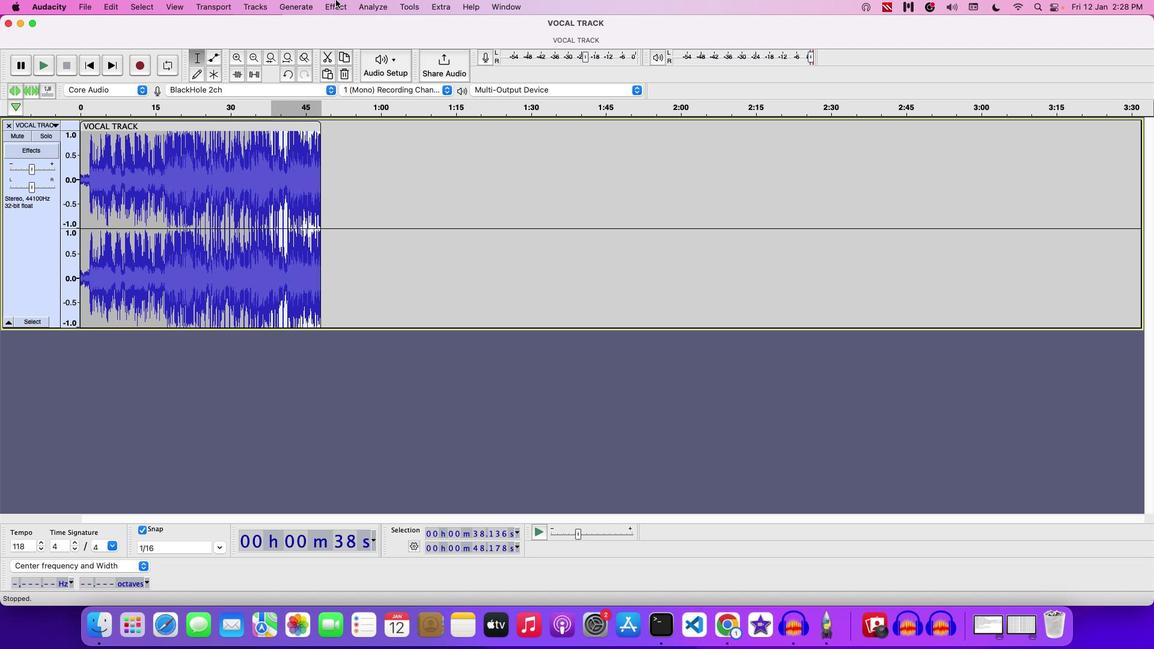 
Action: Mouse pressed left at (335, 0)
Screenshot: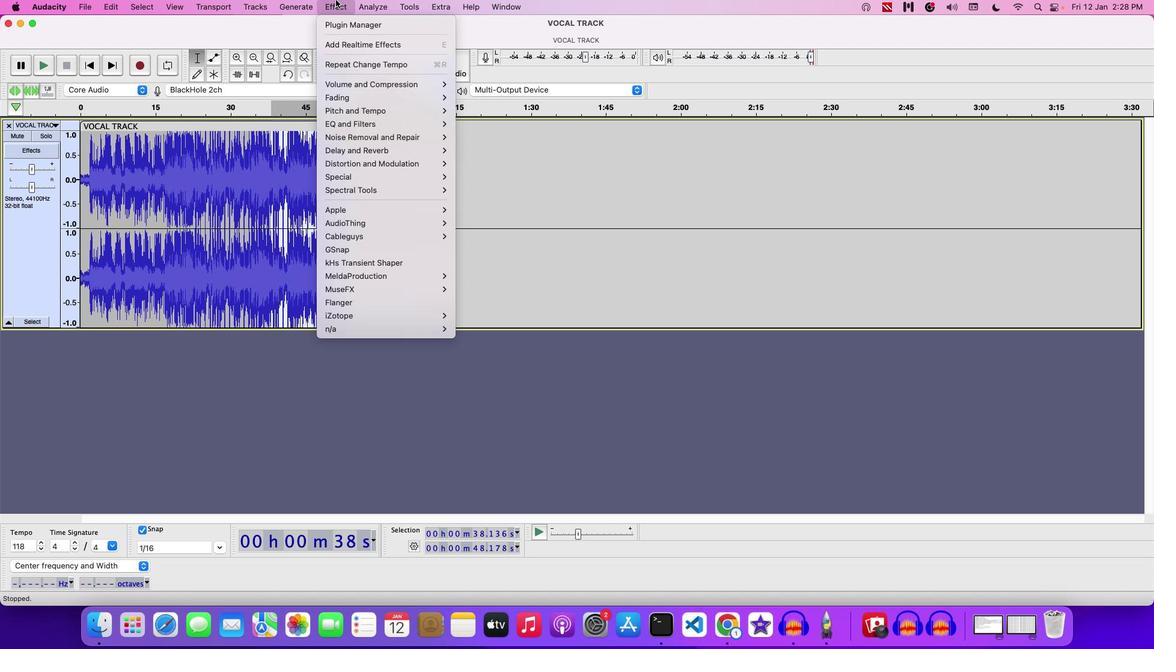
Action: Mouse moved to (465, 133)
Screenshot: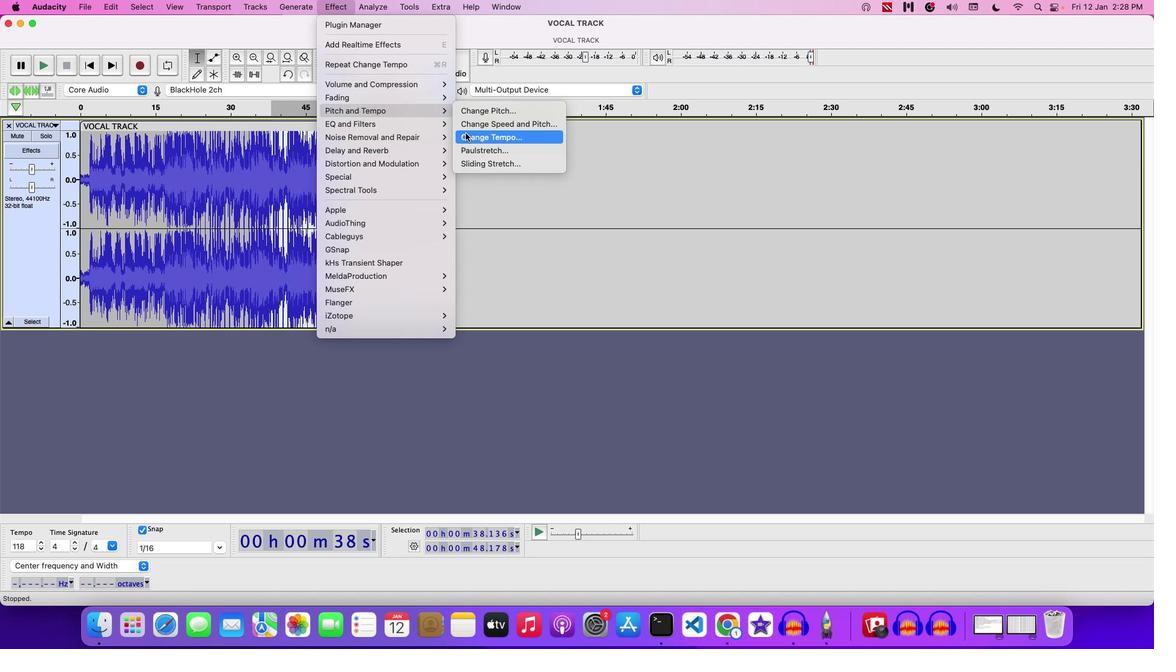 
Action: Mouse pressed left at (465, 133)
Screenshot: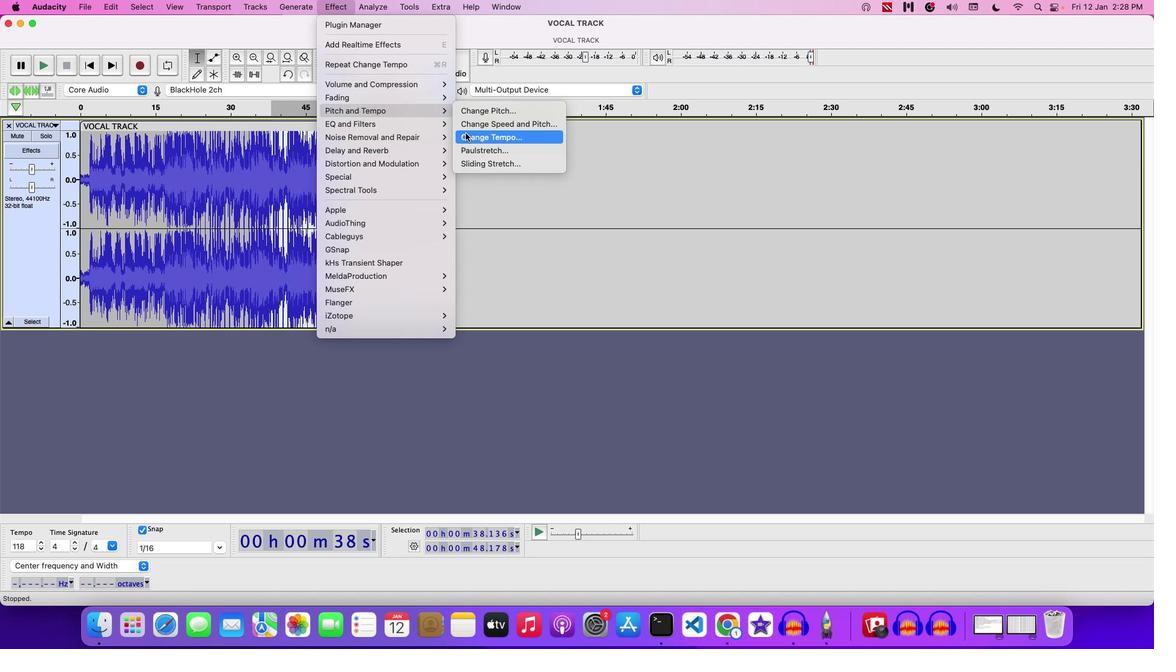 
Action: Mouse moved to (500, 286)
Screenshot: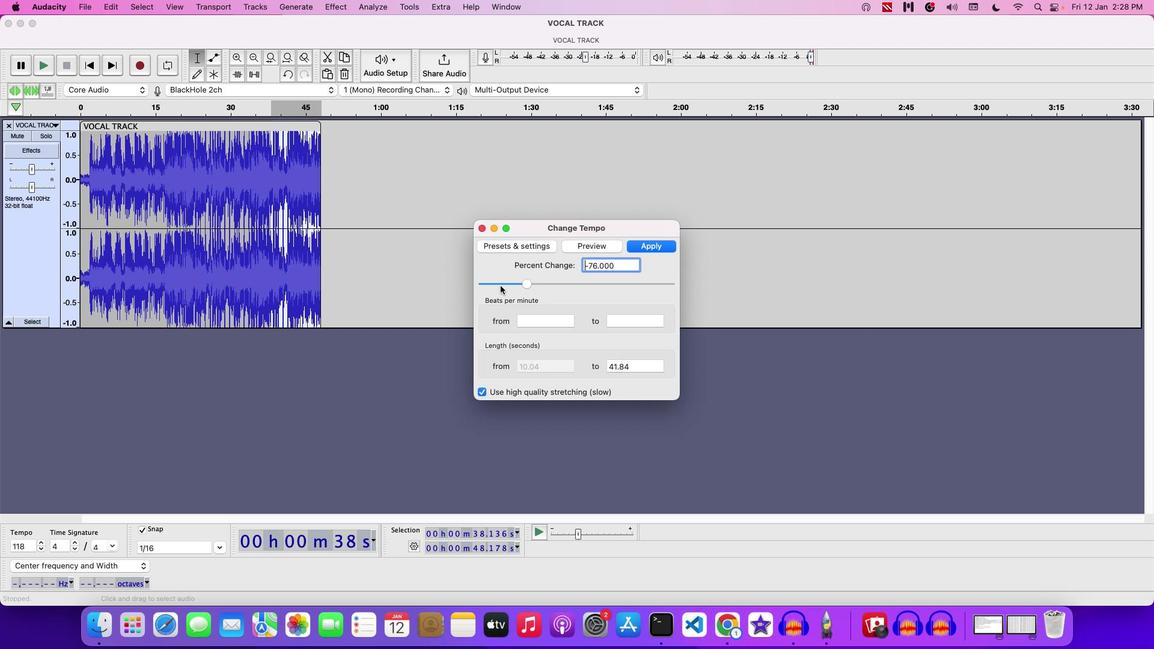
Action: Mouse pressed left at (500, 286)
Screenshot: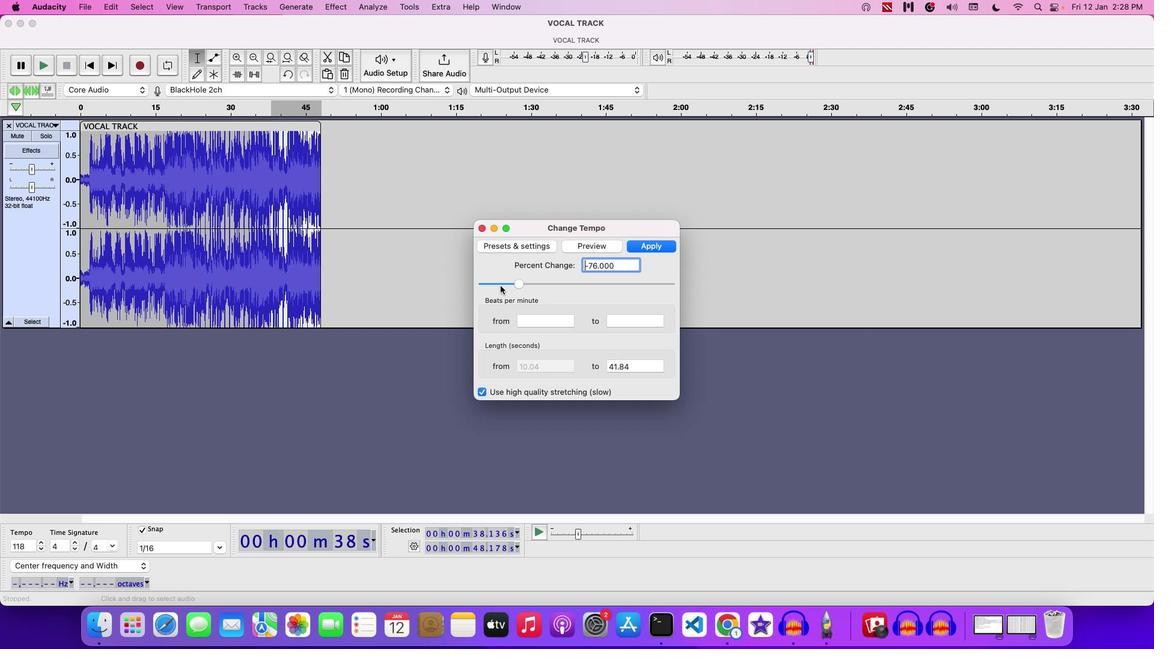 
Action: Mouse moved to (578, 251)
Screenshot: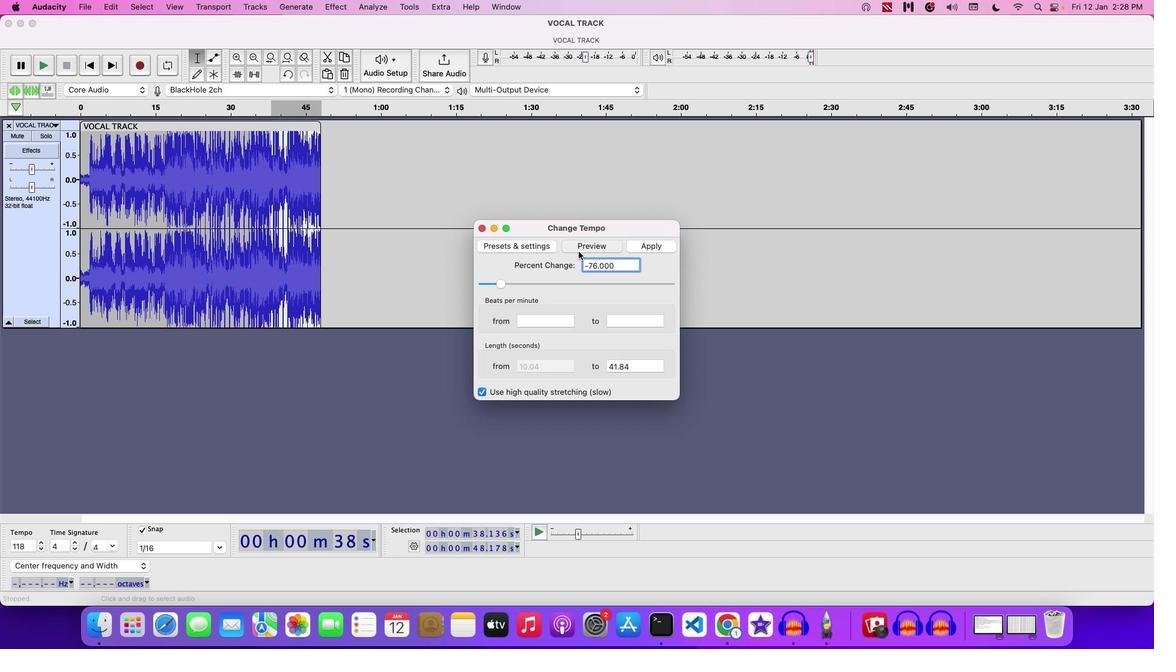 
Action: Mouse pressed left at (578, 251)
Screenshot: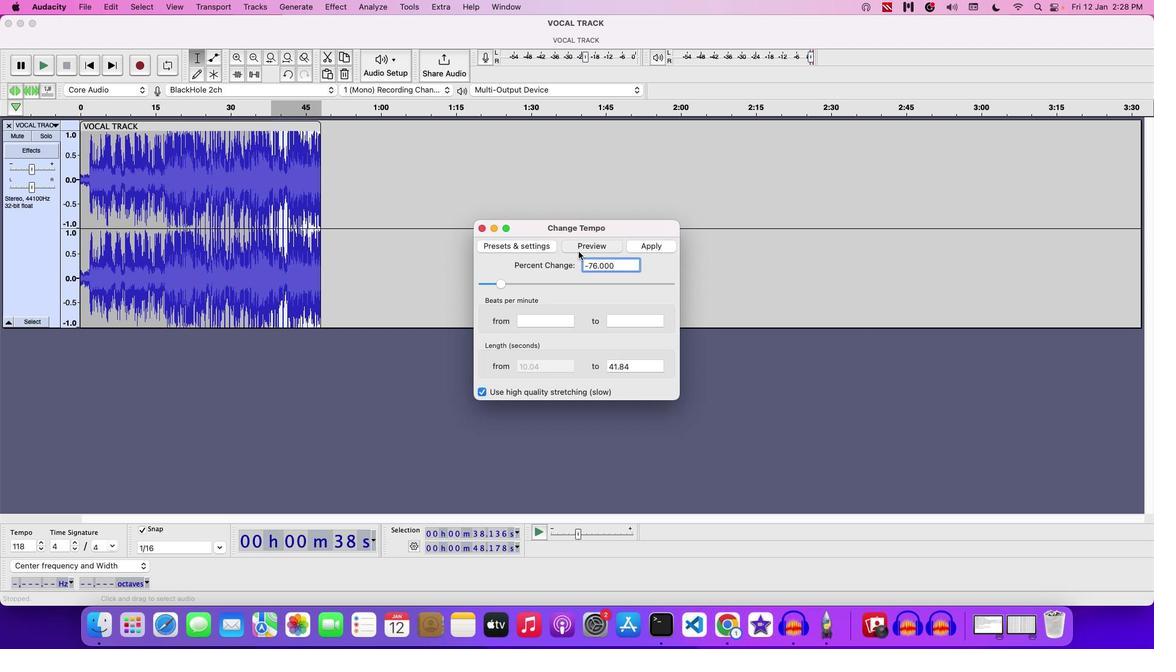 
Action: Mouse moved to (593, 355)
Screenshot: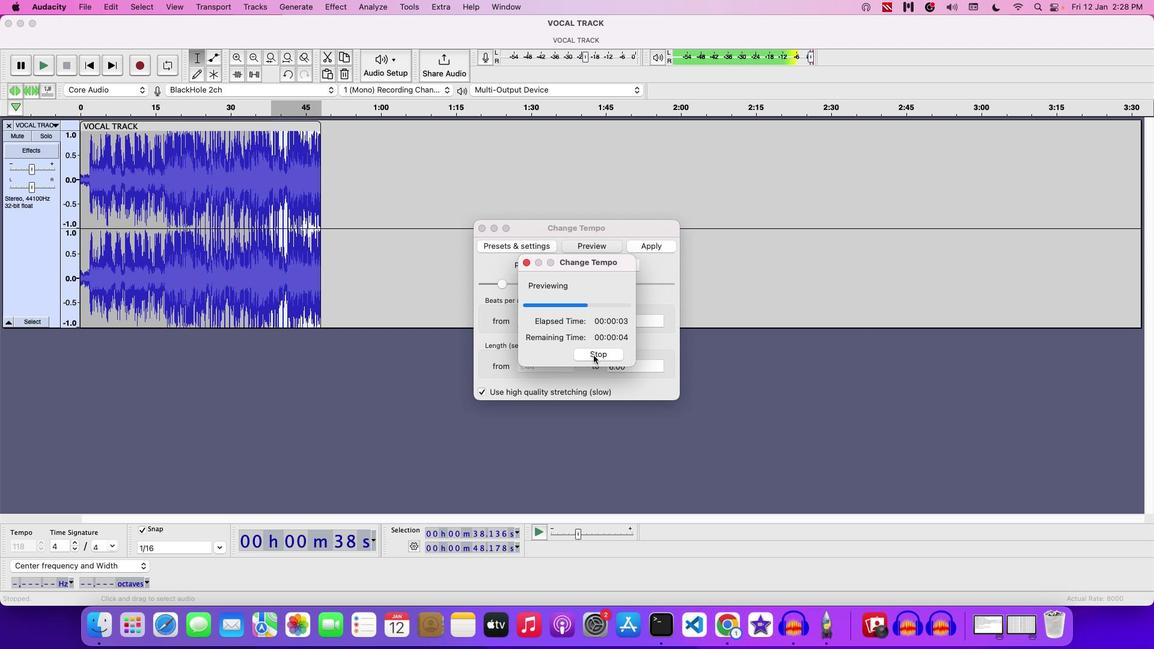 
Action: Mouse pressed left at (593, 355)
Screenshot: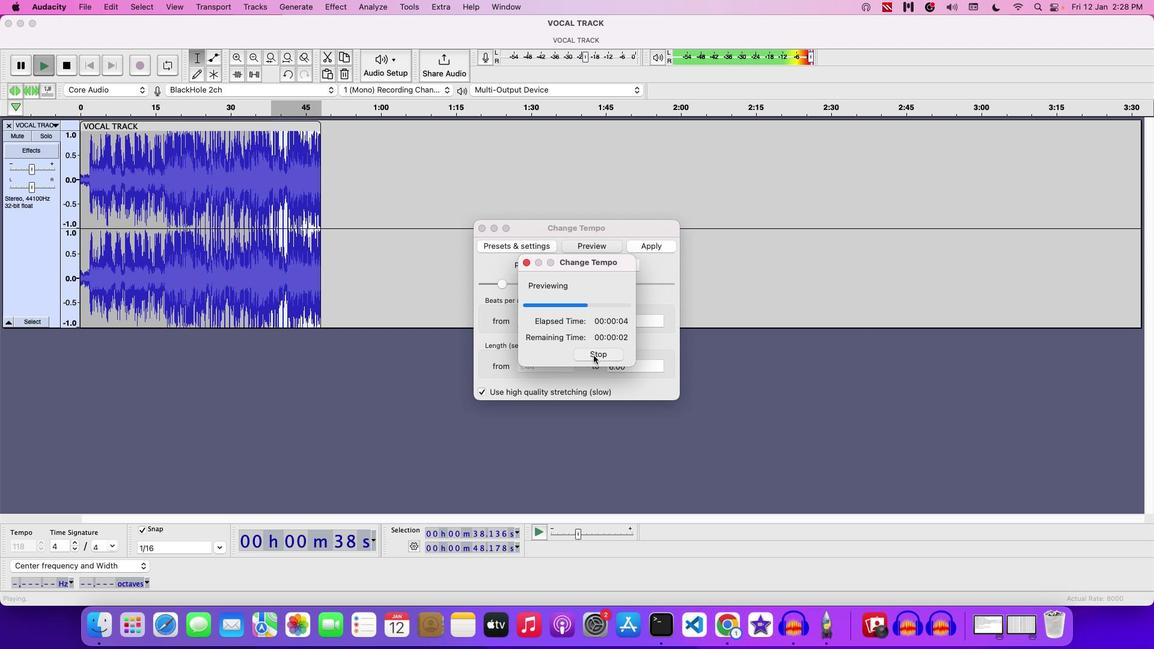 
Action: Mouse moved to (513, 285)
Screenshot: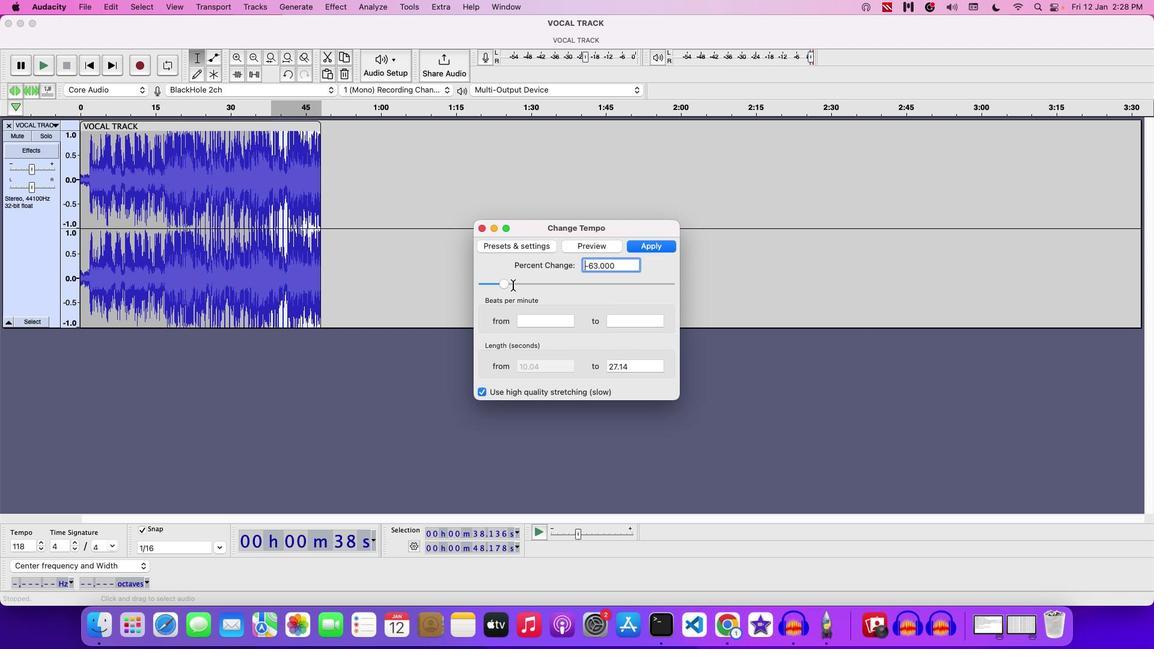 
Action: Mouse pressed left at (513, 285)
Screenshot: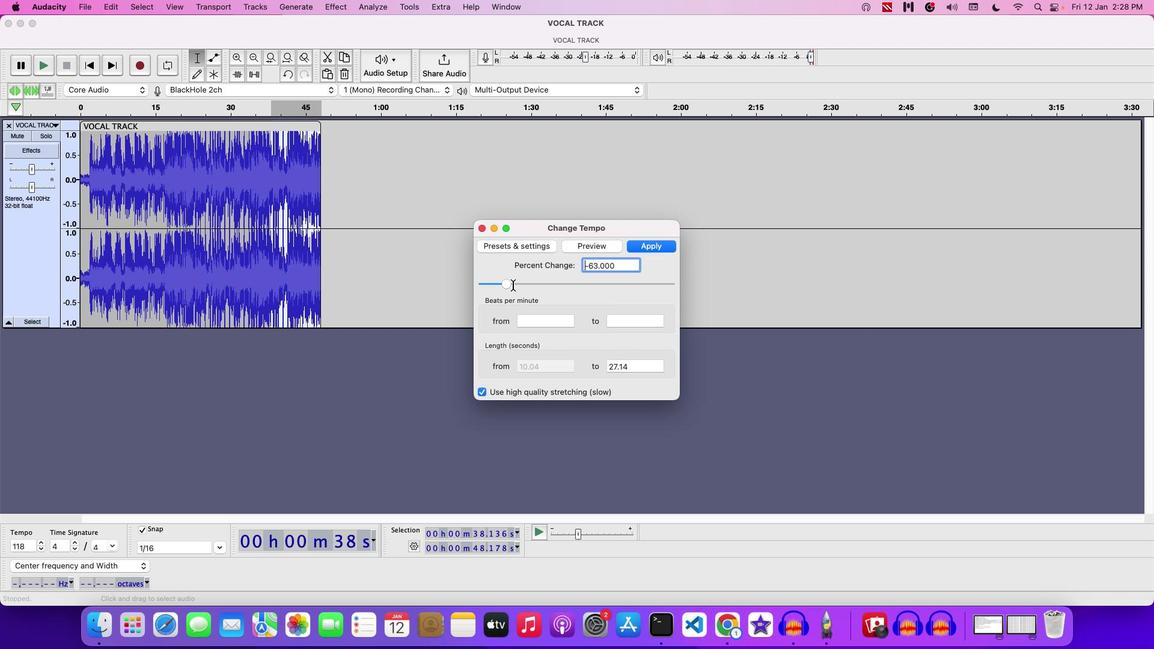 
Action: Mouse moved to (650, 248)
Screenshot: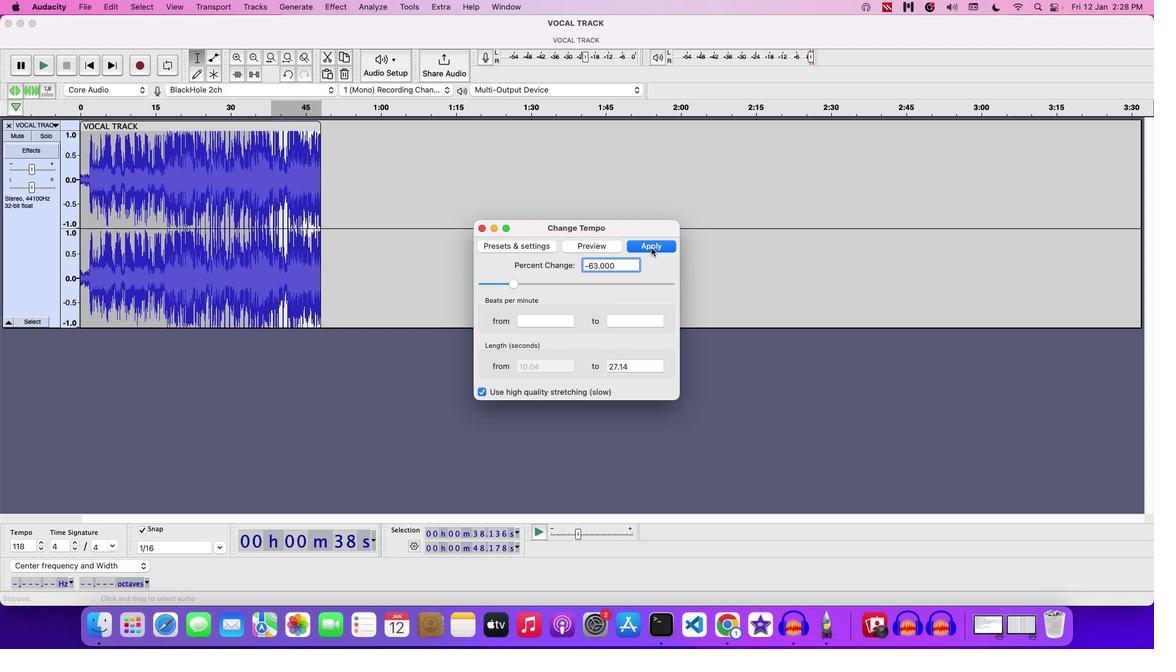 
Action: Mouse pressed left at (650, 248)
Screenshot: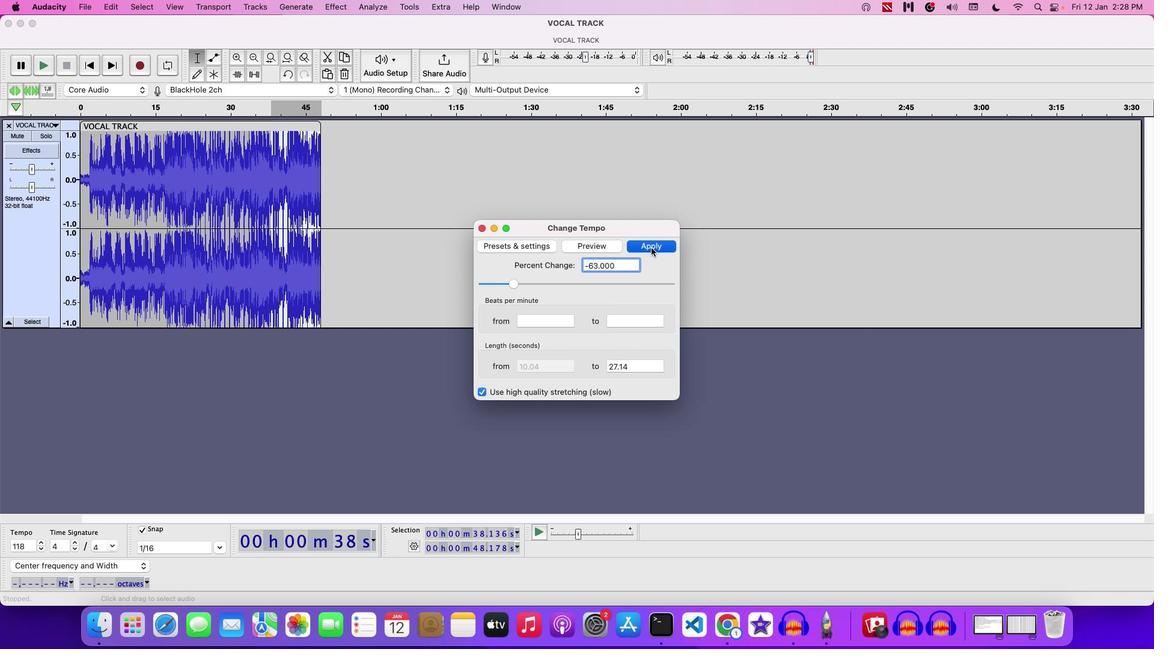 
Action: Mouse moved to (238, 203)
Screenshot: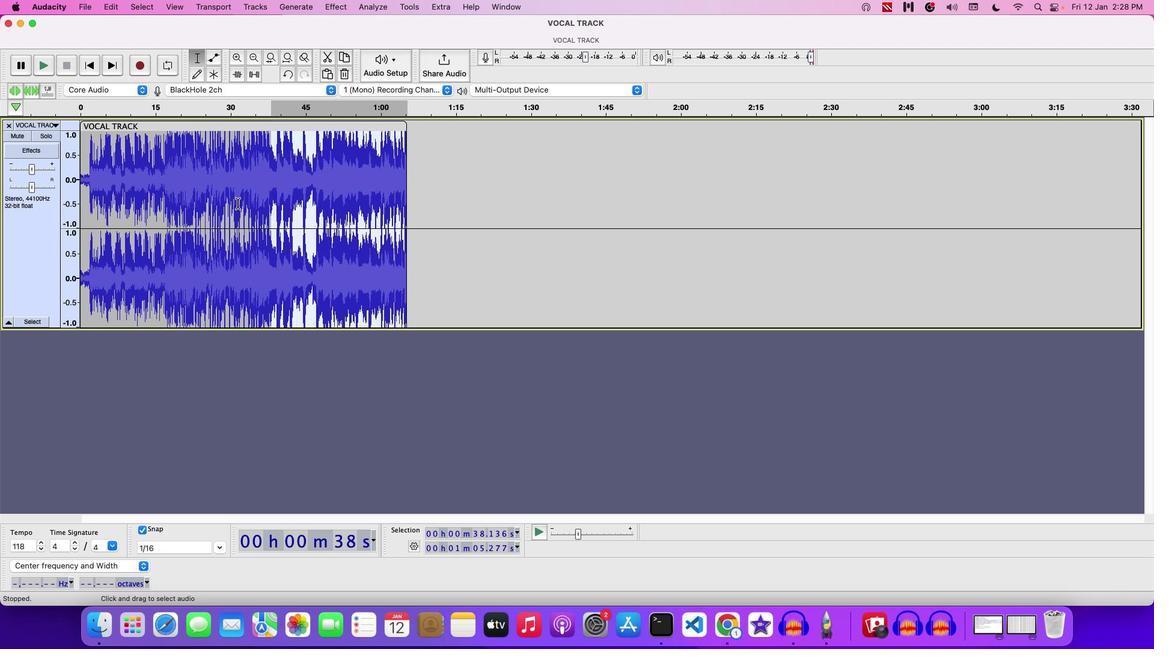 
Action: Mouse pressed left at (238, 203)
Screenshot: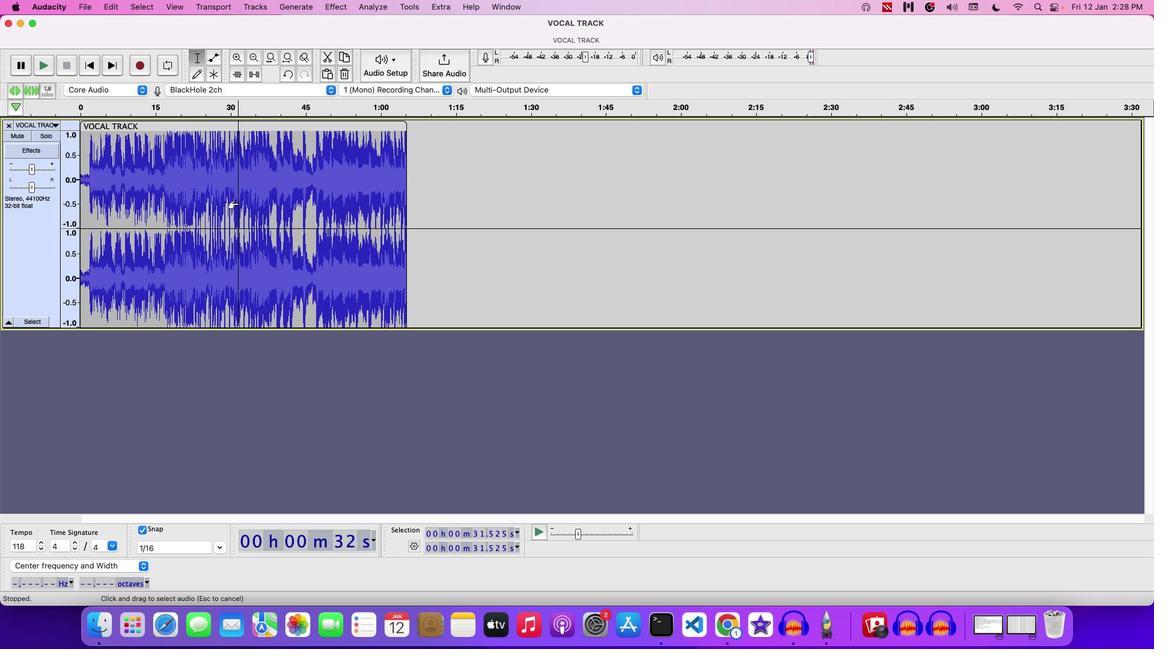 
Action: Key pressed Key.space
Screenshot: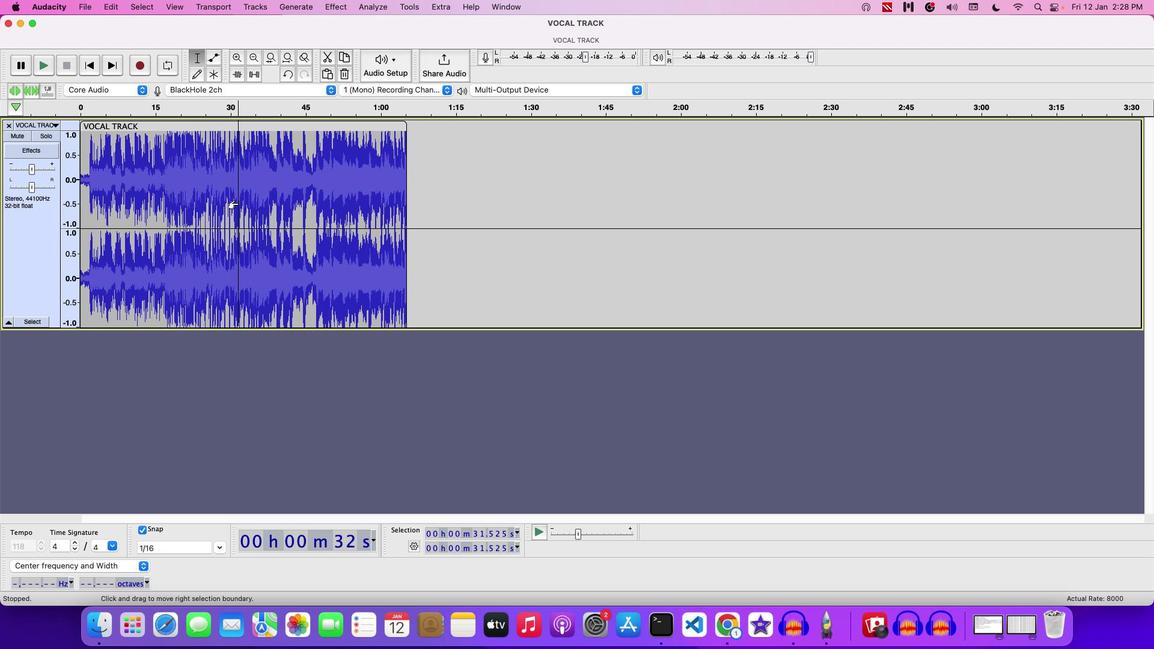 
Action: Mouse moved to (231, 200)
Screenshot: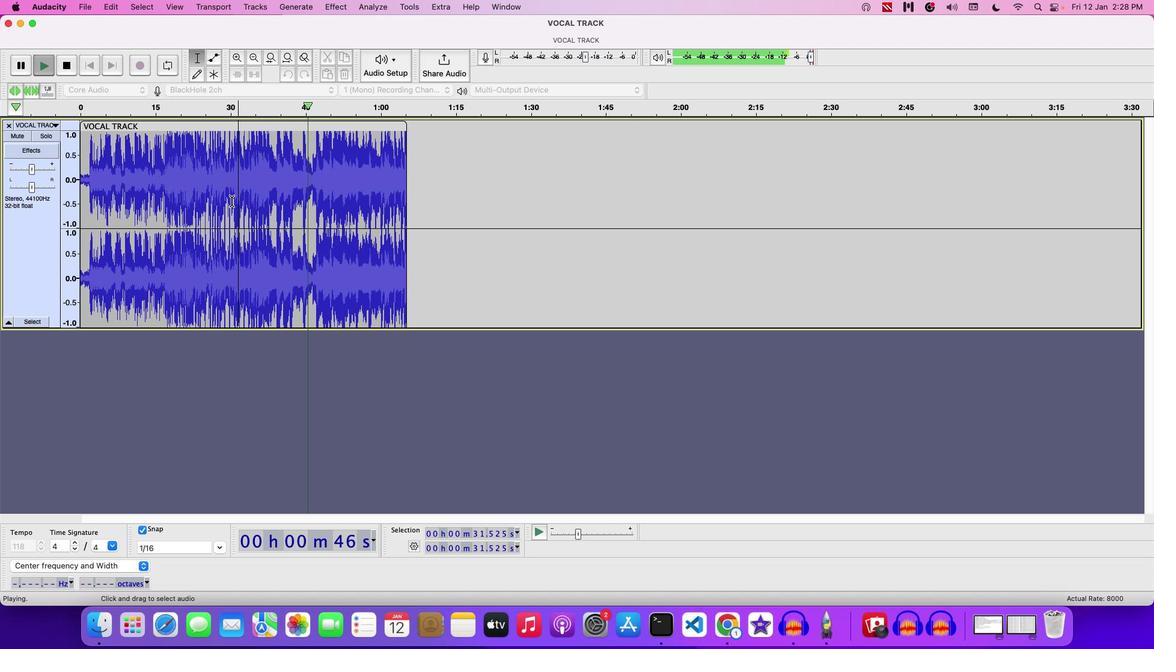 
Action: Key pressed Key.space
Screenshot: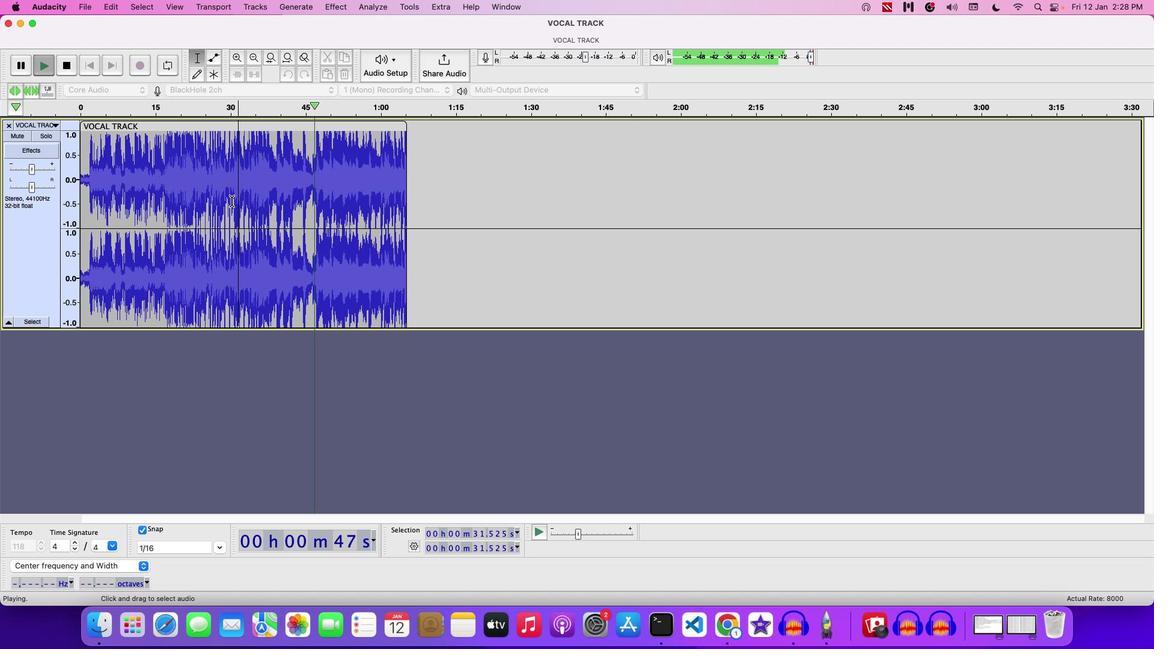 
Action: Mouse moved to (85, 7)
Screenshot: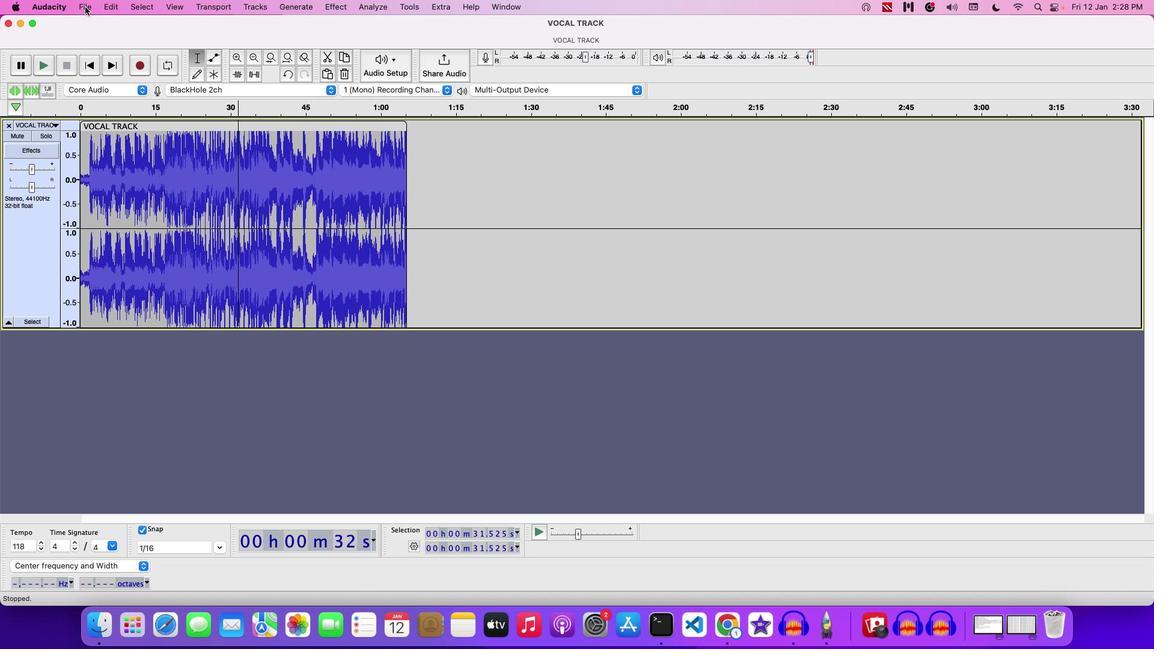 
Action: Mouse pressed left at (85, 7)
Screenshot: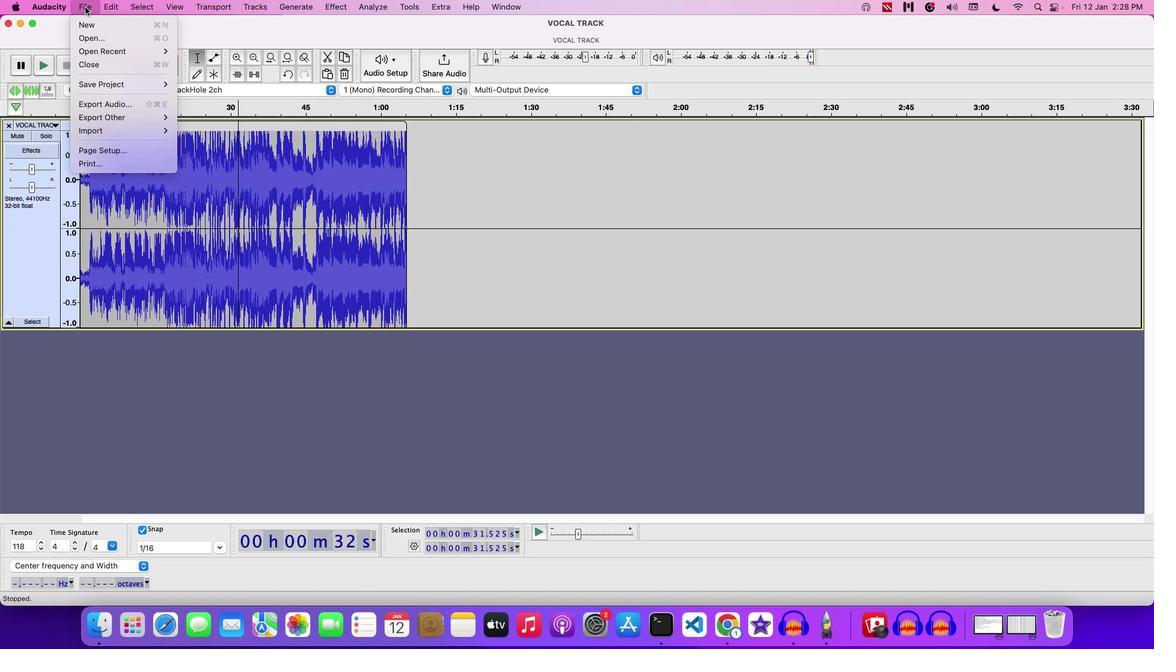 
Action: Mouse moved to (194, 83)
Screenshot: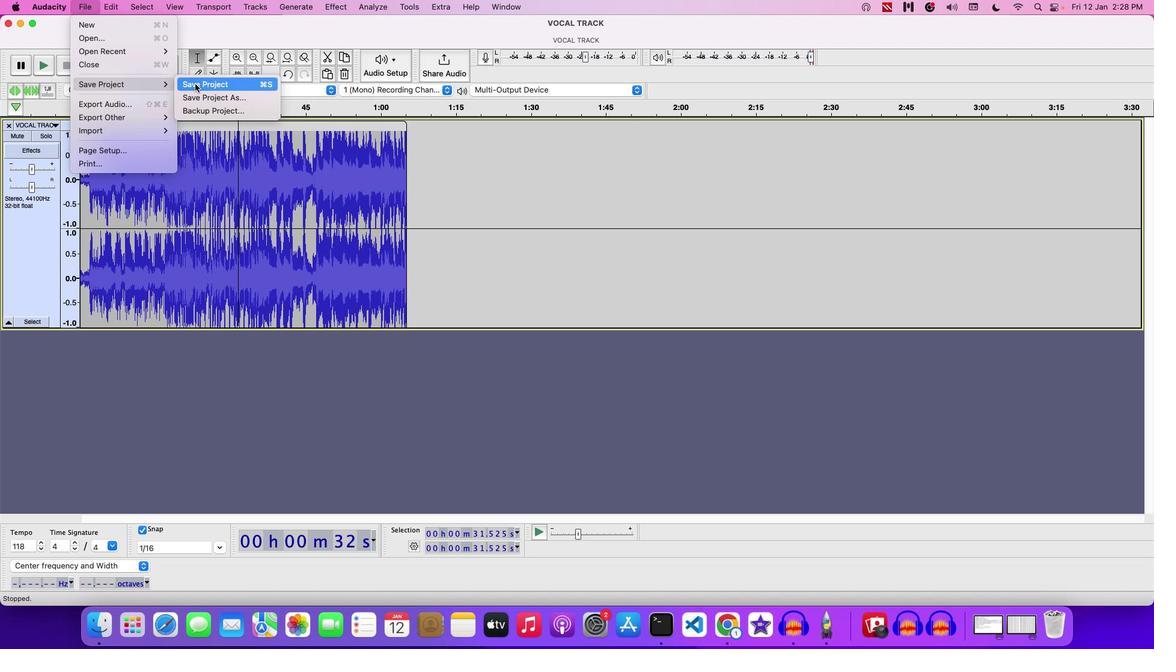 
Action: Mouse pressed left at (194, 83)
Screenshot: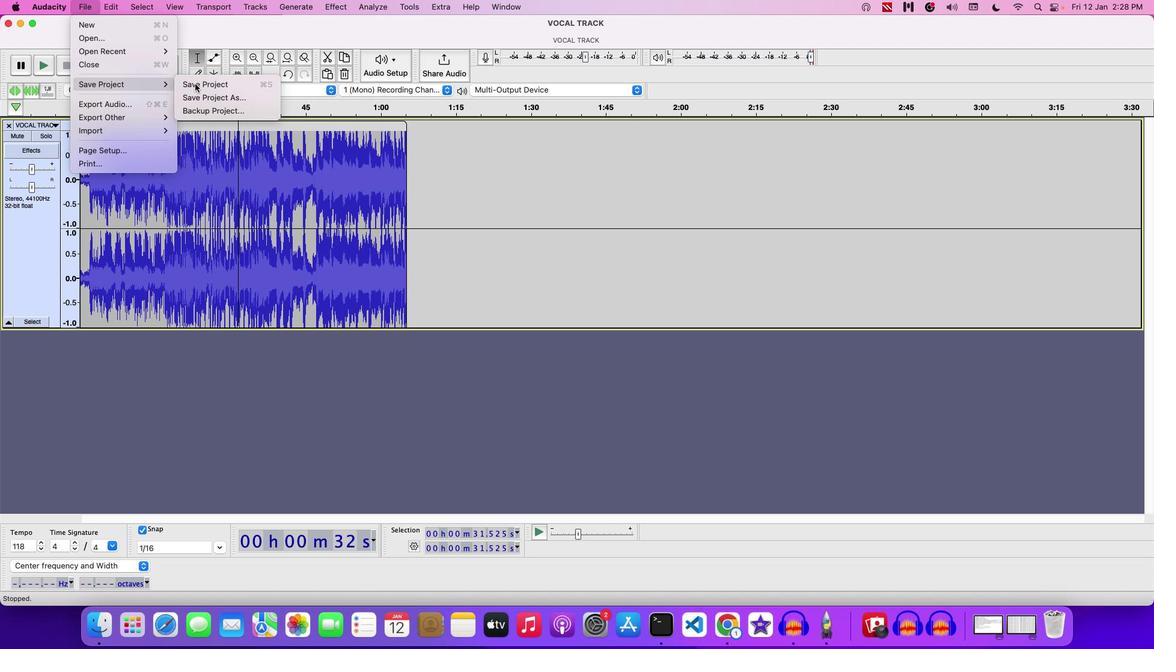 
Action: Mouse moved to (615, 292)
Screenshot: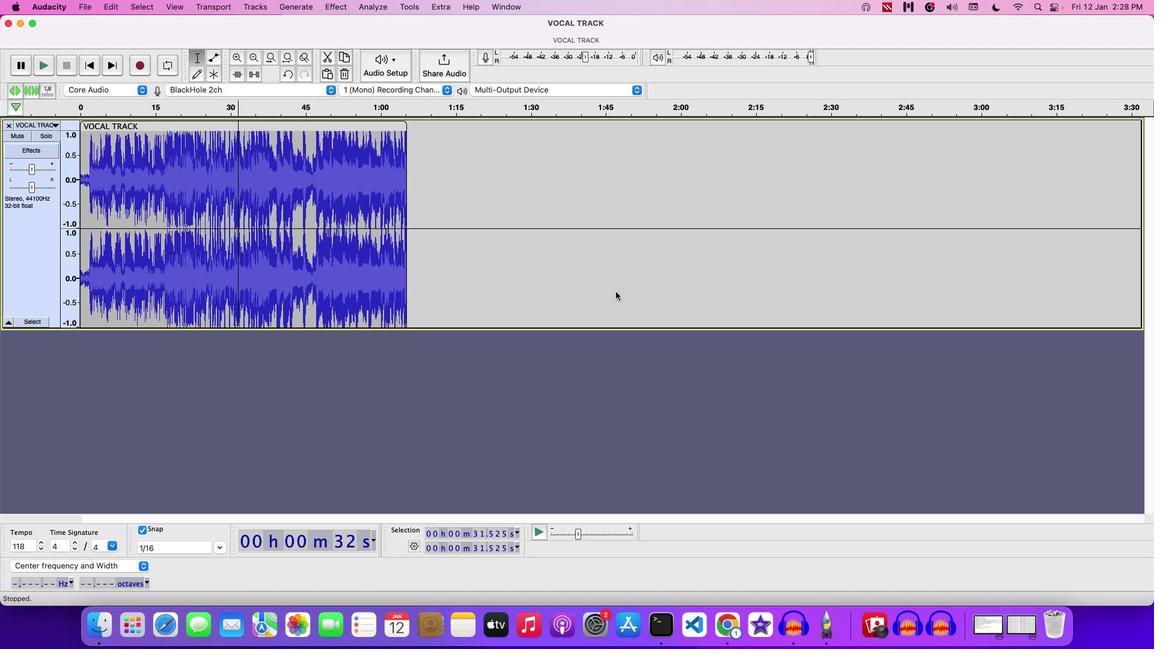 
Action: Key pressed Key.backspace'A''P''P''P''L'Key.backspaceKey.backspace'L''Y''I''N''G'Key.space'C''H''A''N''G''E'Key.space'T''E''M''O''P''=''='Key.backspaceKey.backspaceKey.backspaceKey.backspace'P''O'Key.space'E''F''F''E''C''T'Key.space
Screenshot: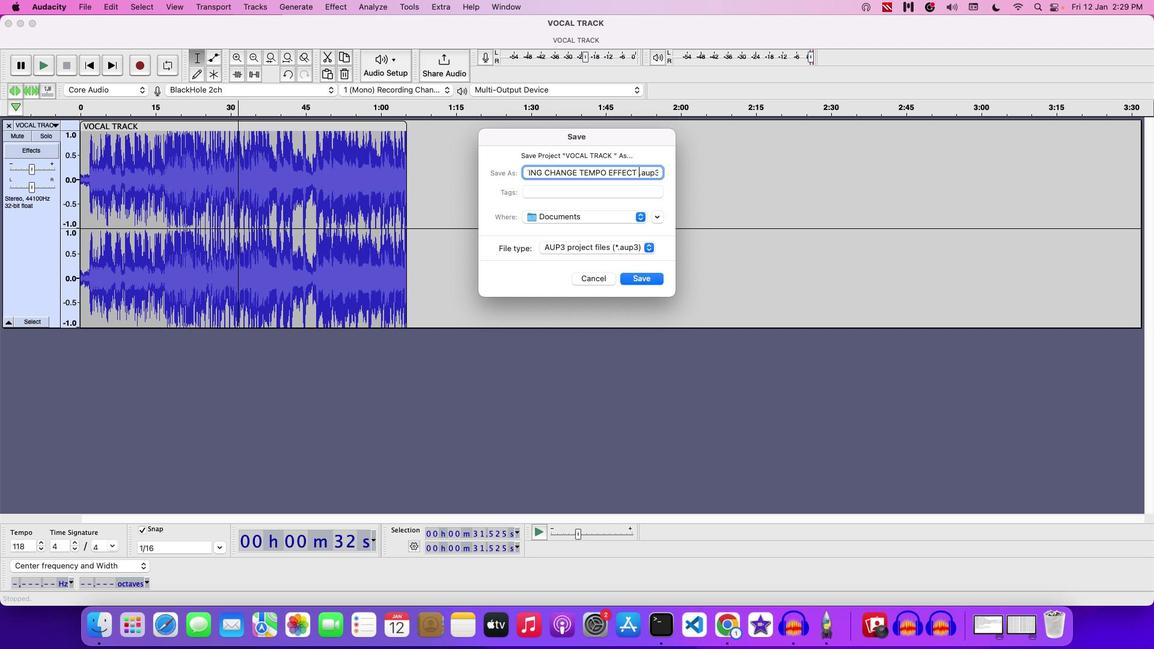 
Action: Mouse moved to (617, 292)
Screenshot: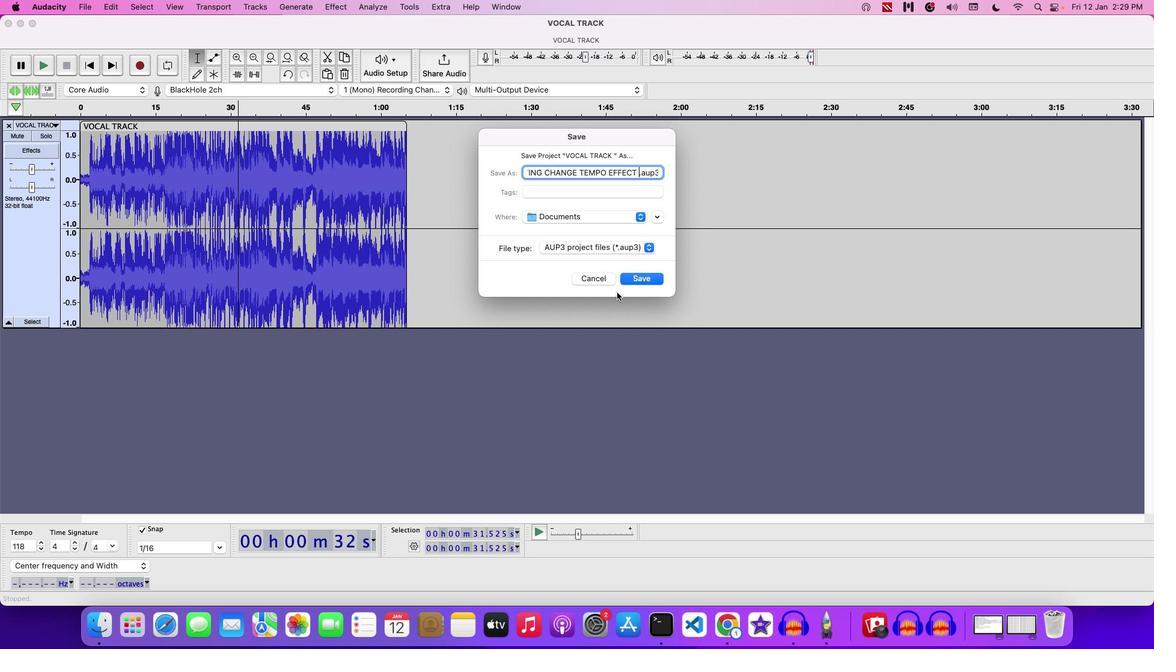
Action: Key pressed '2'
Screenshot: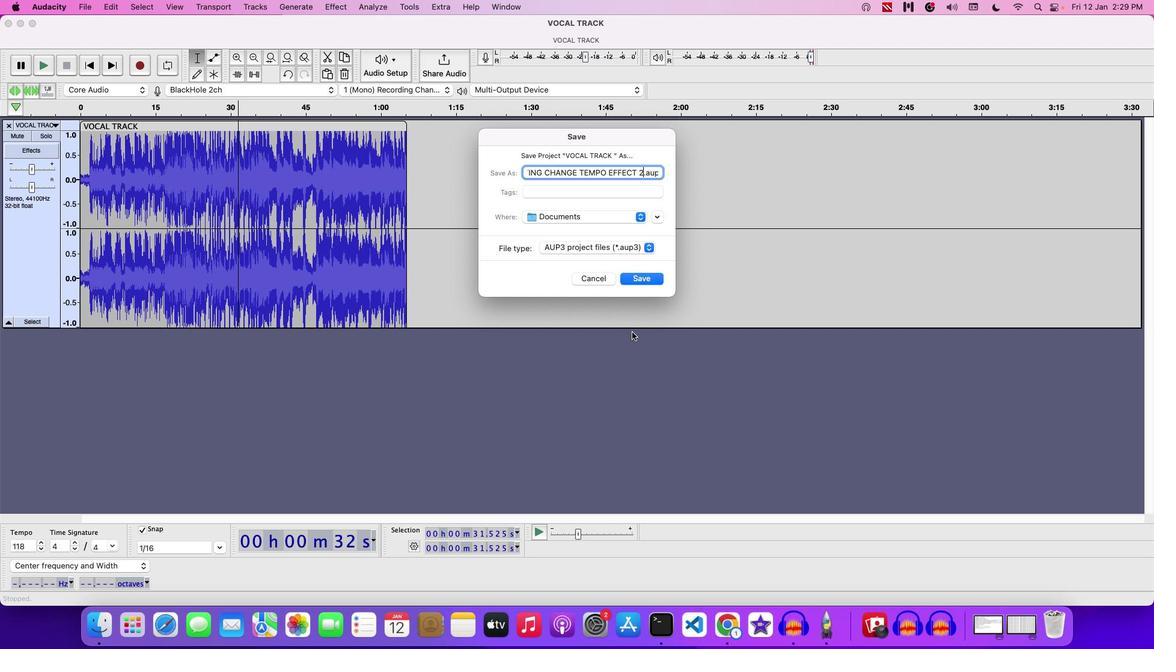 
Action: Mouse moved to (653, 277)
Screenshot: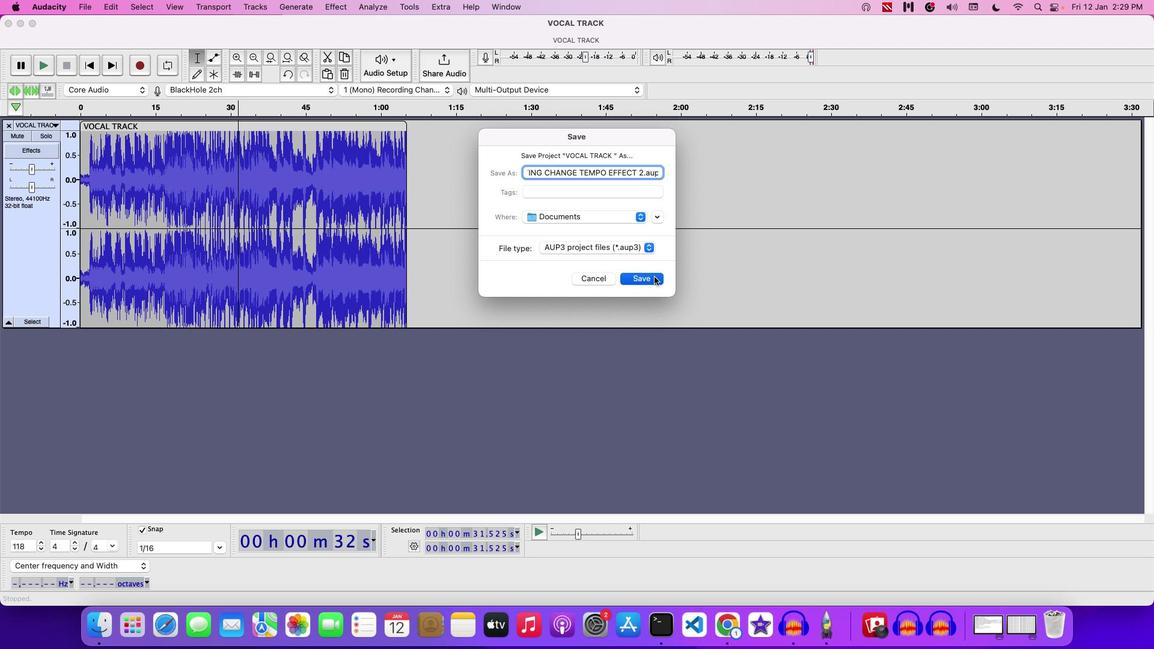 
Action: Mouse pressed left at (653, 277)
Screenshot: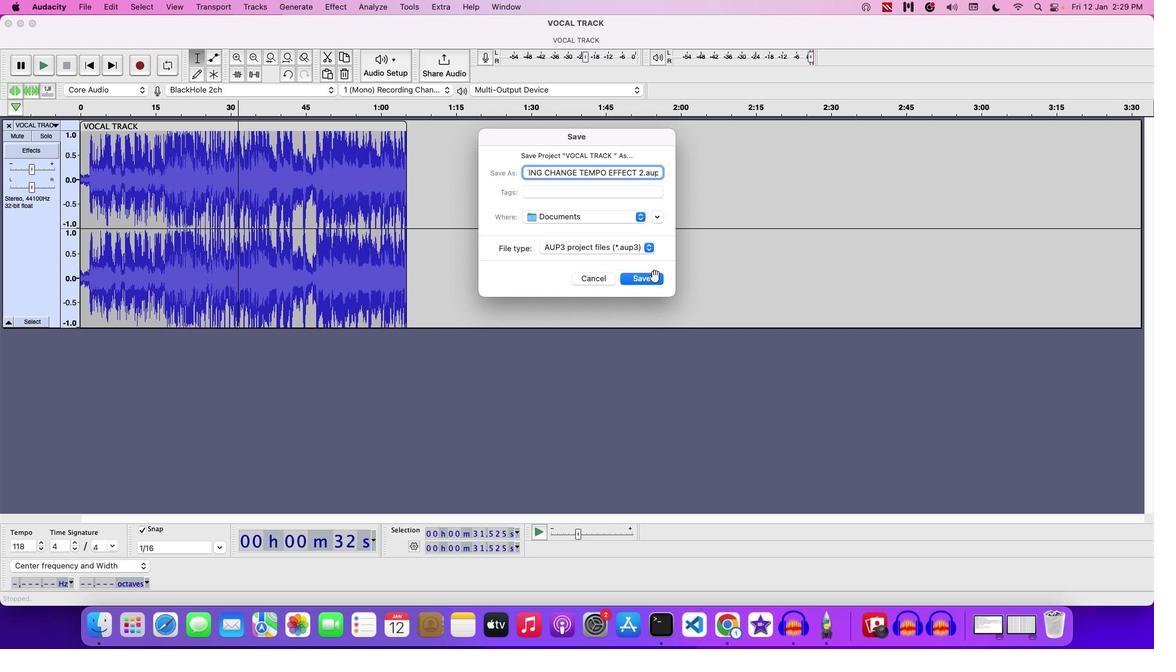 
